 Task: Open Card Infrastructure Maintenance in Board Product Development and Innovation Consulting to Workspace Business Analysis and add a team member Softage.3@softage.net, a label Purple, a checklist Illustration, an attachment from your google drive, a color Purple and finally, add a card description 'Research and develop new service offering bundling strategy' and a comment 'Let us make sure we have a clear understanding of the timeline and deadlines for this task, ensuring that we can deliver on time.'. Add a start date 'Jan 03, 1900' with a due date 'Jan 10, 1900'
Action: Mouse moved to (277, 192)
Screenshot: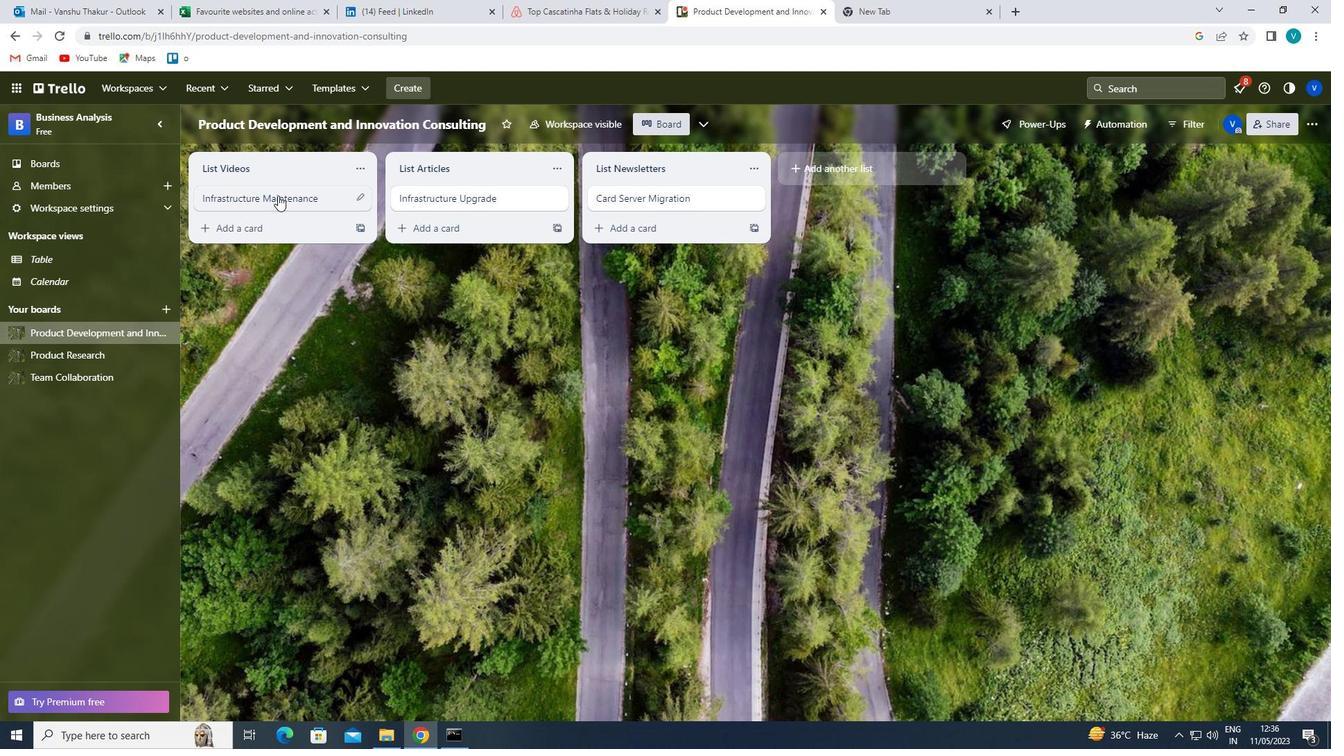 
Action: Mouse pressed left at (277, 192)
Screenshot: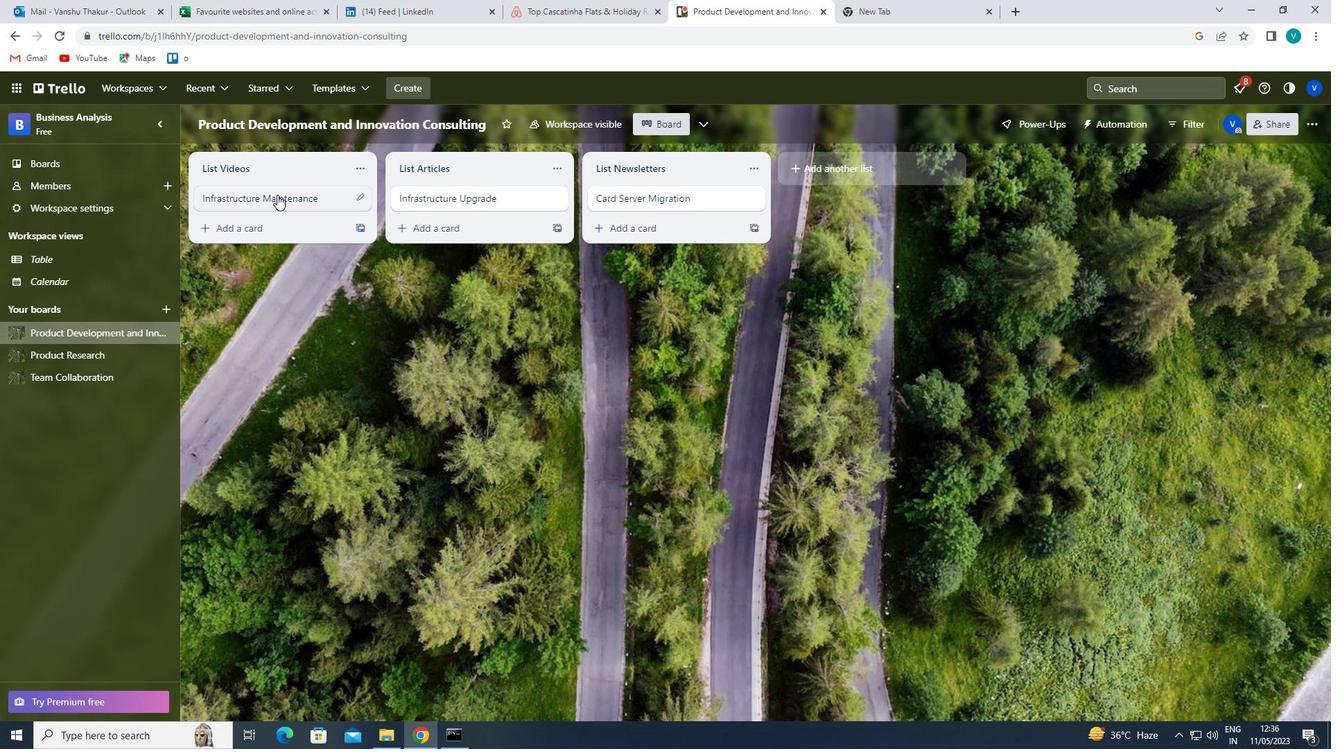 
Action: Mouse moved to (835, 246)
Screenshot: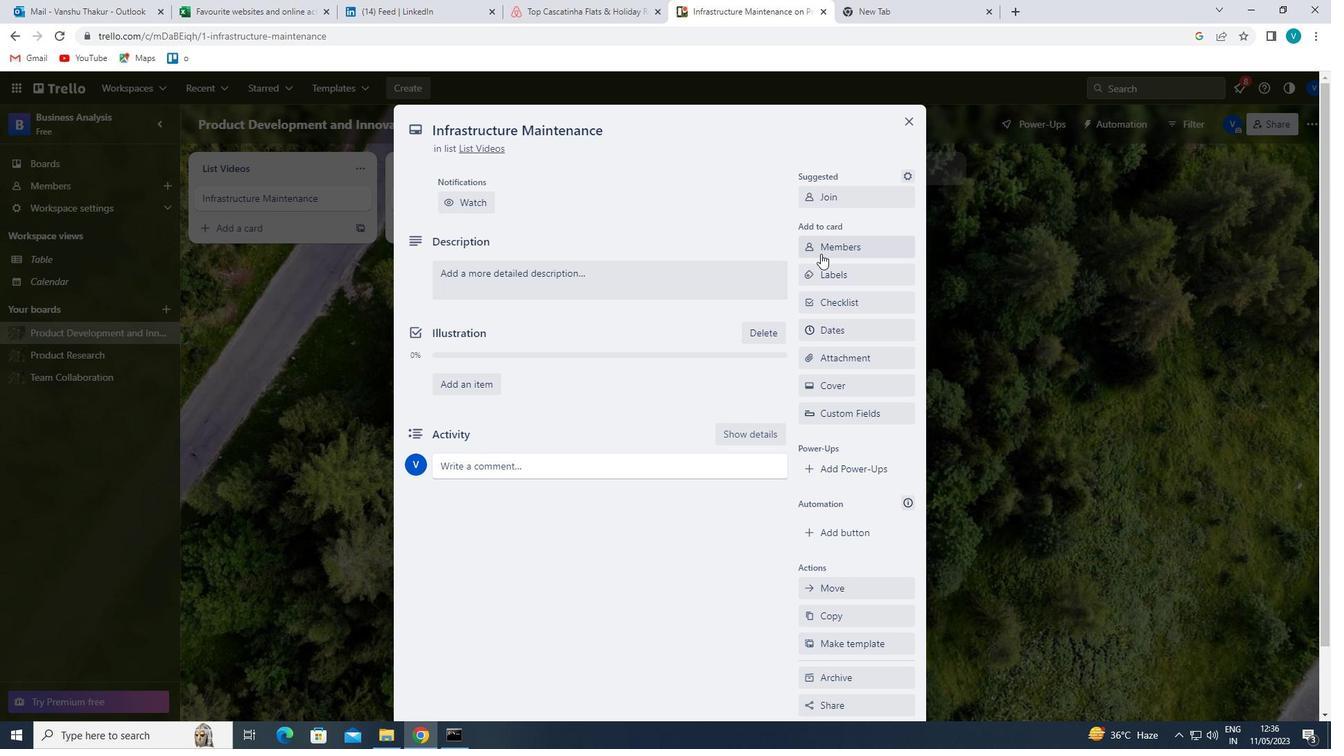 
Action: Mouse pressed left at (835, 246)
Screenshot: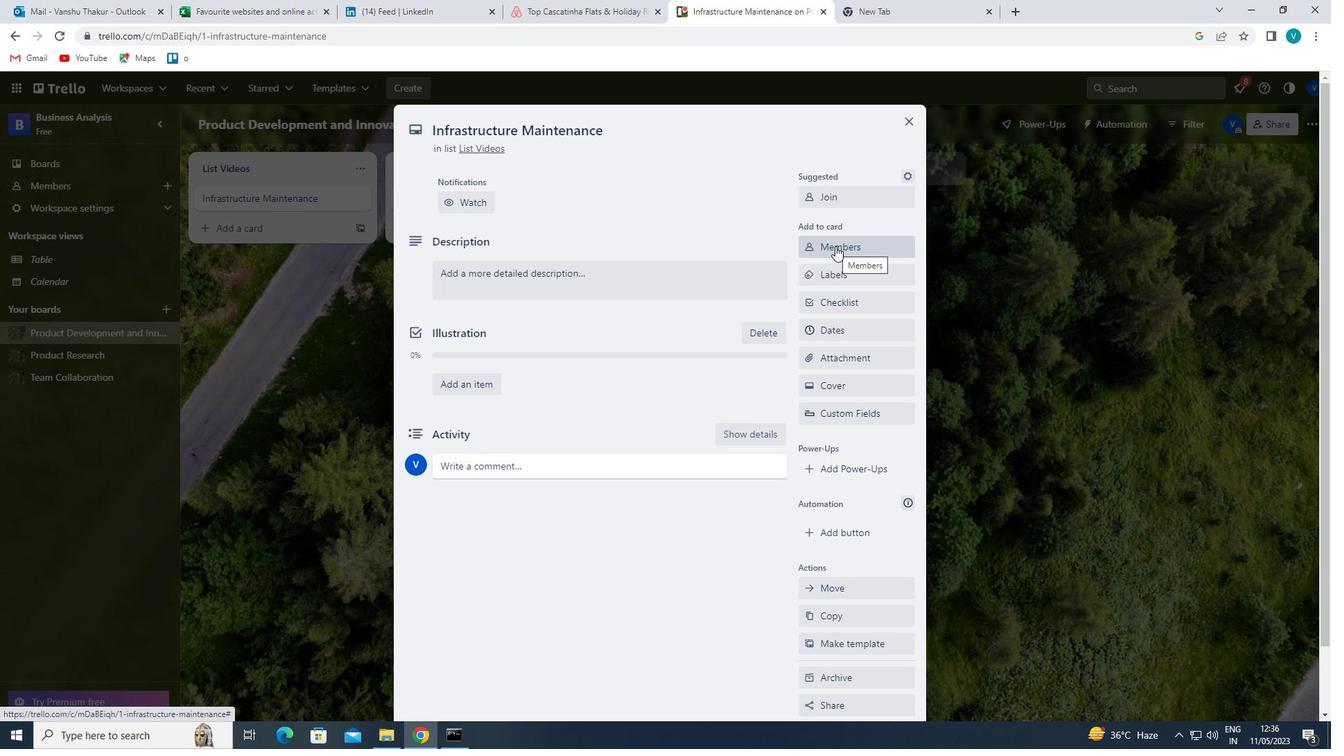 
Action: Key pressed <Key.shift>SOFTAGE
Screenshot: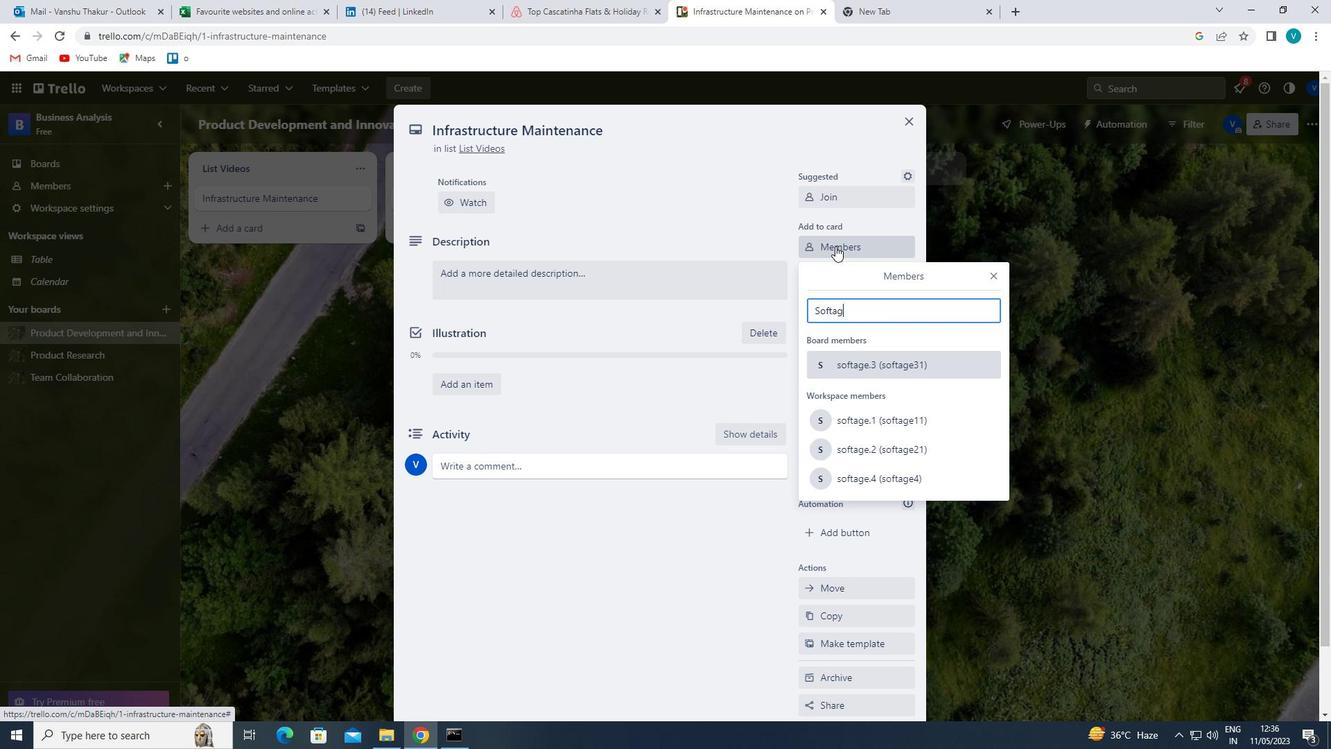 
Action: Mouse moved to (911, 362)
Screenshot: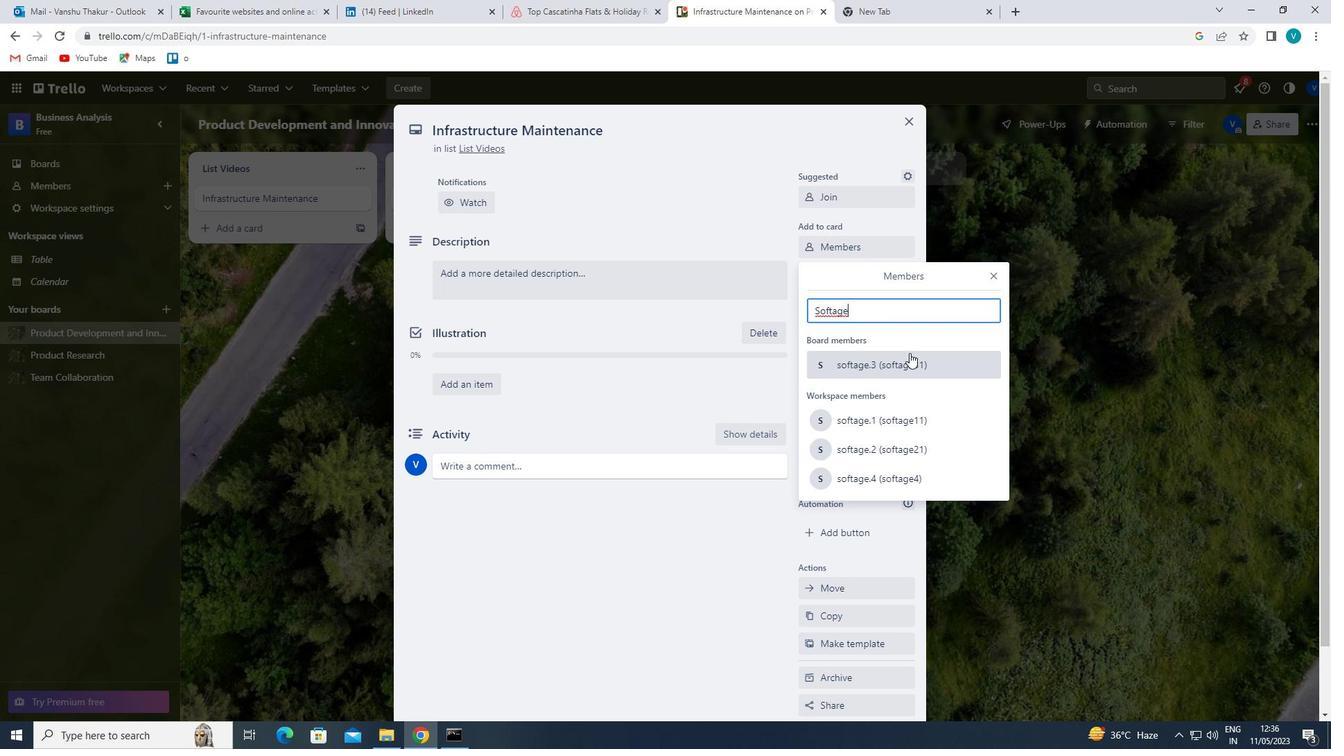 
Action: Mouse pressed left at (911, 362)
Screenshot: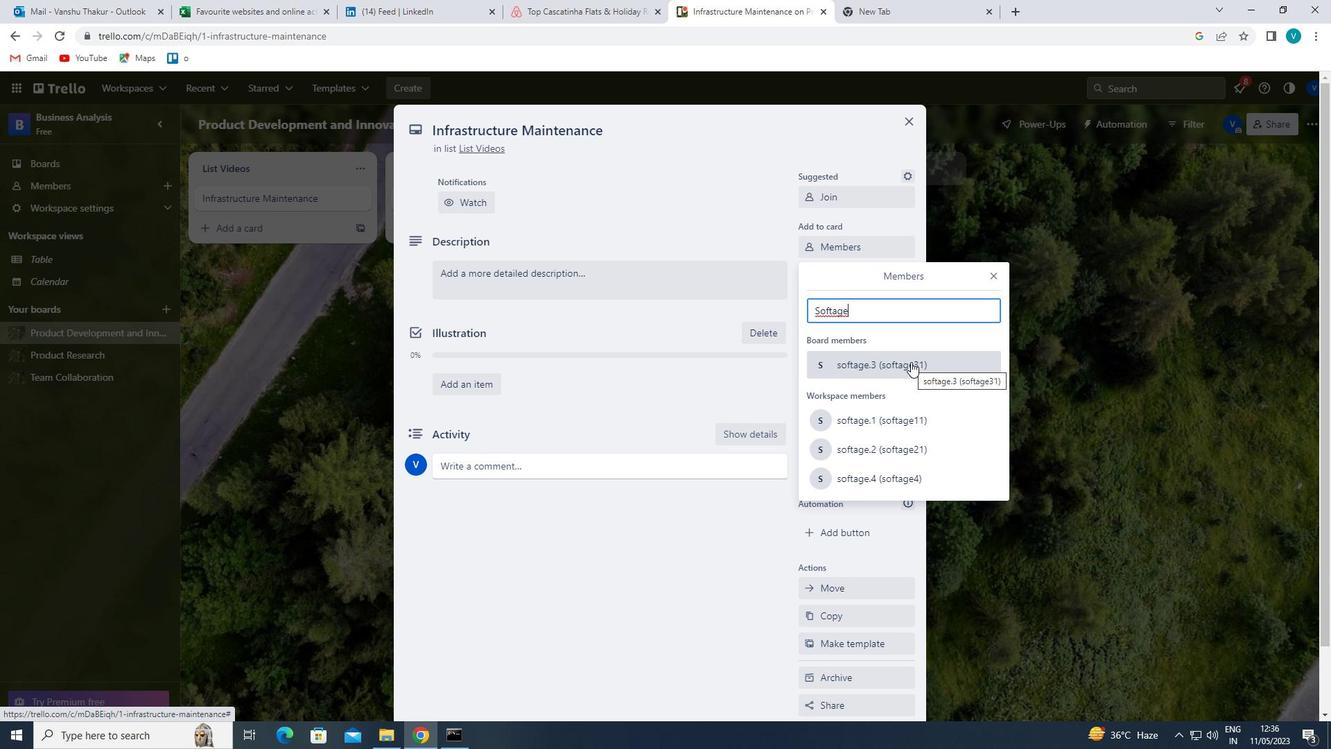 
Action: Mouse moved to (992, 274)
Screenshot: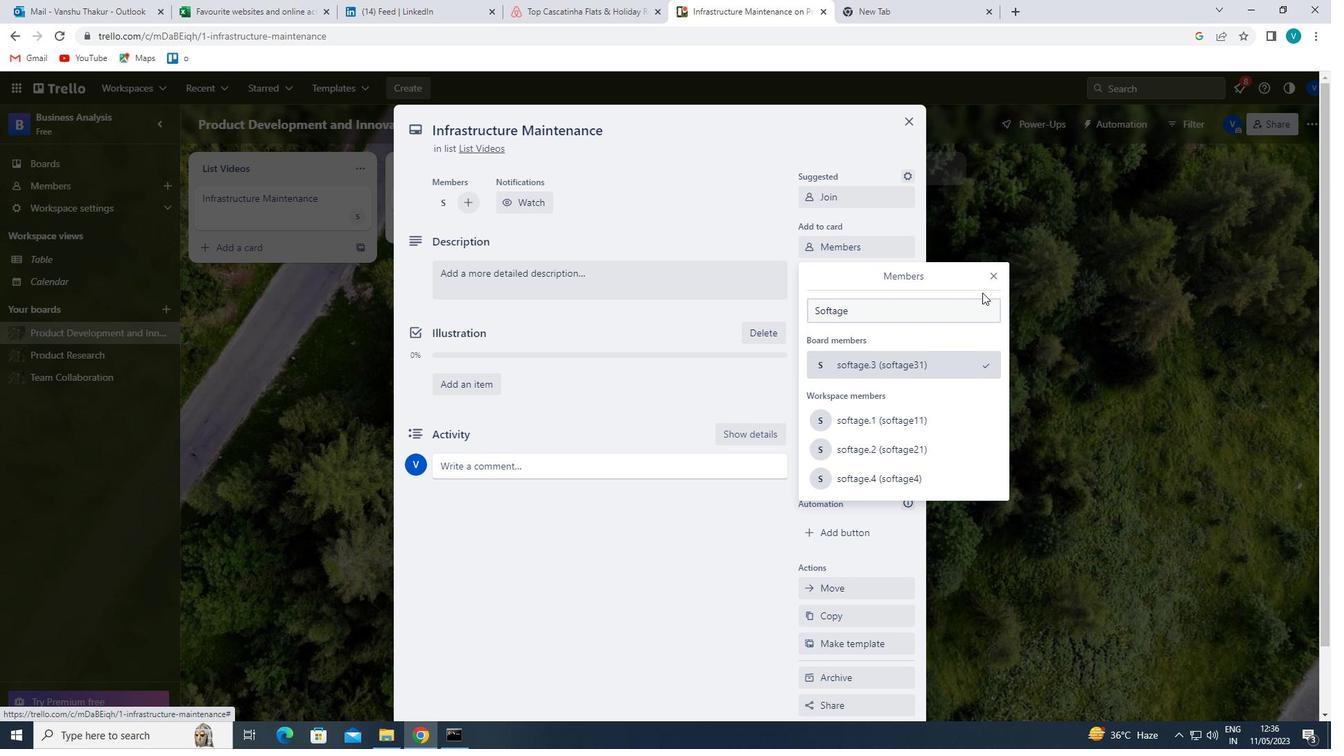 
Action: Mouse pressed left at (992, 274)
Screenshot: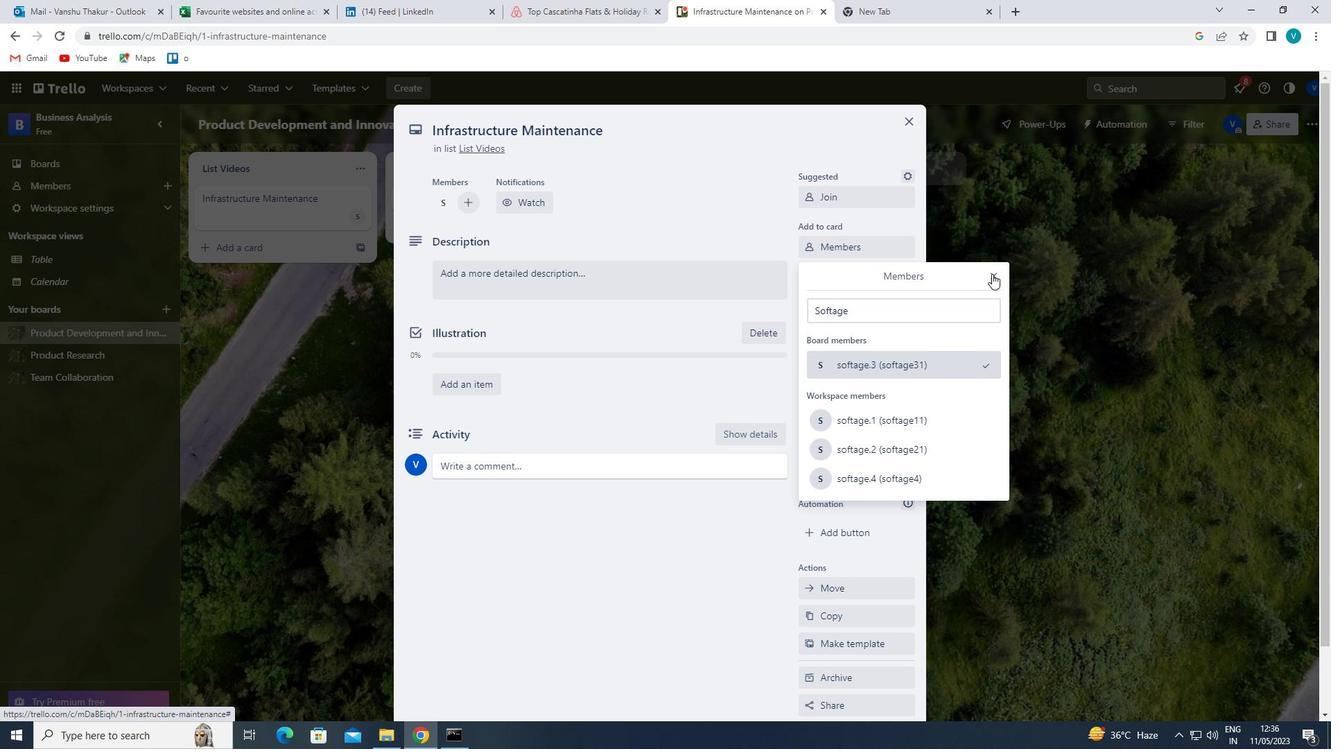 
Action: Mouse moved to (874, 271)
Screenshot: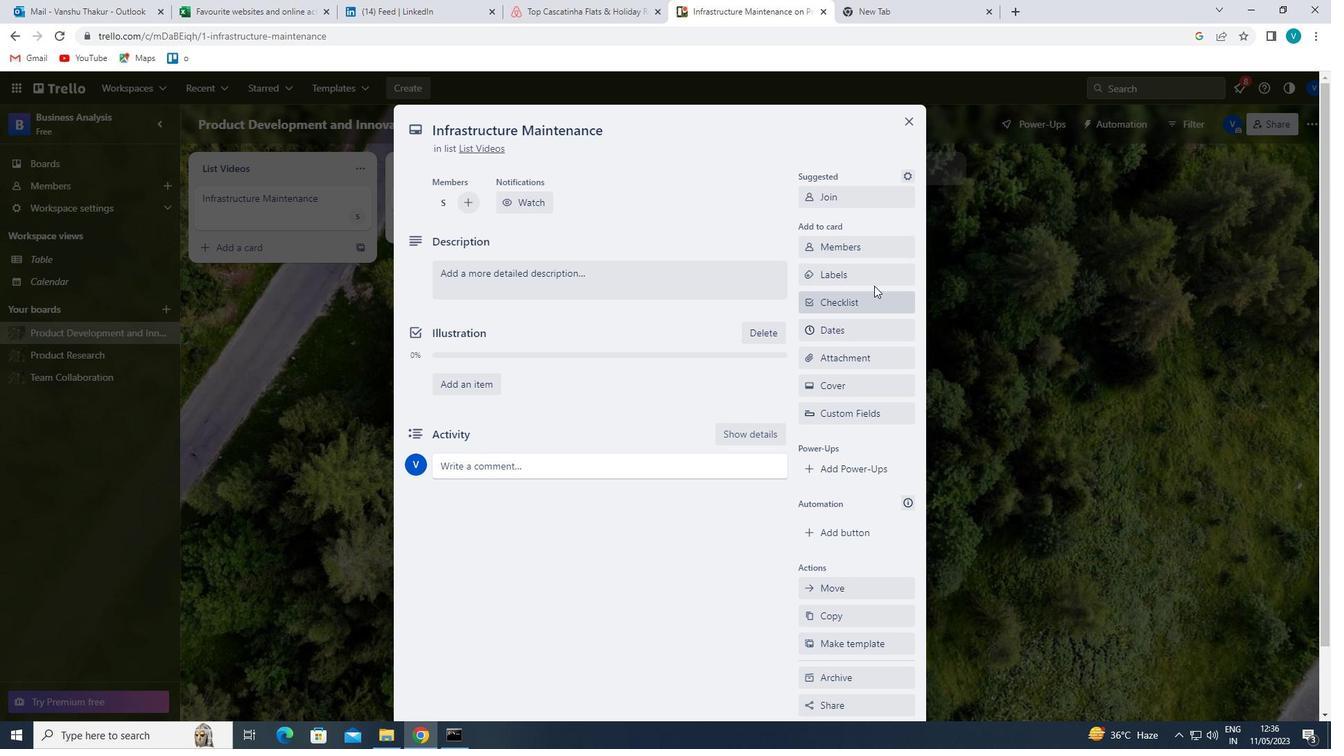 
Action: Mouse pressed left at (874, 271)
Screenshot: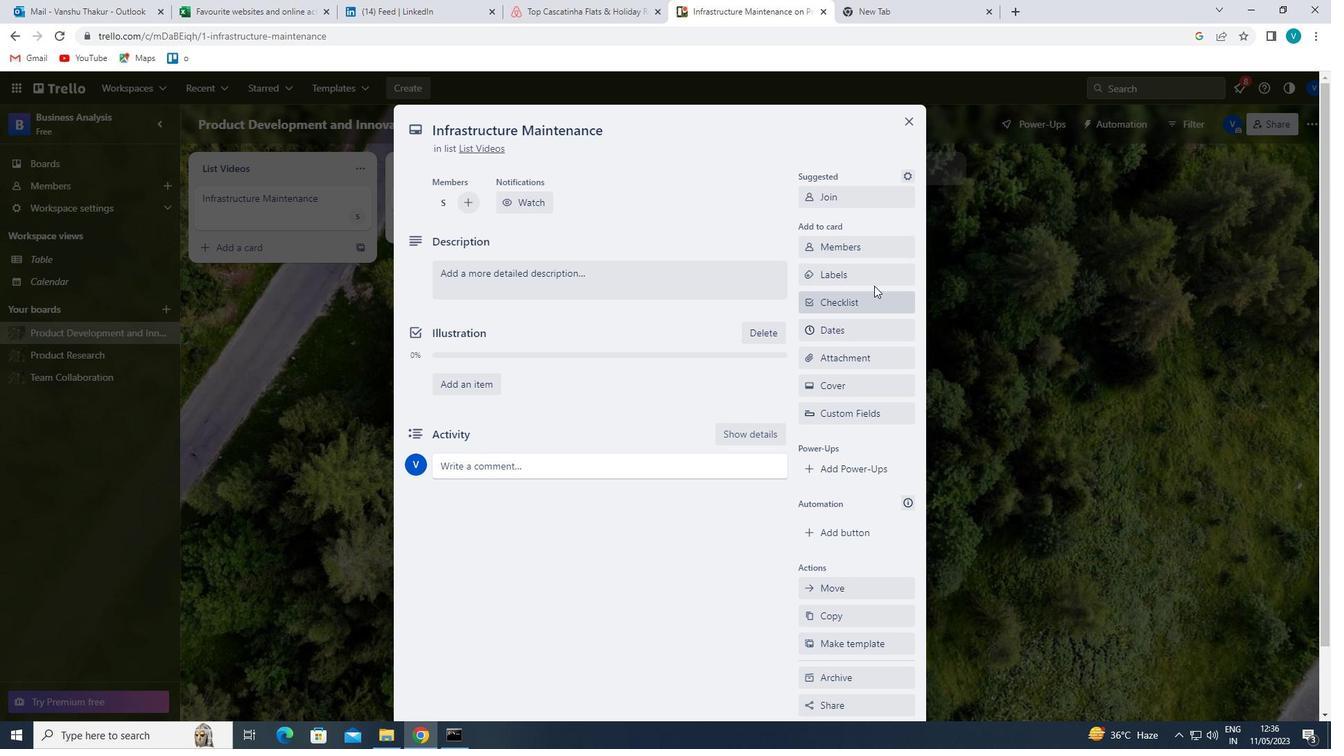 
Action: Mouse moved to (902, 491)
Screenshot: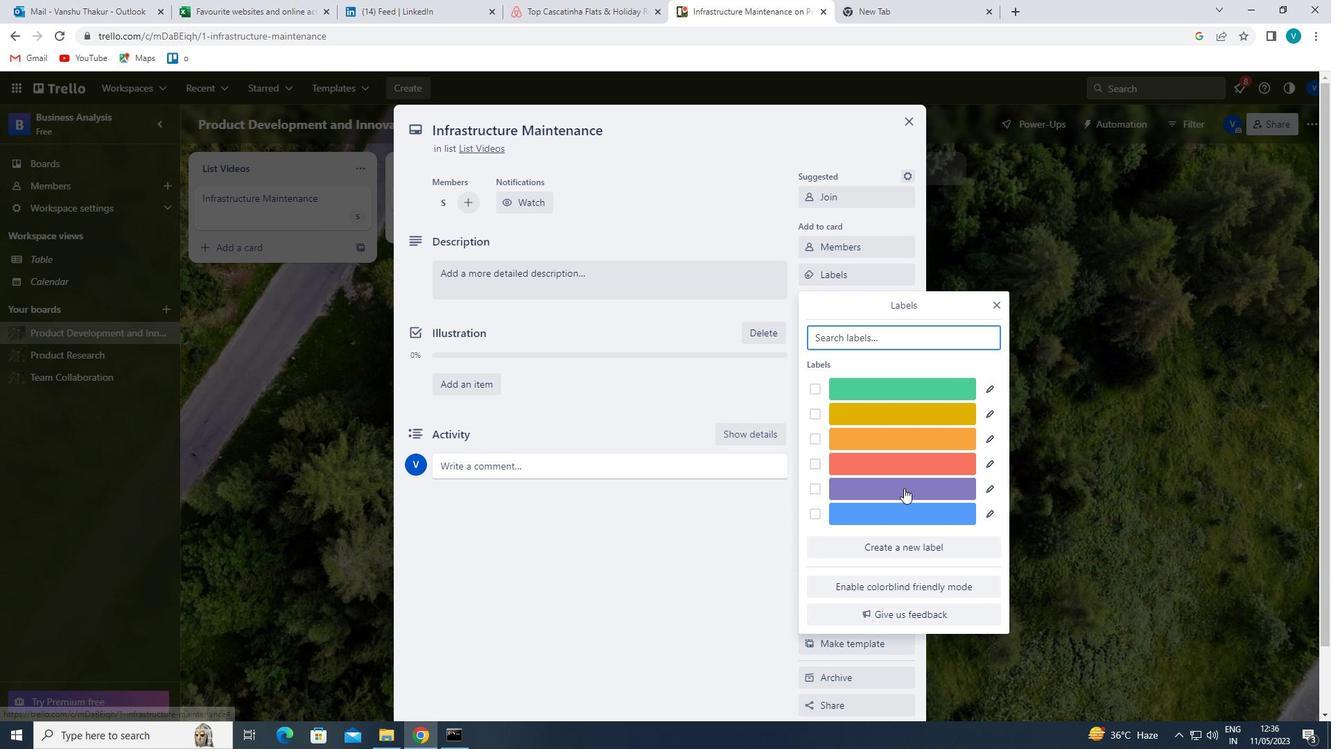 
Action: Mouse pressed left at (902, 491)
Screenshot: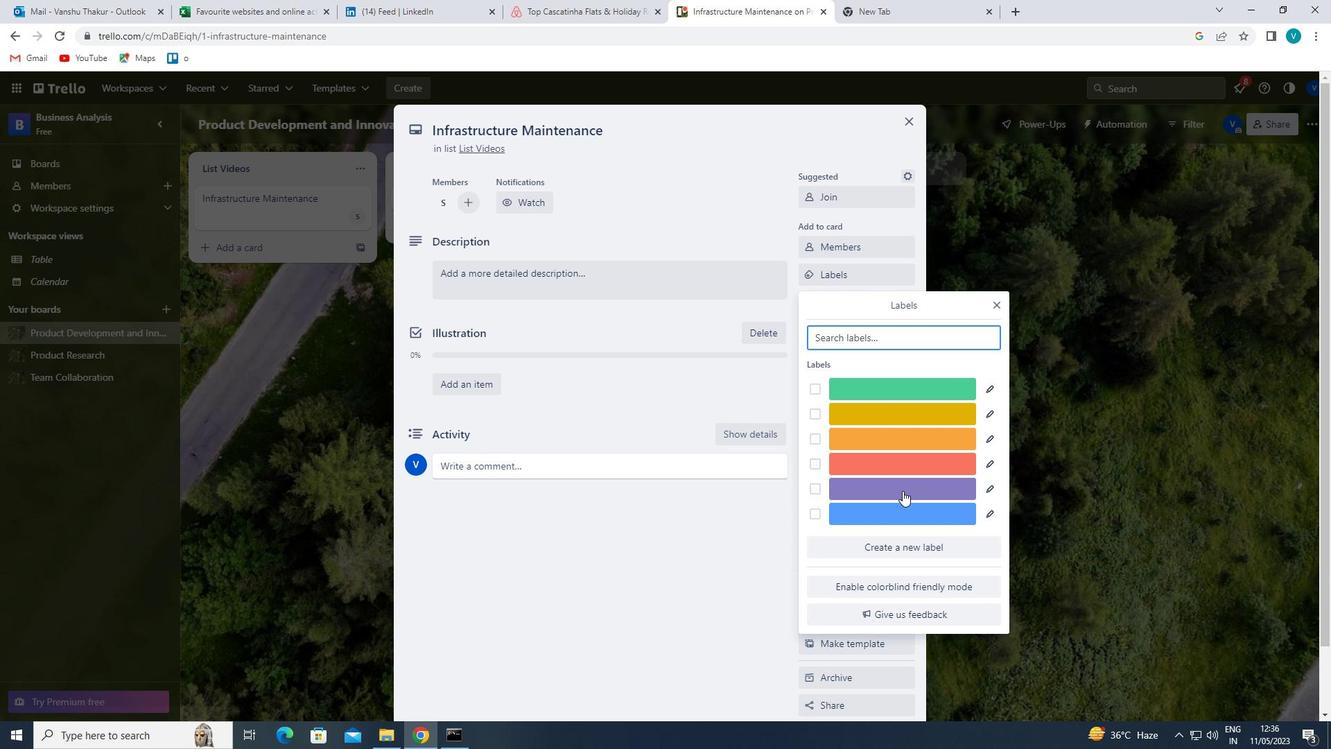 
Action: Mouse moved to (998, 304)
Screenshot: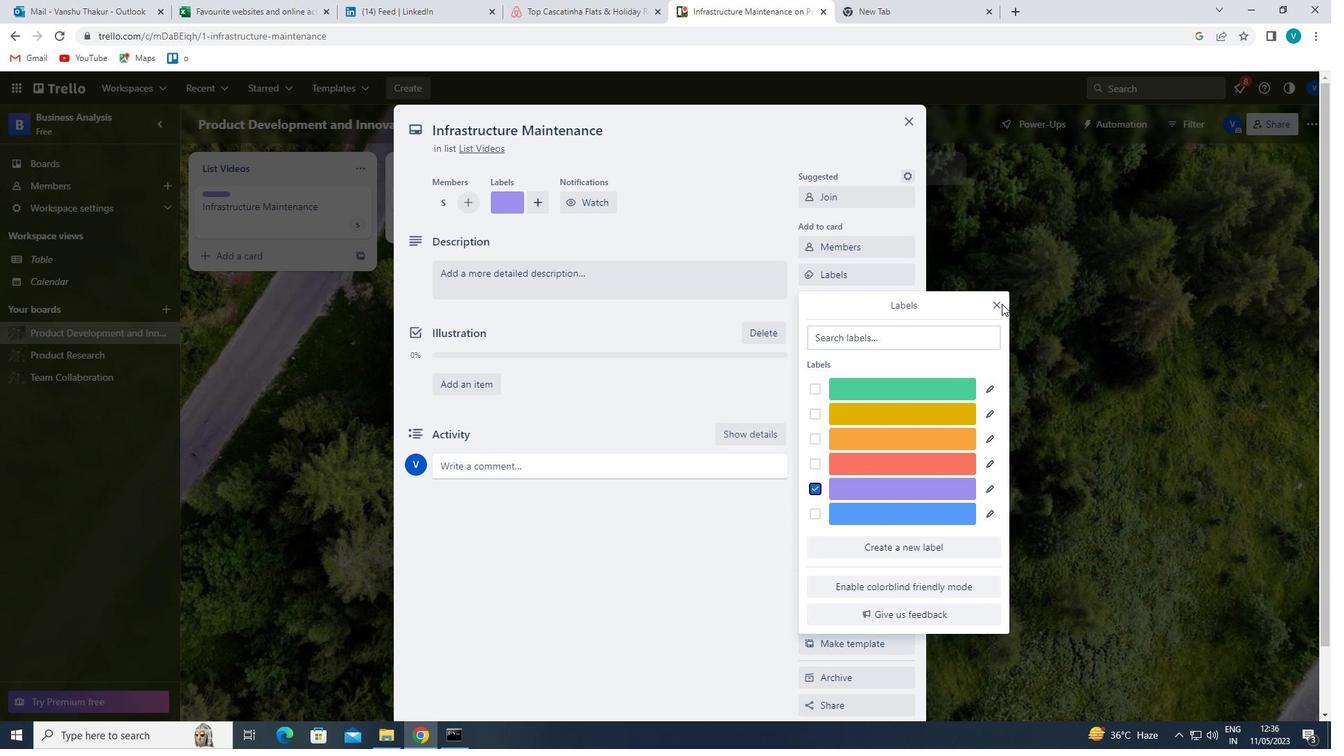 
Action: Mouse pressed left at (998, 304)
Screenshot: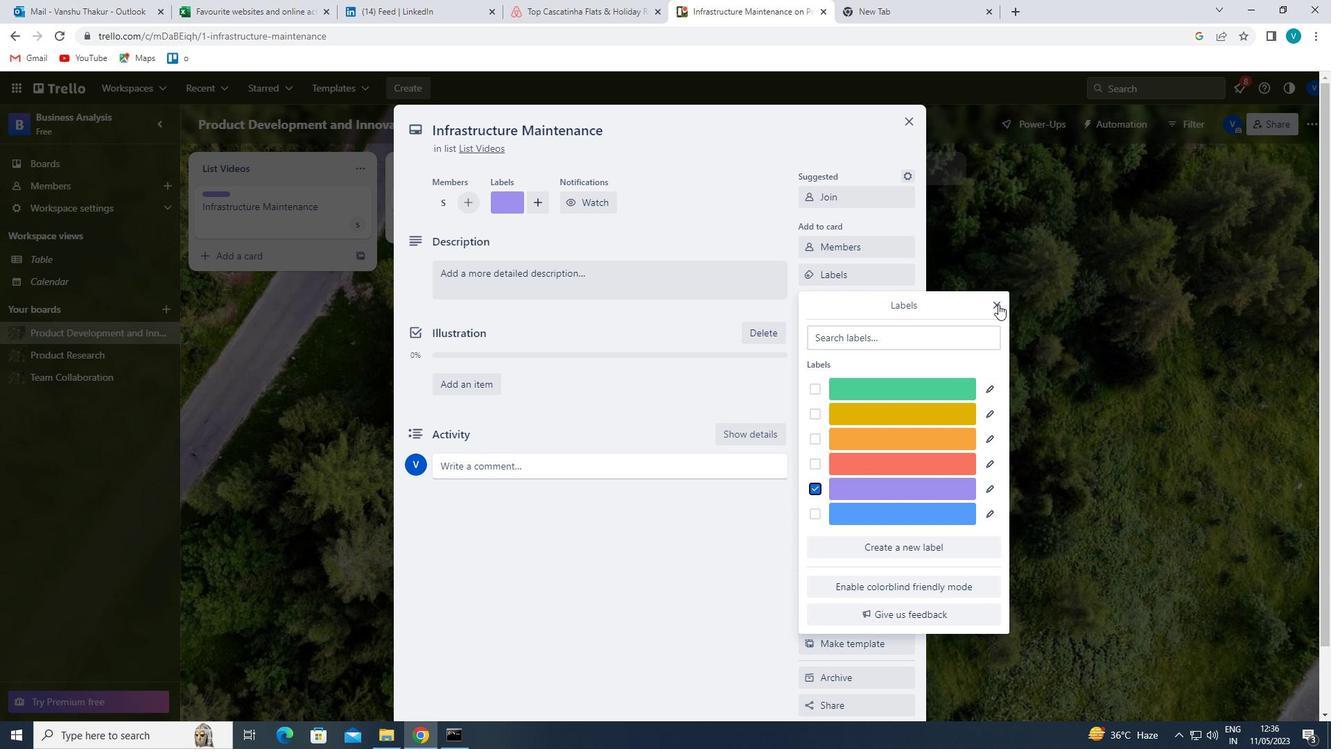 
Action: Mouse moved to (864, 304)
Screenshot: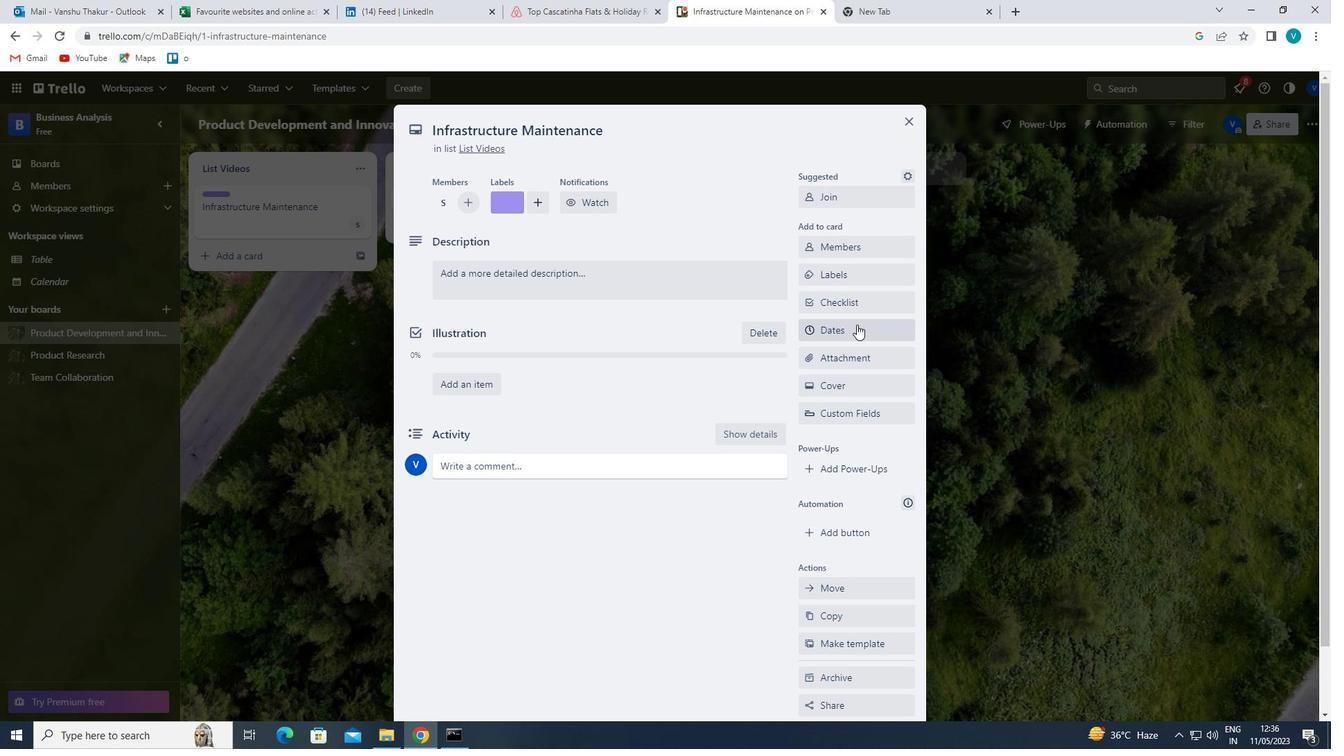 
Action: Mouse pressed left at (864, 304)
Screenshot: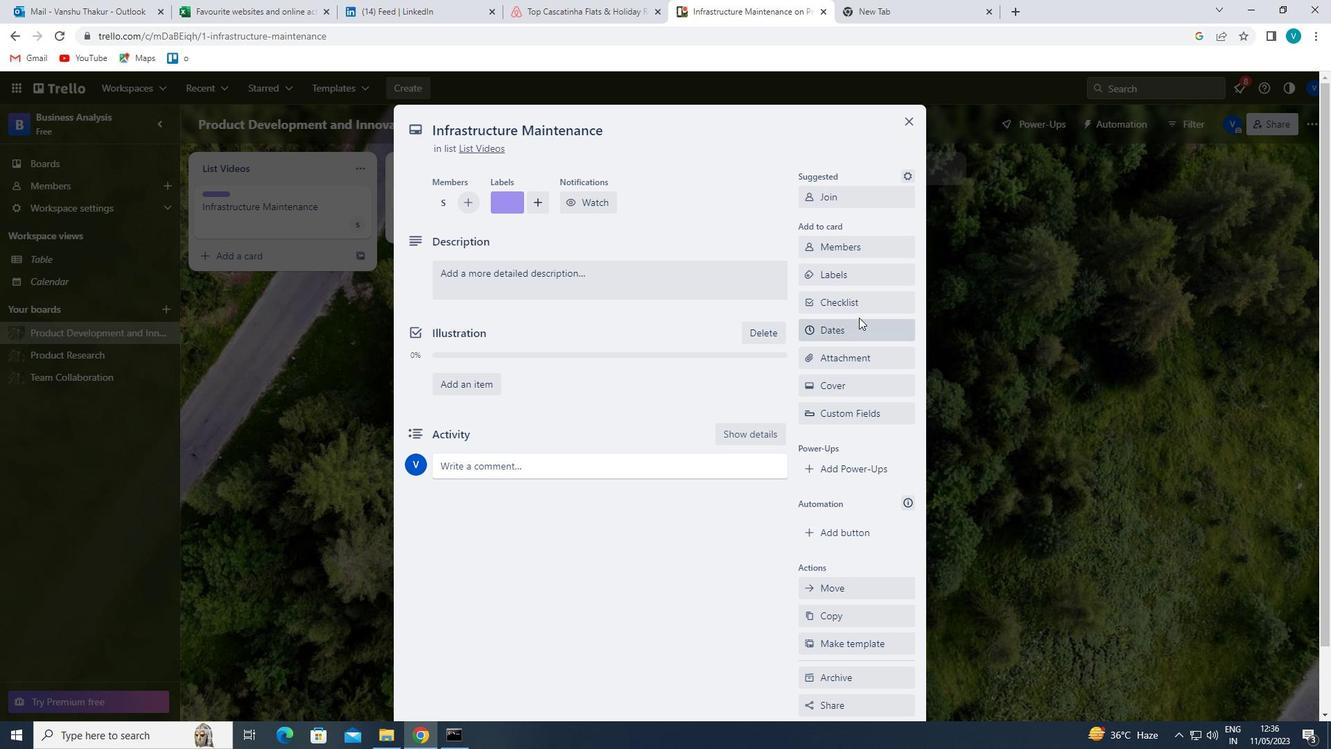 
Action: Key pressed <Key.shift>ILLI<Key.backspace>US
Screenshot: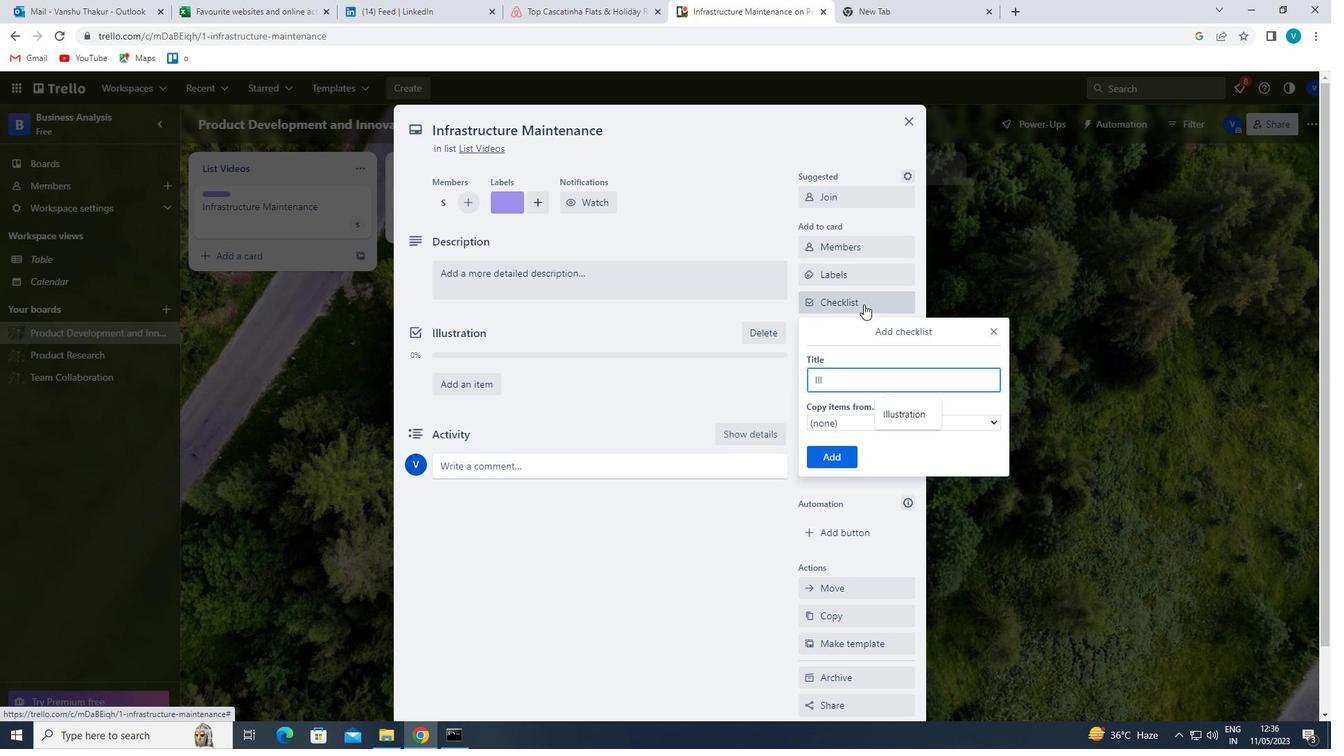 
Action: Mouse moved to (933, 414)
Screenshot: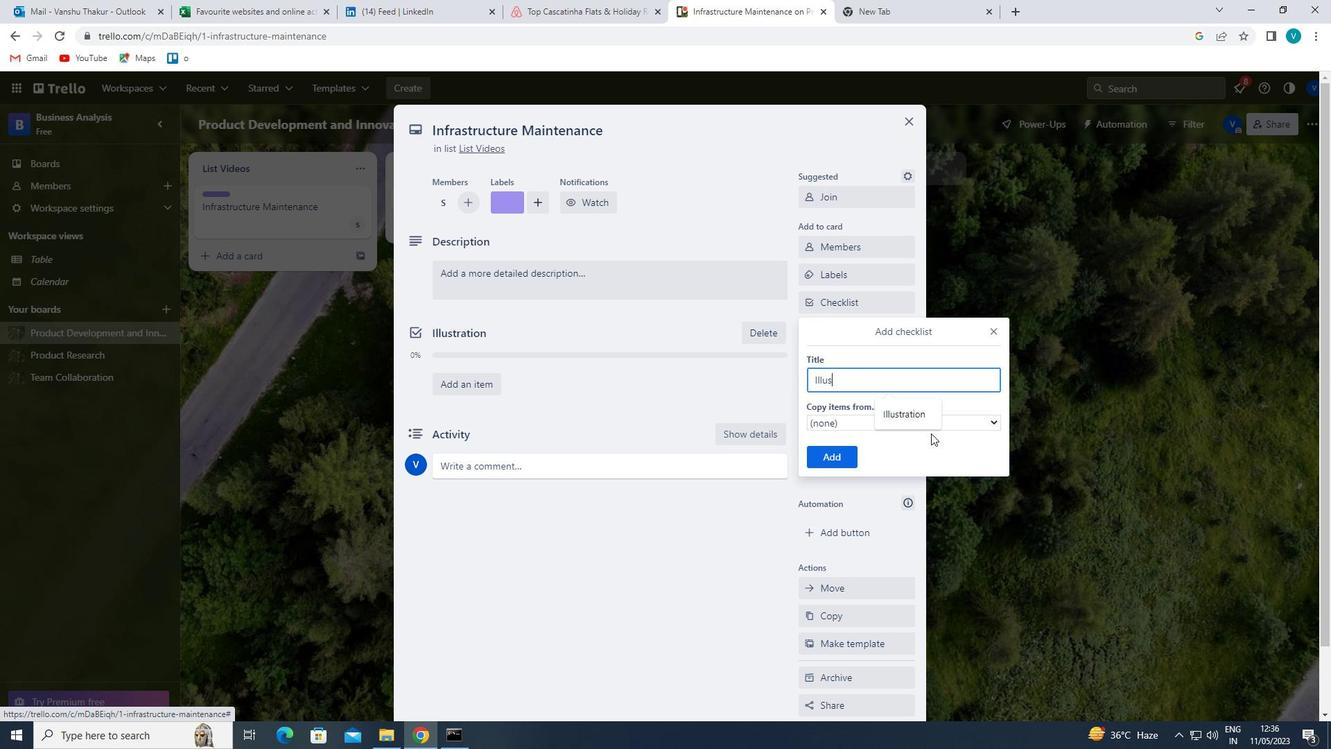 
Action: Mouse pressed left at (933, 414)
Screenshot: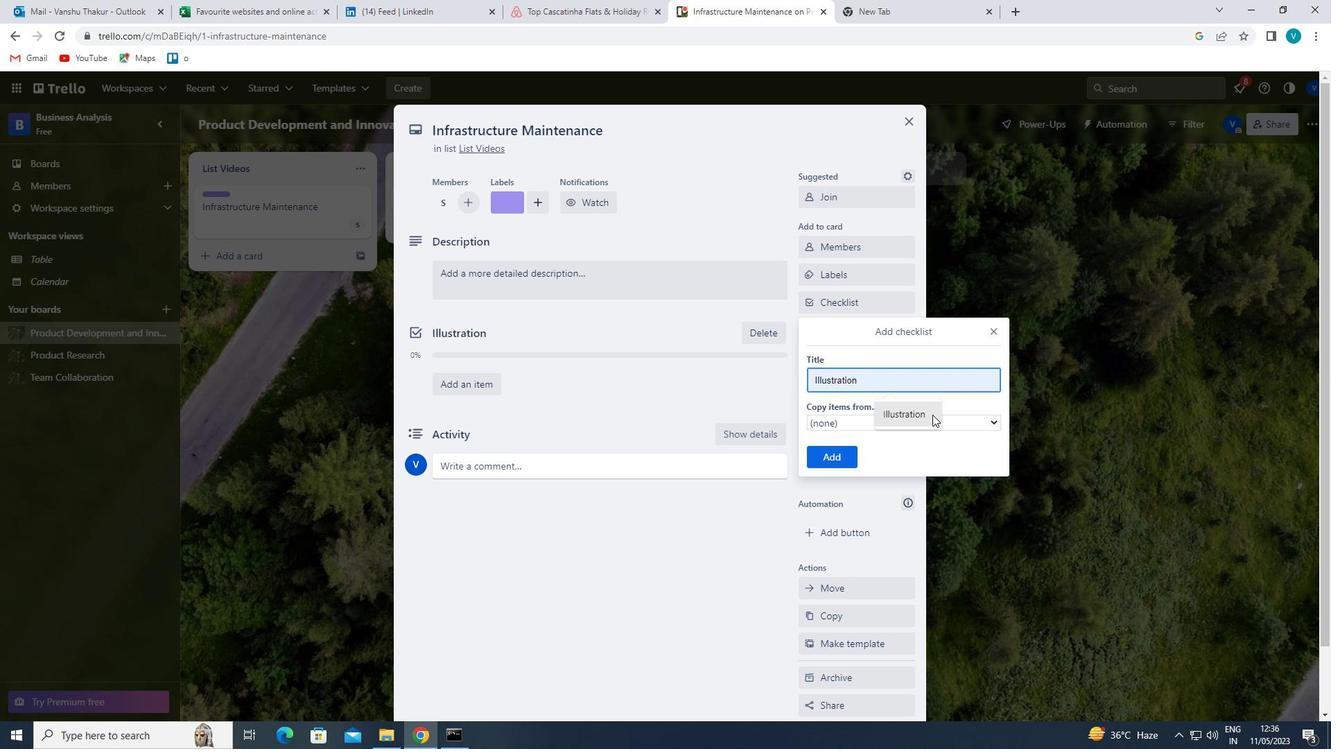 
Action: Mouse moved to (830, 459)
Screenshot: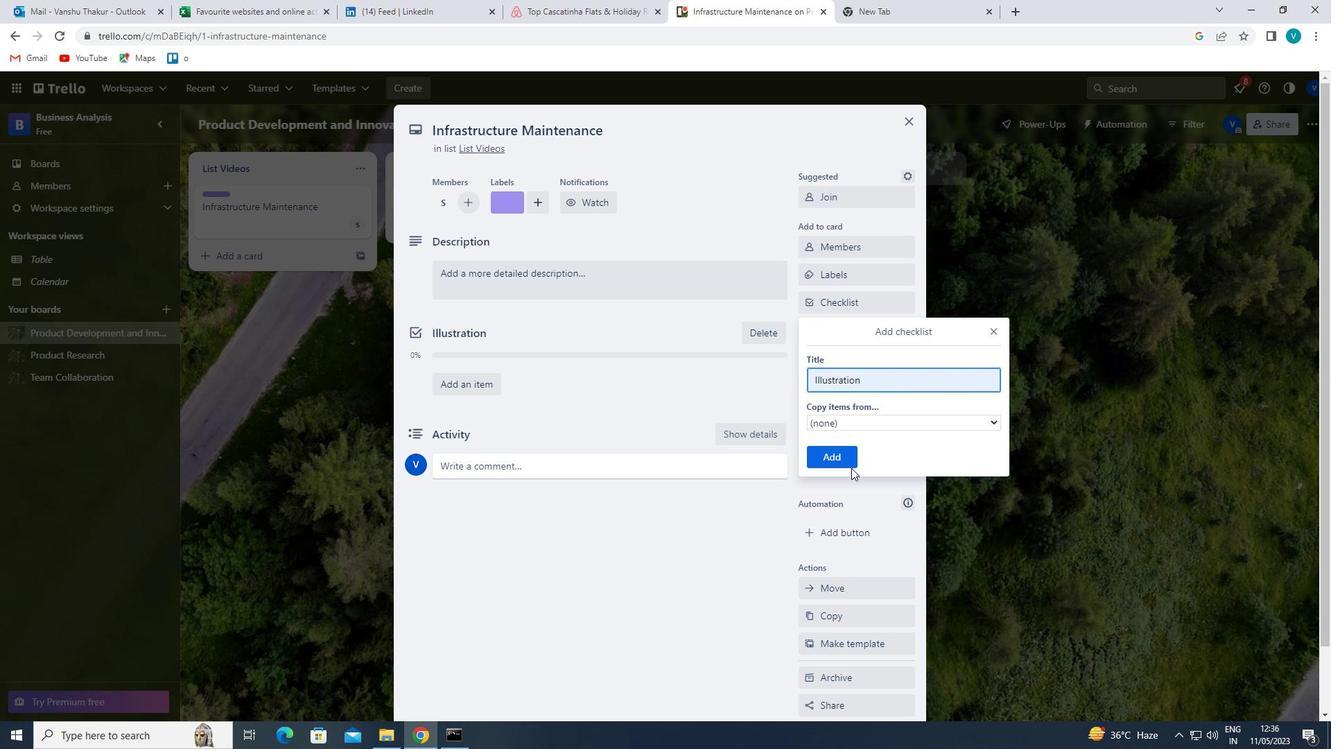
Action: Mouse pressed left at (830, 459)
Screenshot: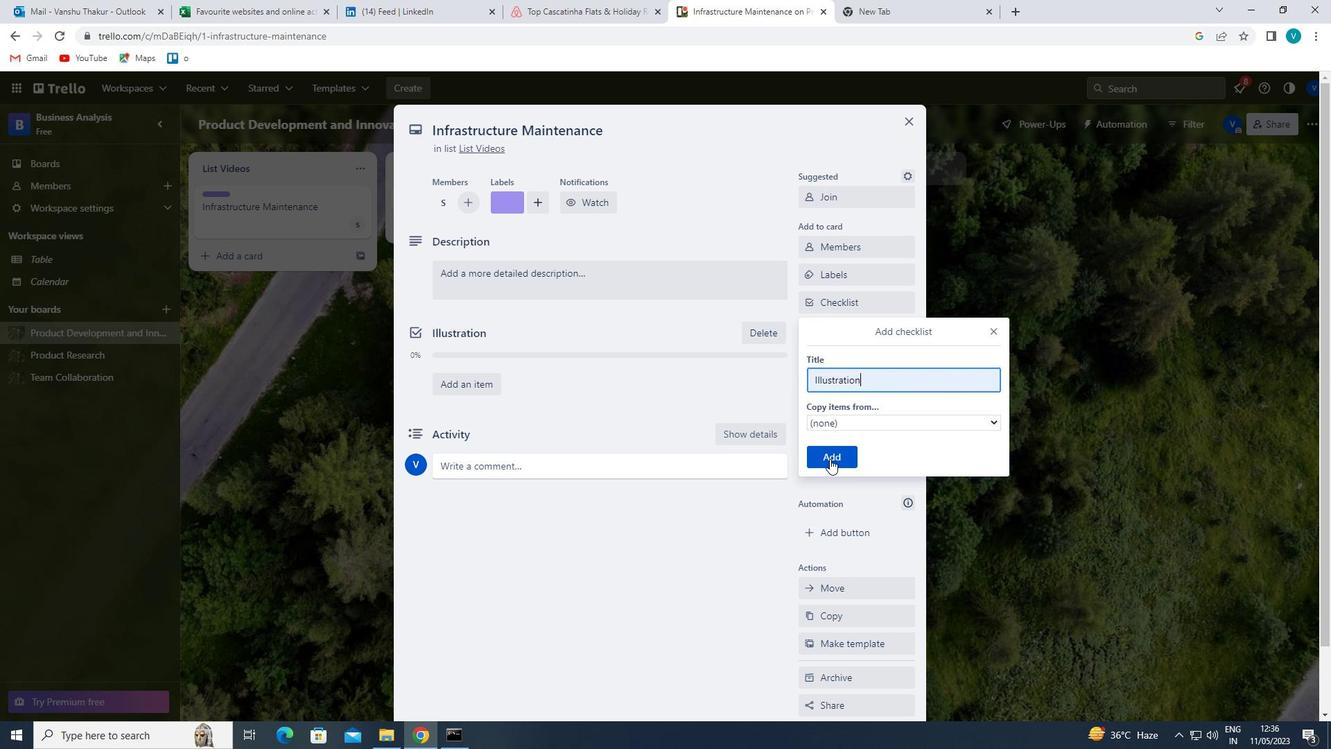 
Action: Mouse moved to (849, 361)
Screenshot: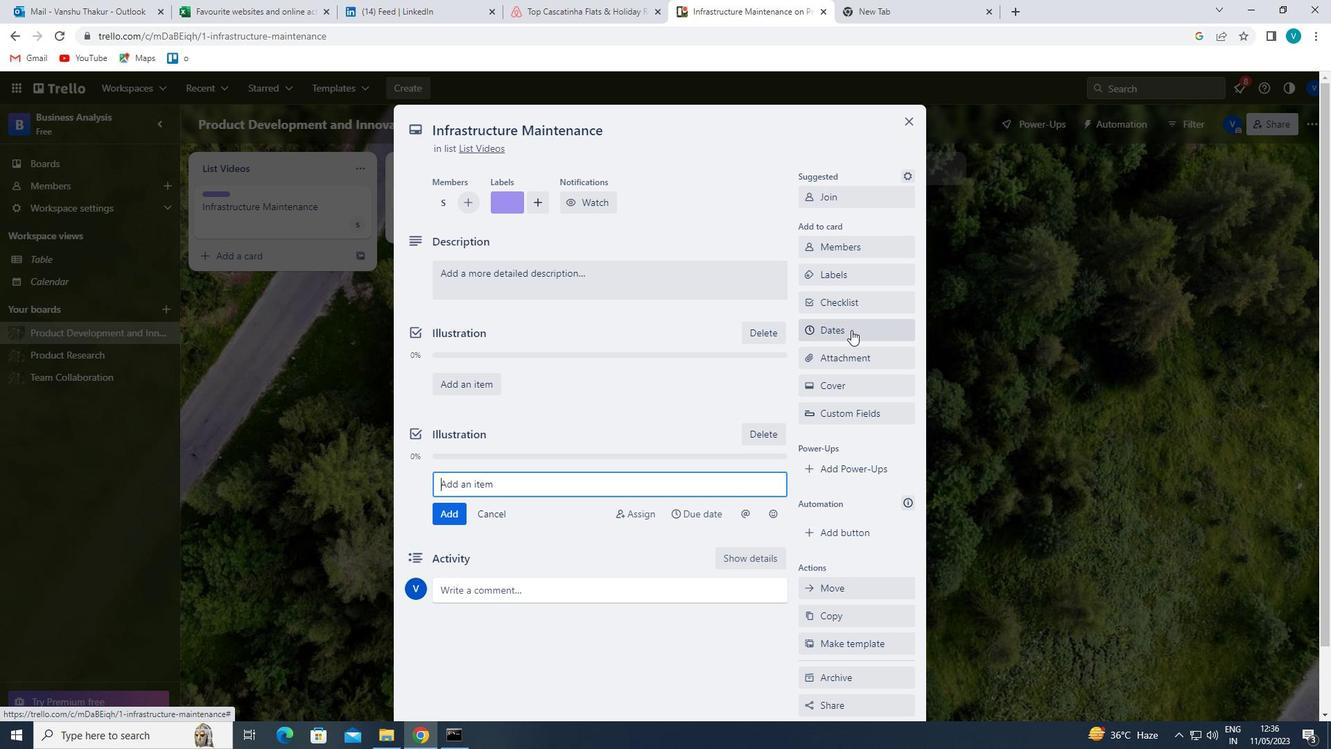 
Action: Mouse pressed left at (849, 361)
Screenshot: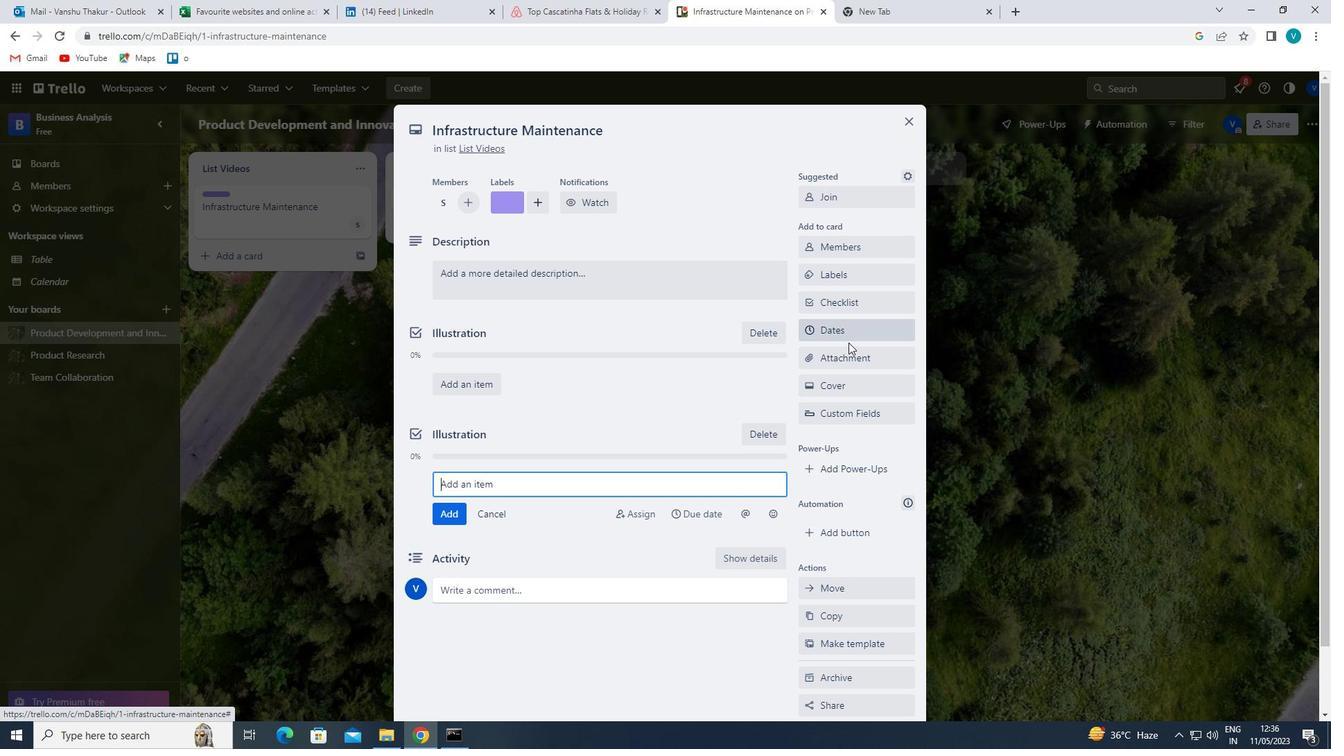 
Action: Mouse moved to (829, 459)
Screenshot: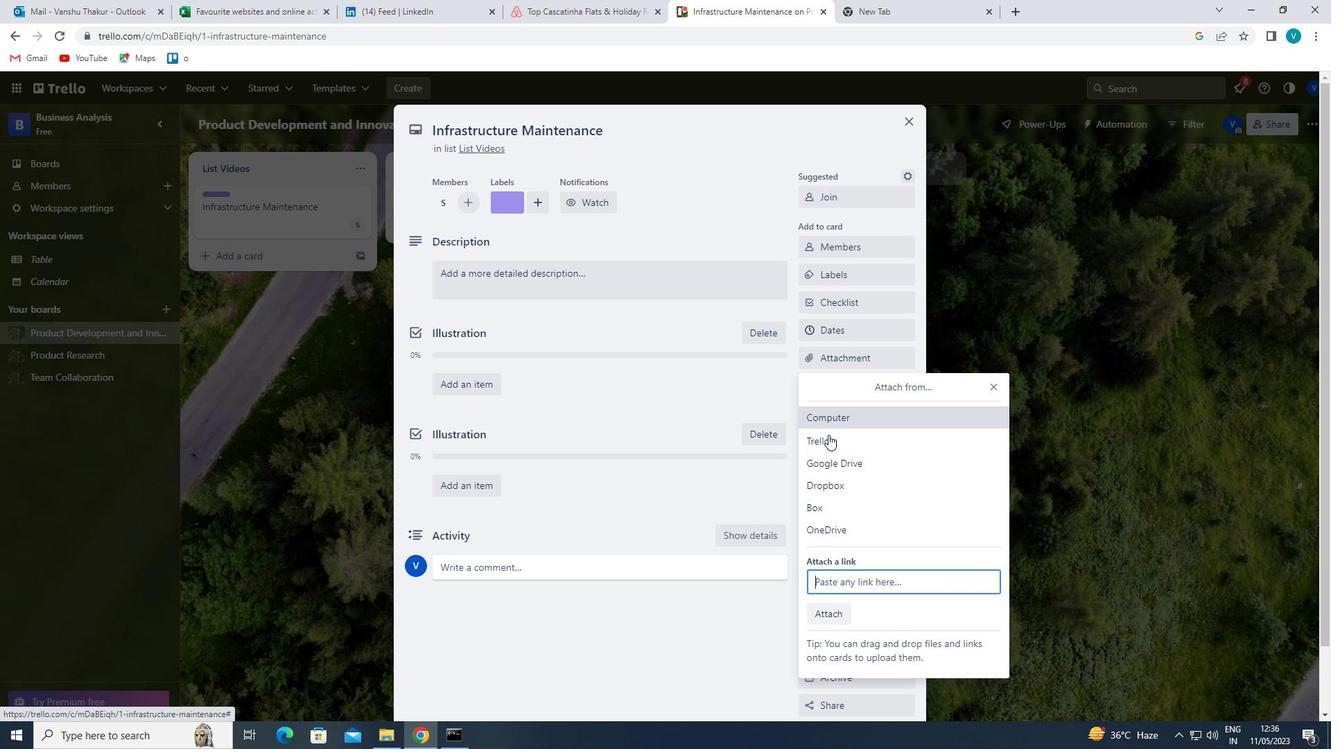
Action: Mouse pressed left at (829, 459)
Screenshot: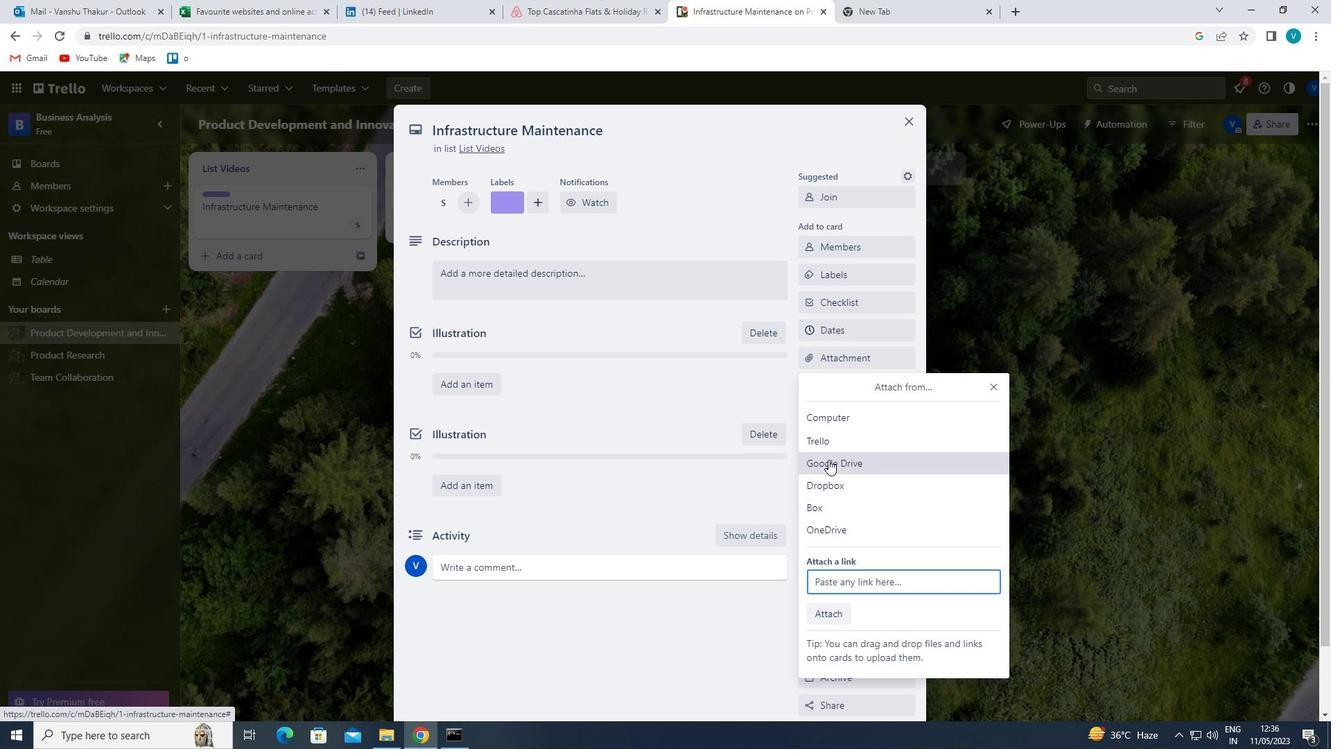 
Action: Mouse moved to (797, 392)
Screenshot: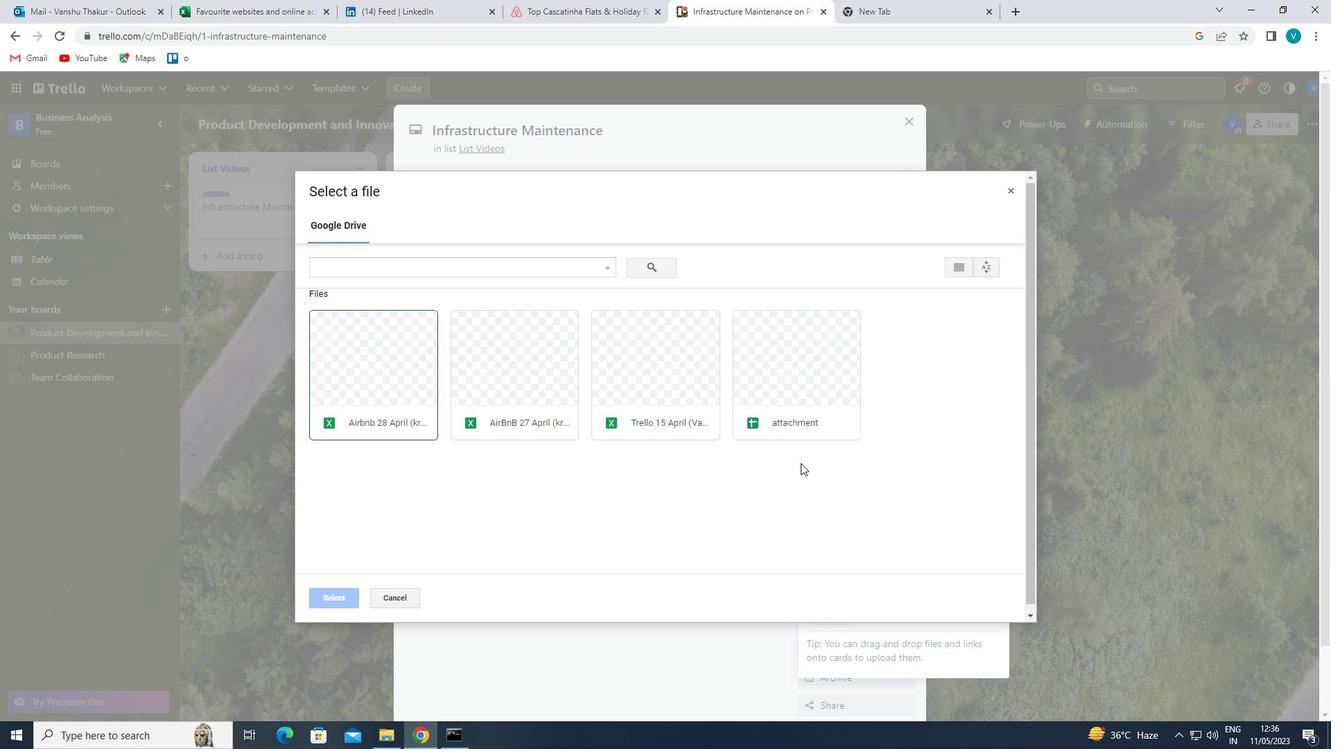
Action: Mouse pressed left at (797, 392)
Screenshot: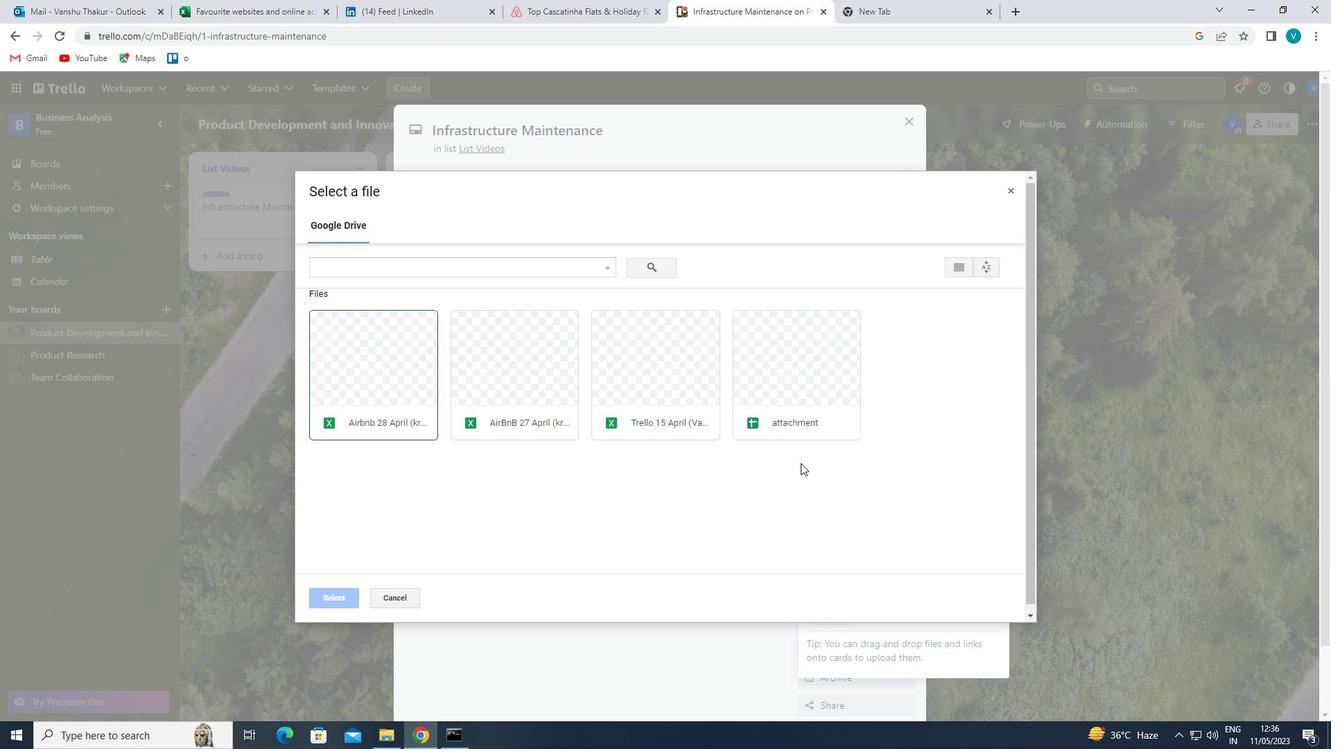 
Action: Mouse moved to (323, 592)
Screenshot: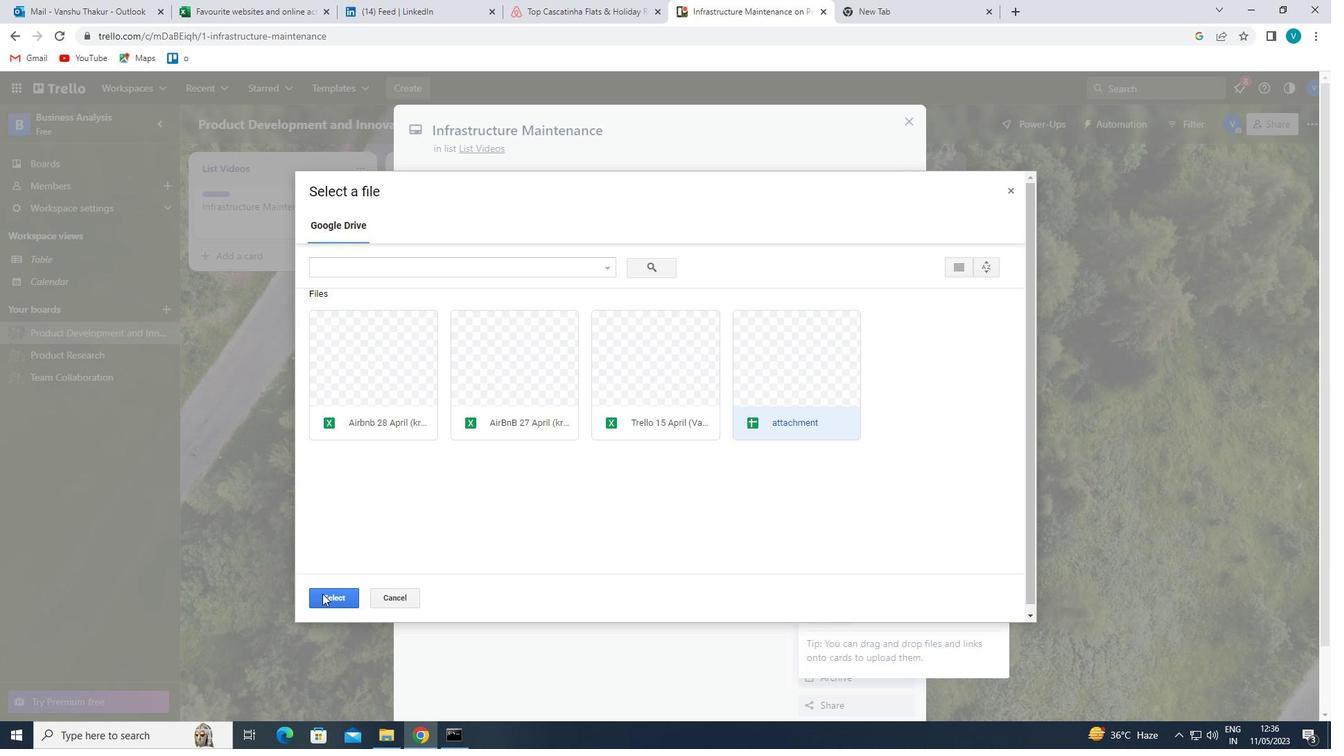 
Action: Mouse pressed left at (323, 592)
Screenshot: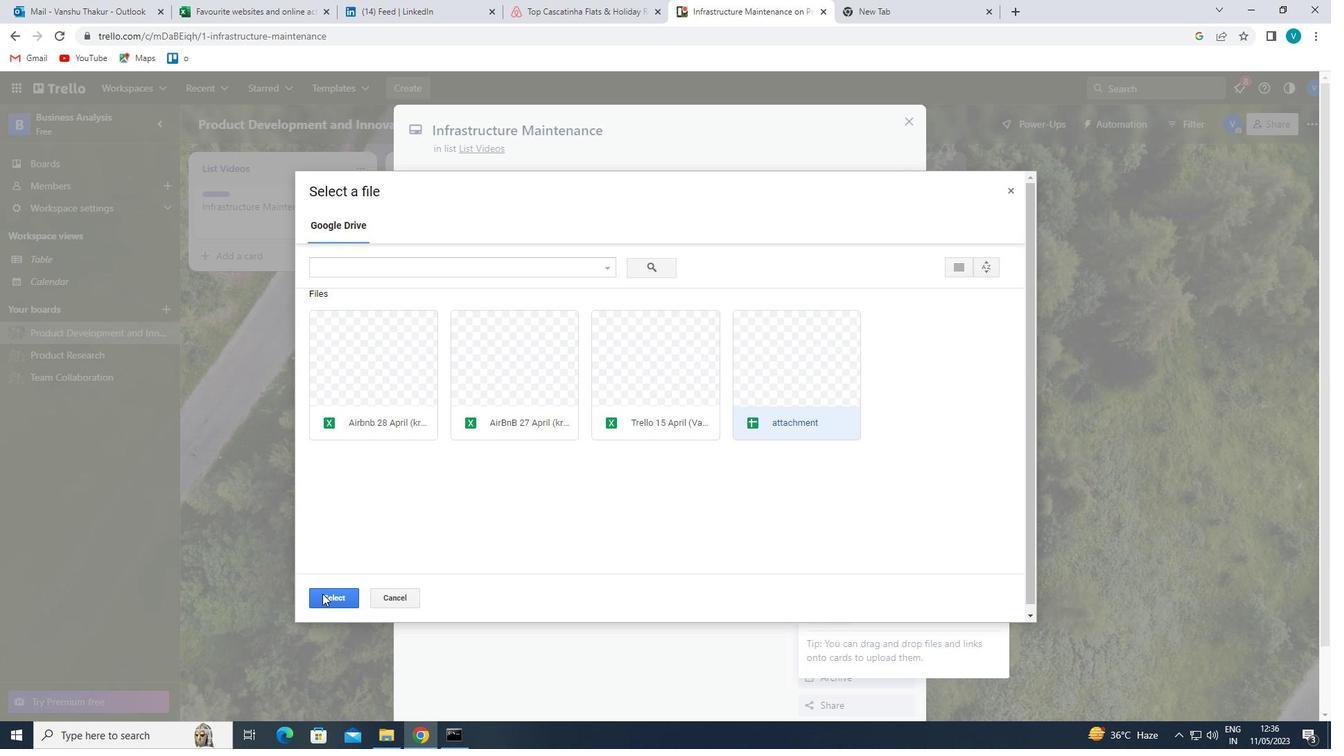 
Action: Mouse moved to (844, 385)
Screenshot: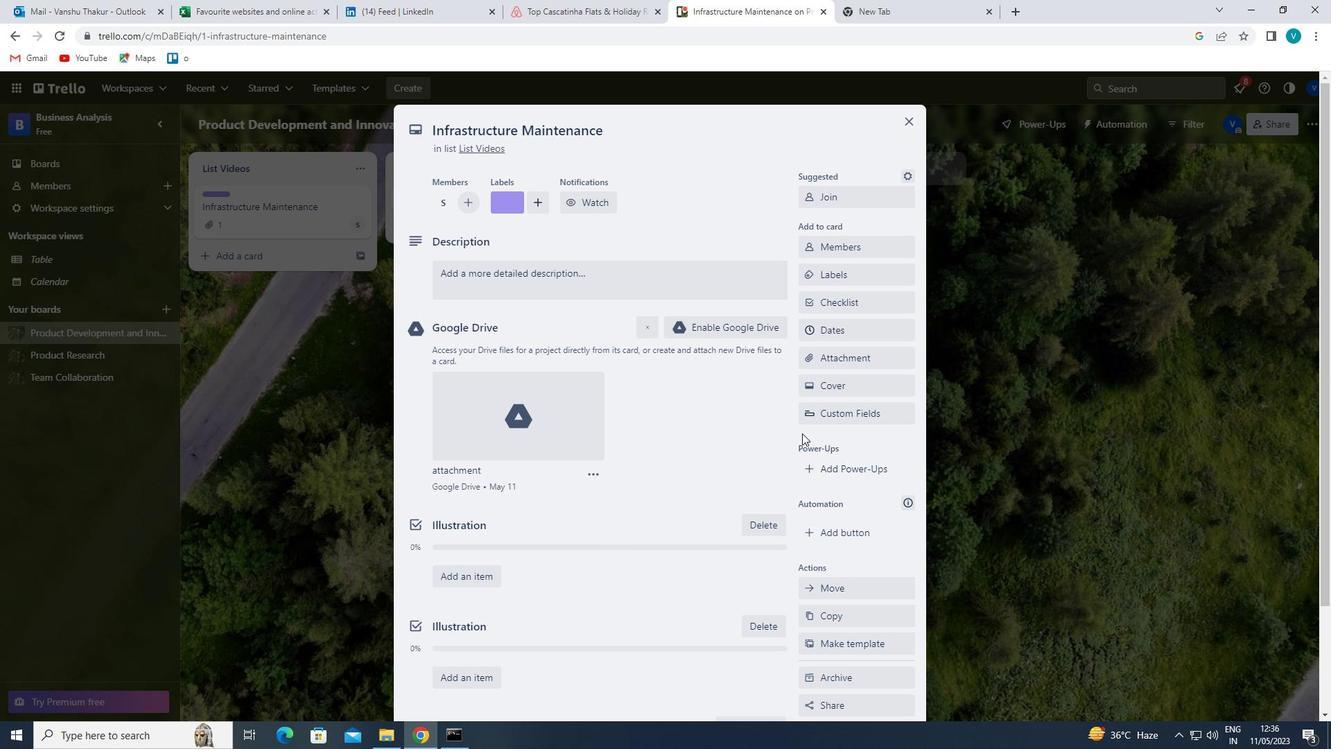 
Action: Mouse pressed left at (844, 385)
Screenshot: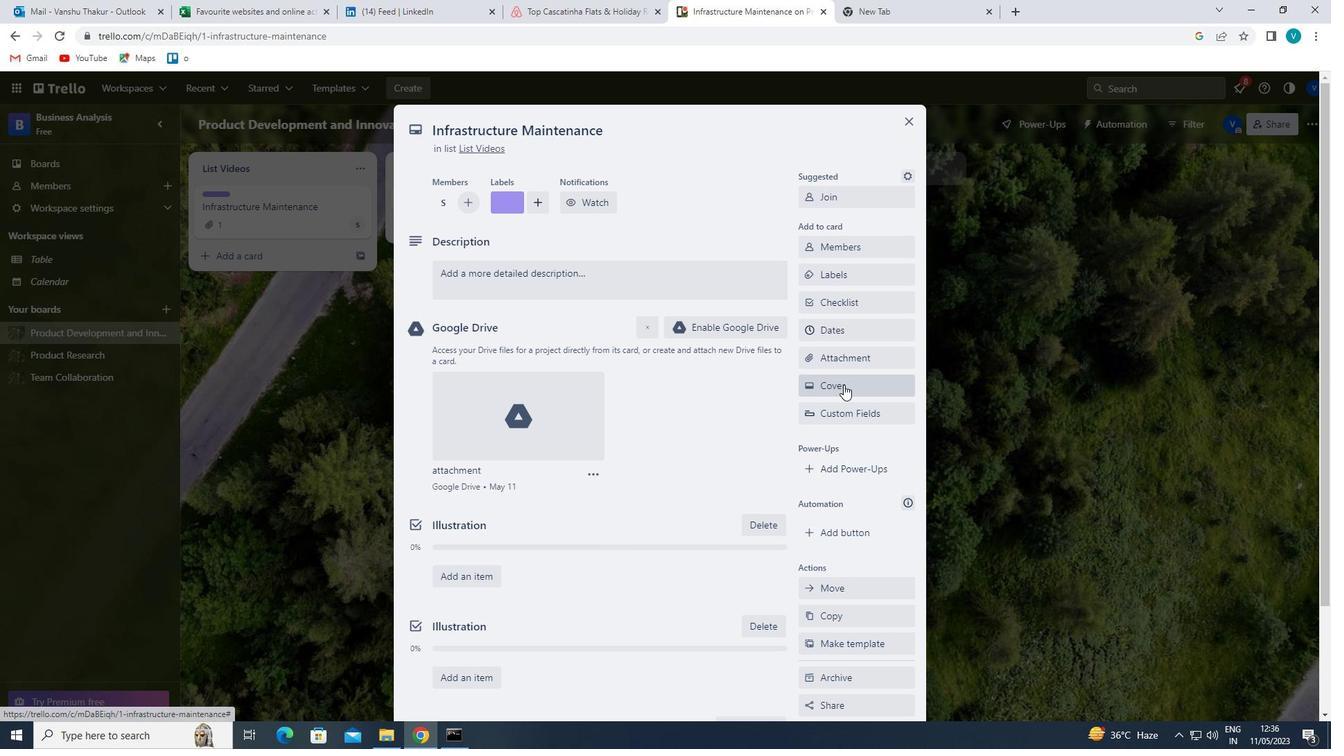 
Action: Mouse moved to (984, 233)
Screenshot: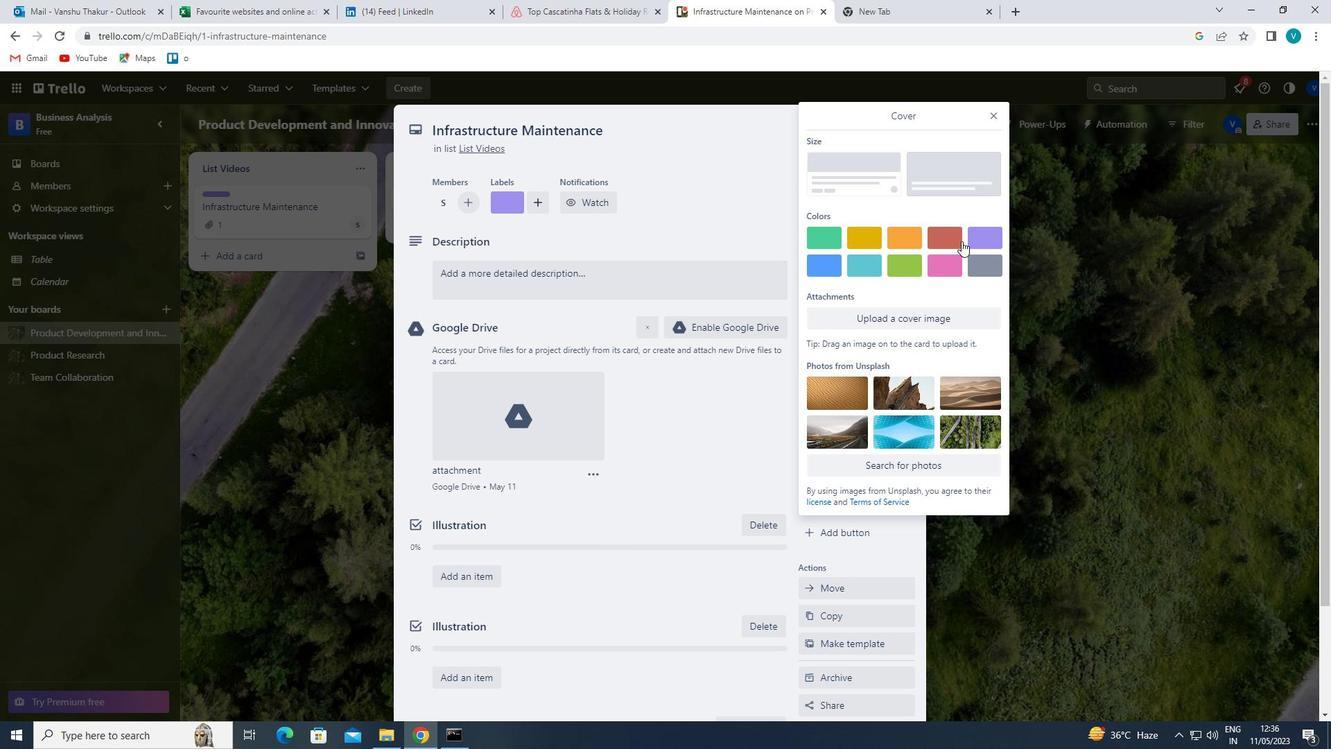 
Action: Mouse pressed left at (984, 233)
Screenshot: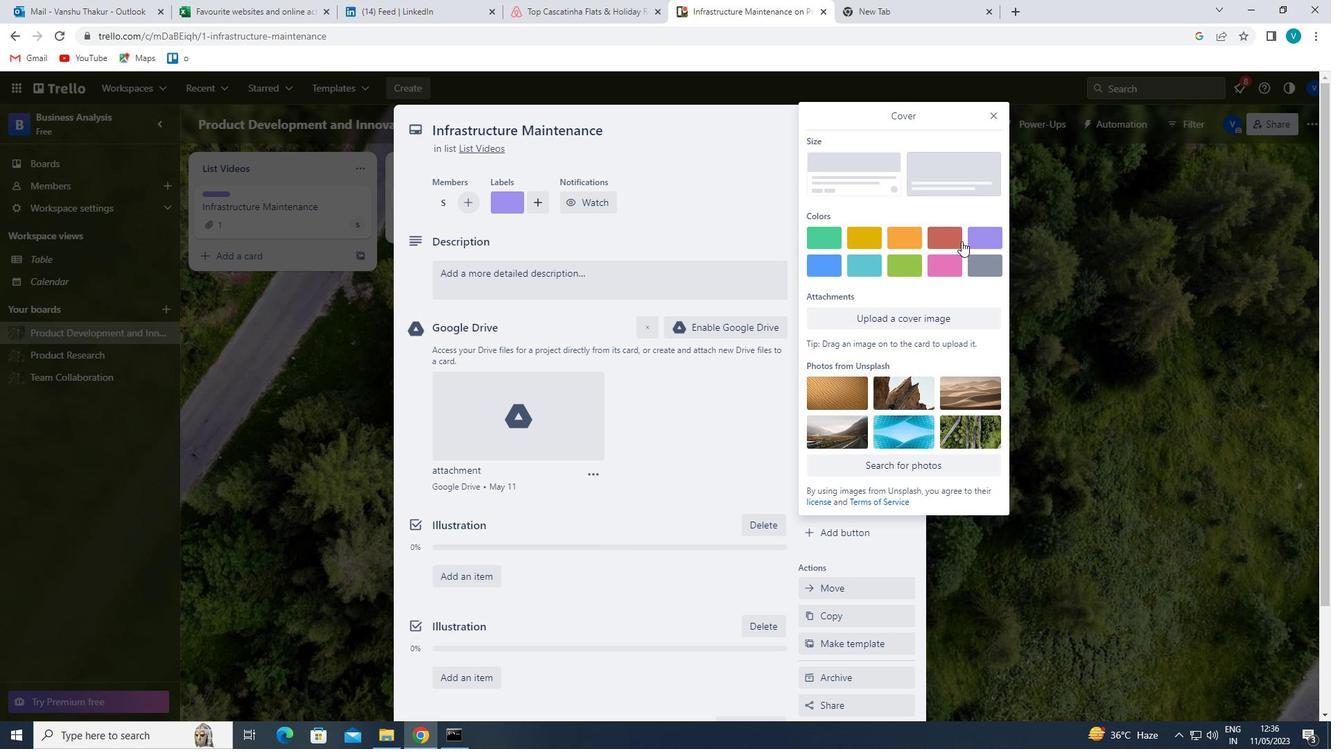 
Action: Mouse moved to (996, 110)
Screenshot: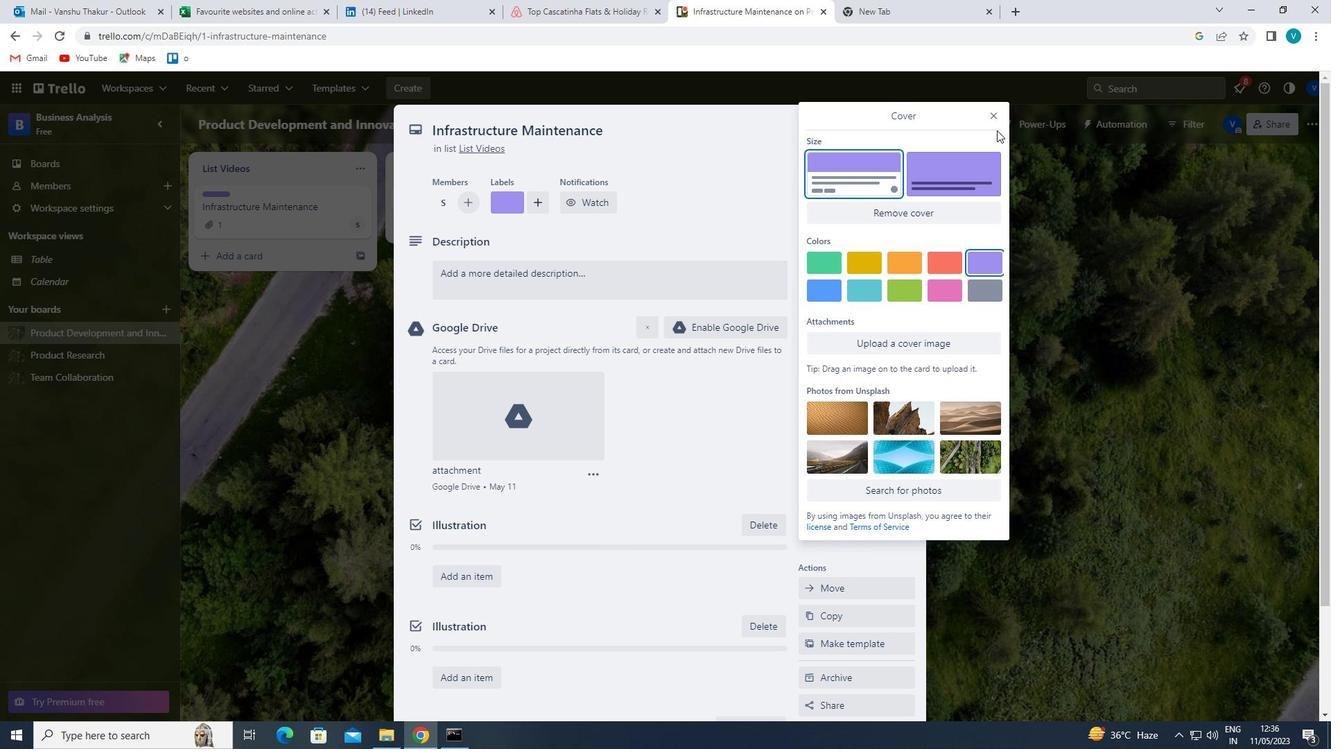 
Action: Mouse pressed left at (996, 110)
Screenshot: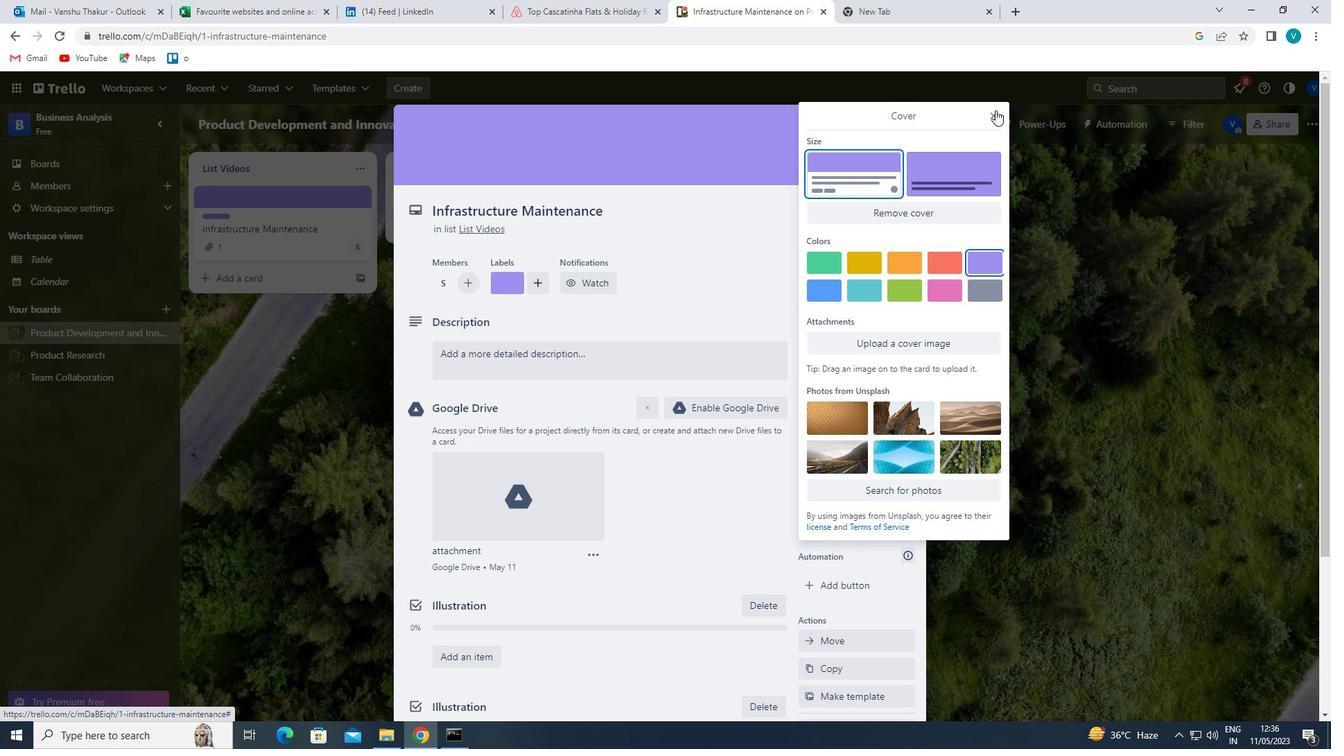 
Action: Mouse moved to (522, 358)
Screenshot: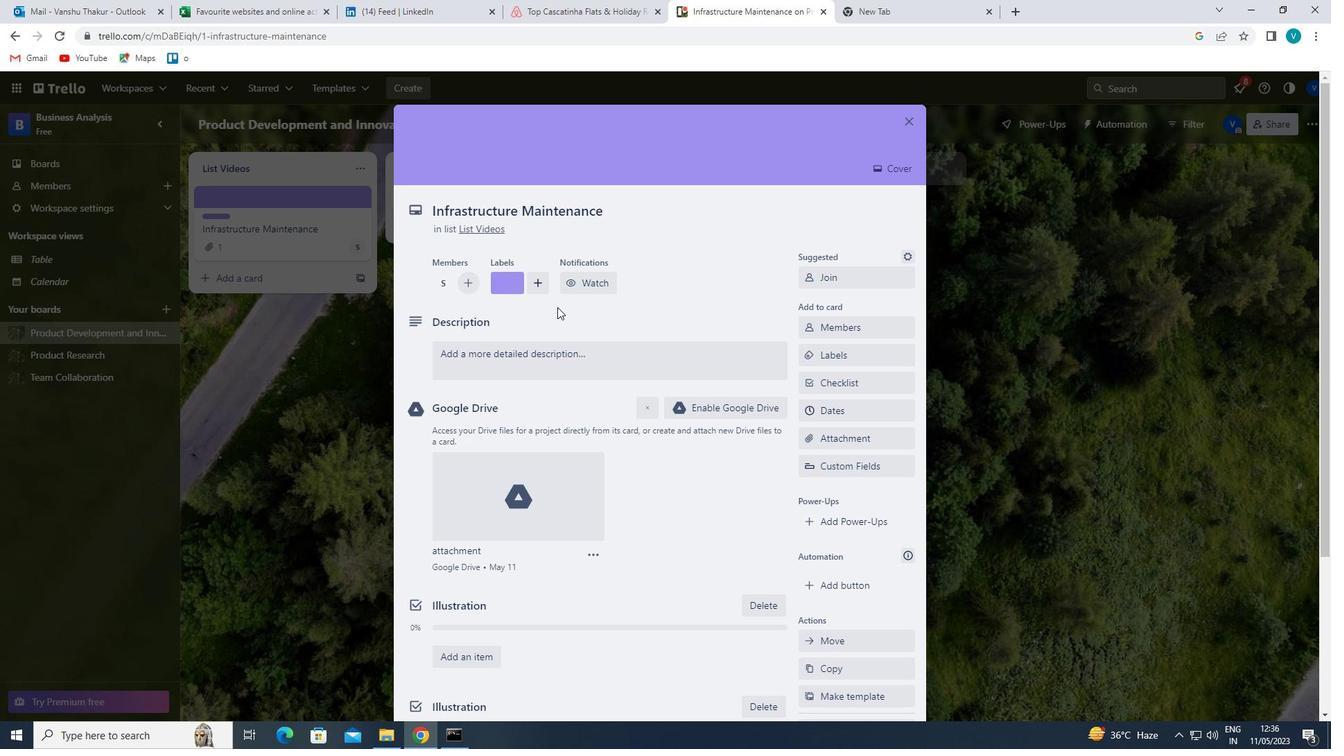 
Action: Mouse pressed left at (522, 358)
Screenshot: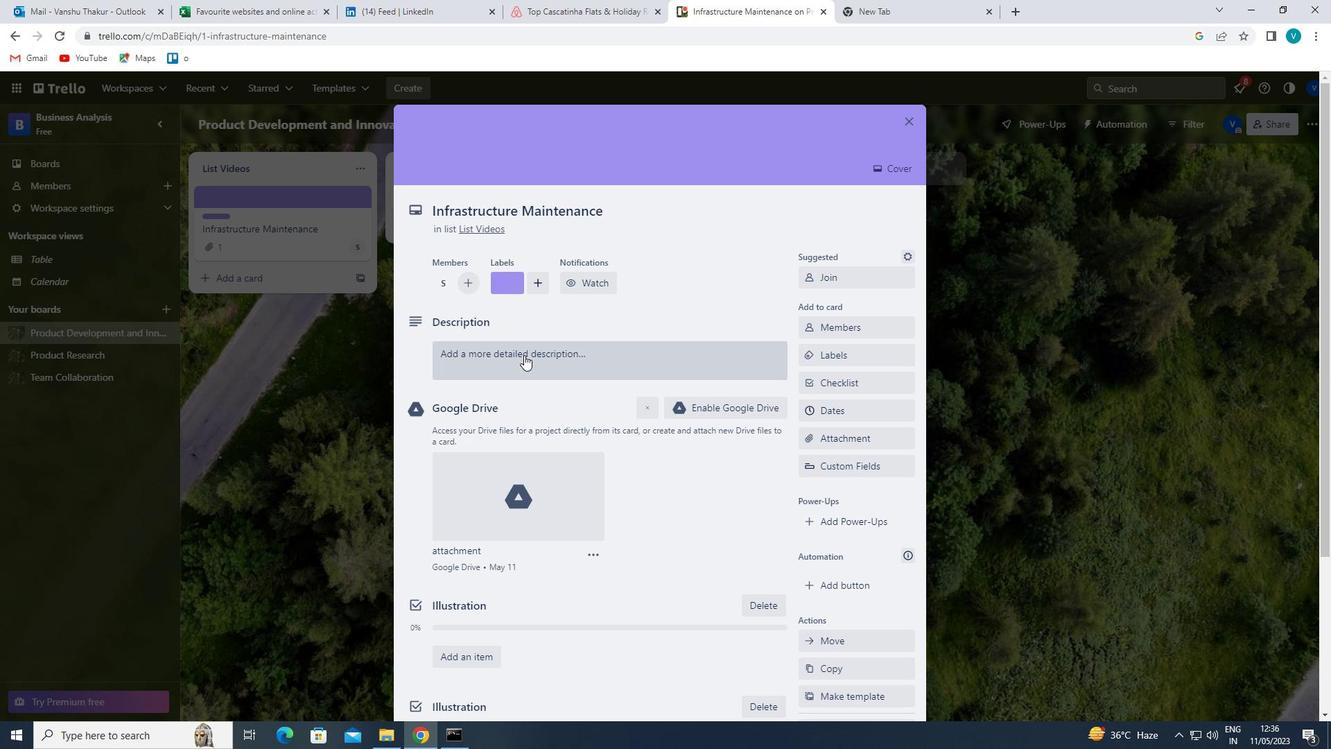 
Action: Key pressed '<Key.shift>RESEARCH<Key.space>AND<Key.space>DEVELOP<Key.space>NEW<Key.space>SWR<Key.backspace><Key.backspace>ERVICE<Key.space>OFFERING<Key.space>BUNDLING<Key.space>STTR<Key.backspace><Key.backspace>RATEGY'
Screenshot: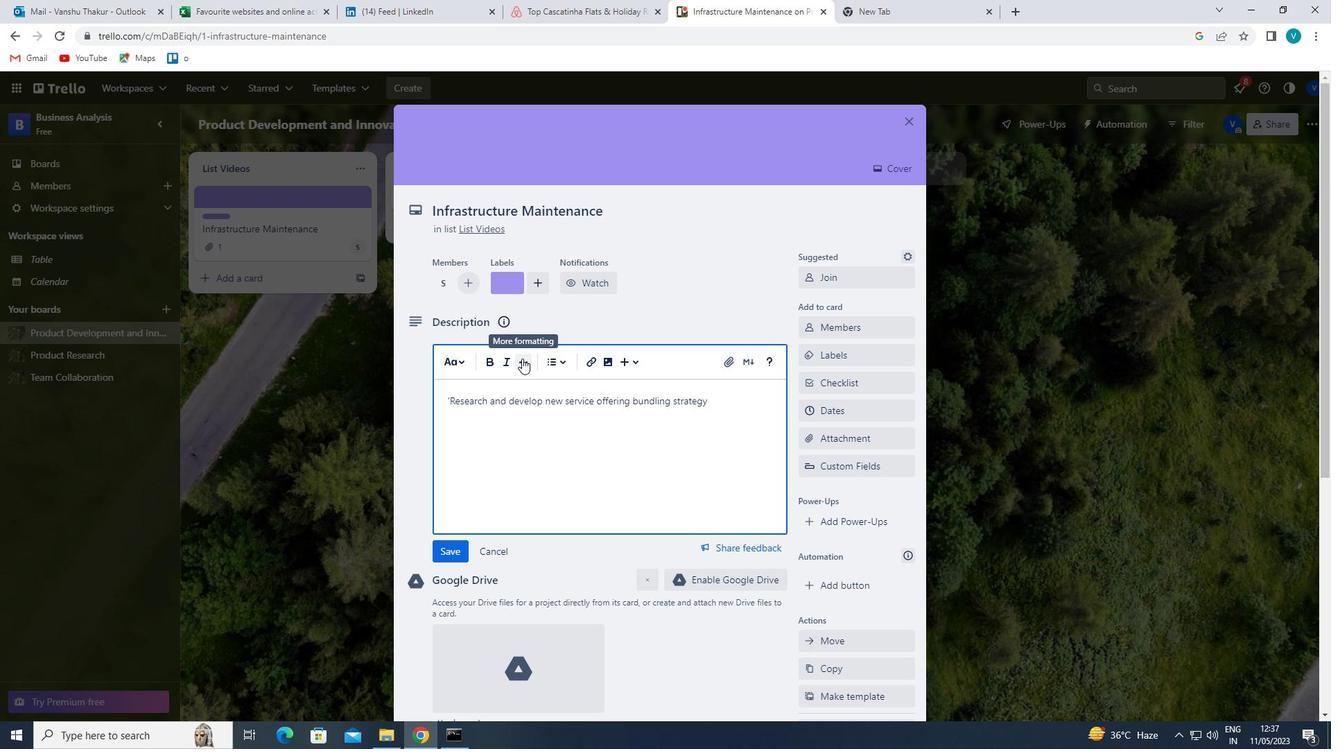 
Action: Mouse moved to (453, 542)
Screenshot: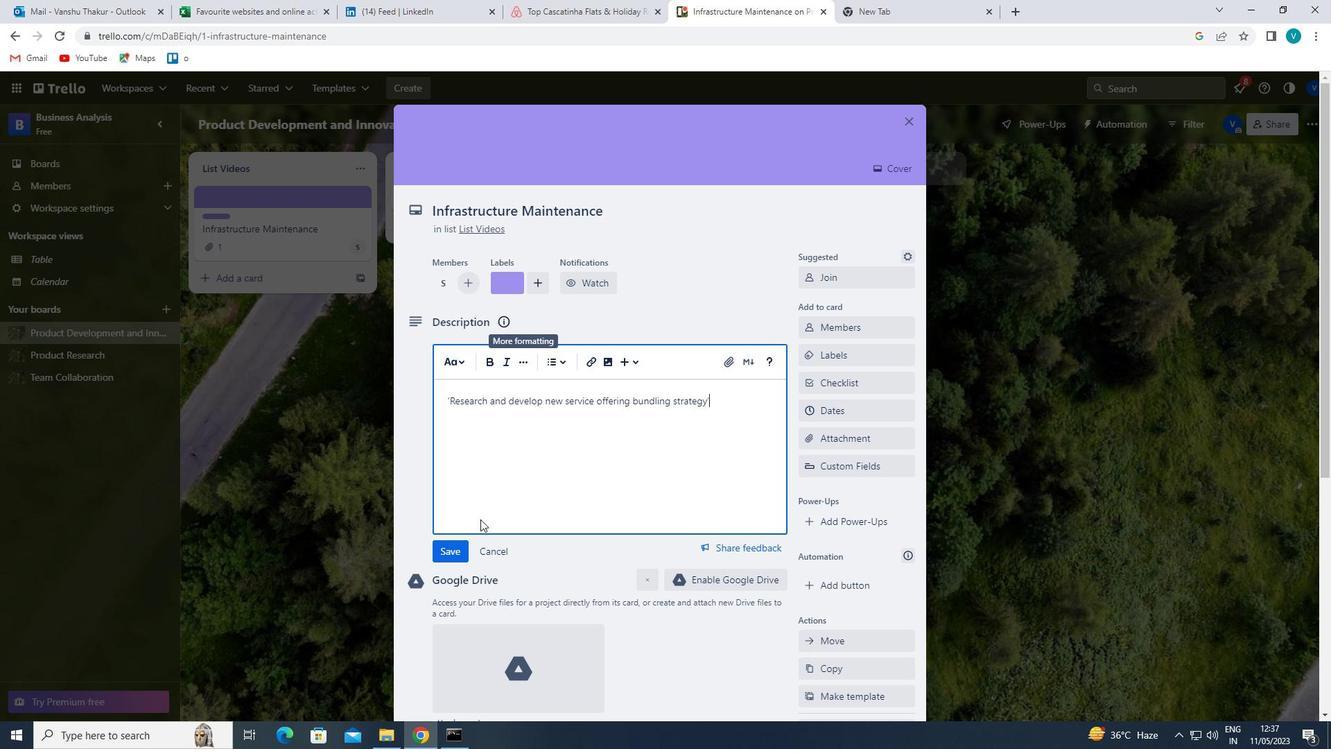 
Action: Mouse pressed left at (453, 542)
Screenshot: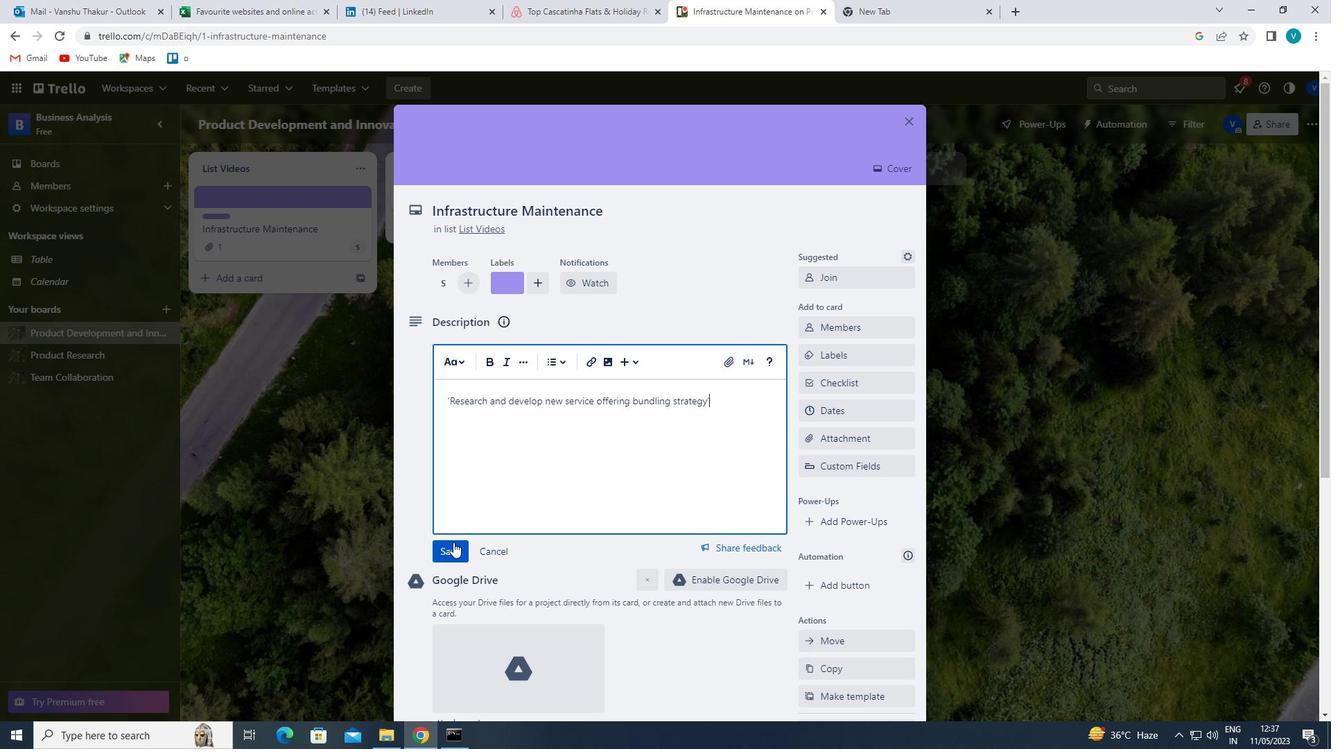 
Action: Mouse scrolled (453, 541) with delta (0, 0)
Screenshot: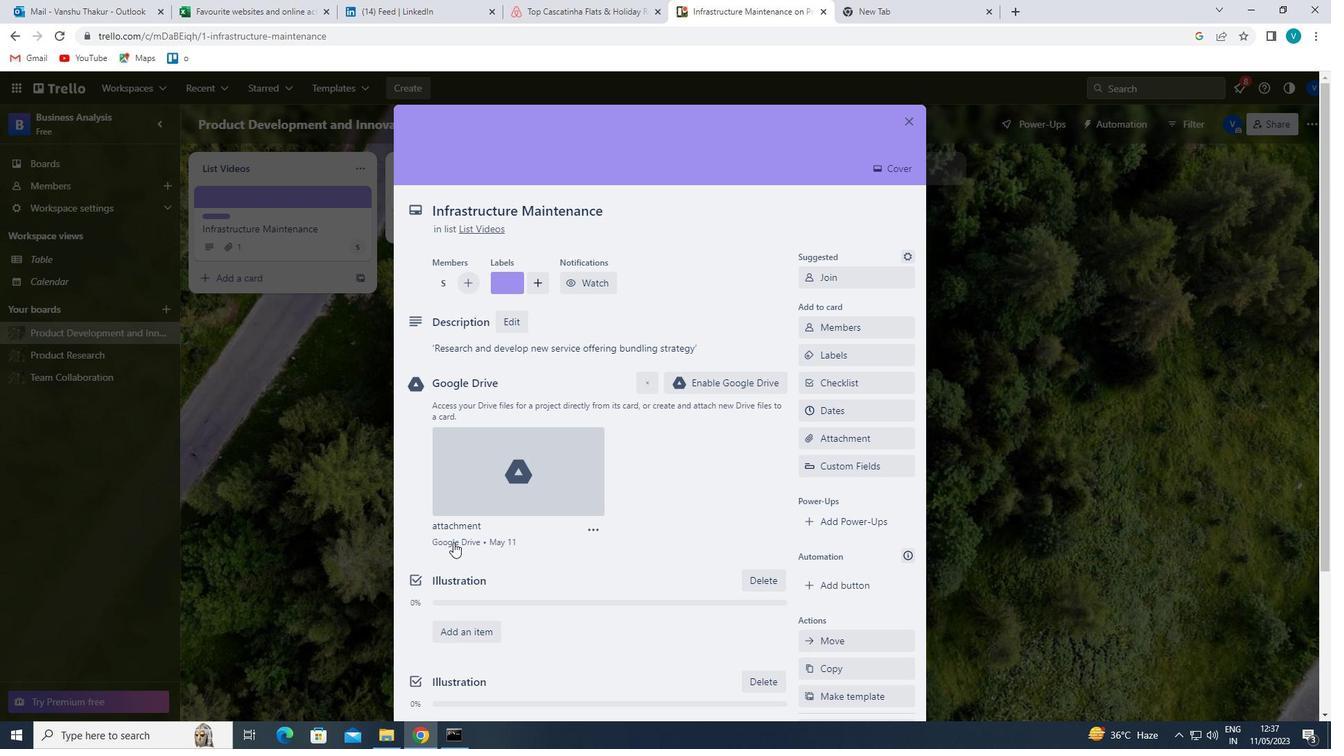 
Action: Mouse scrolled (453, 541) with delta (0, 0)
Screenshot: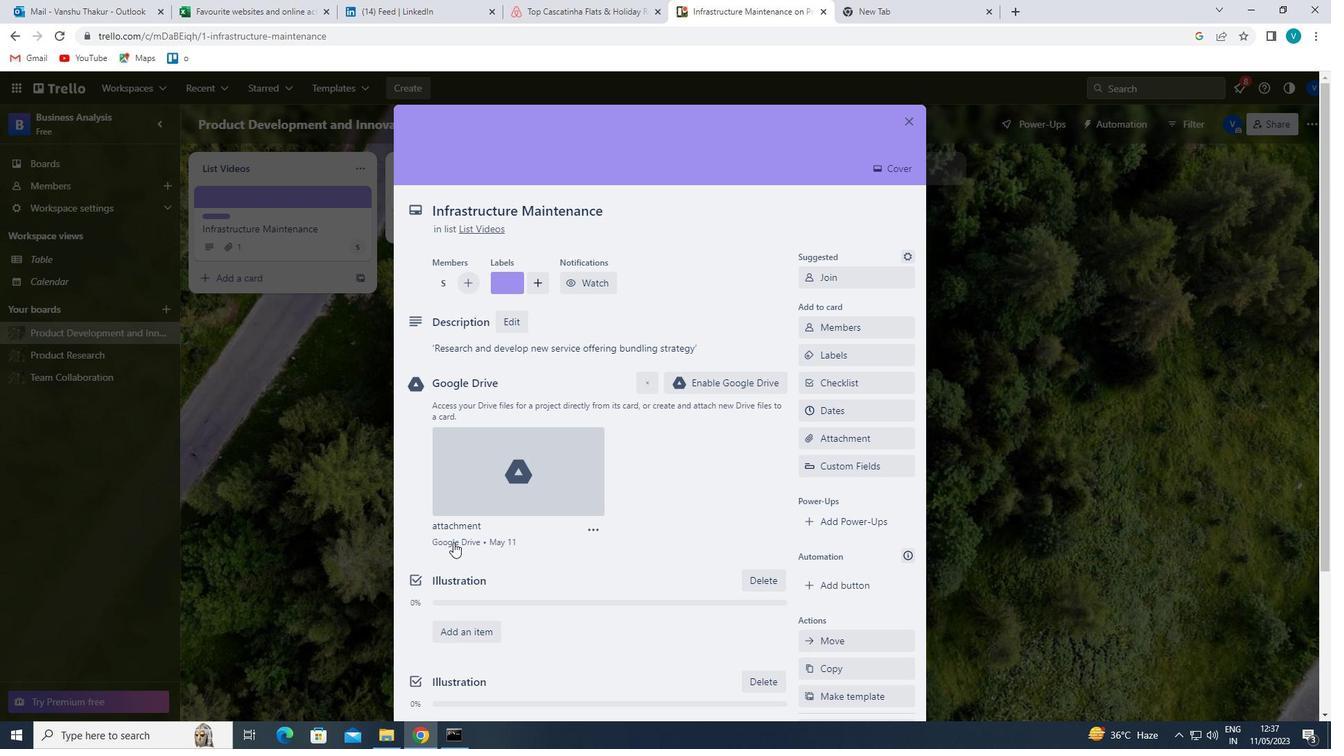 
Action: Mouse moved to (465, 672)
Screenshot: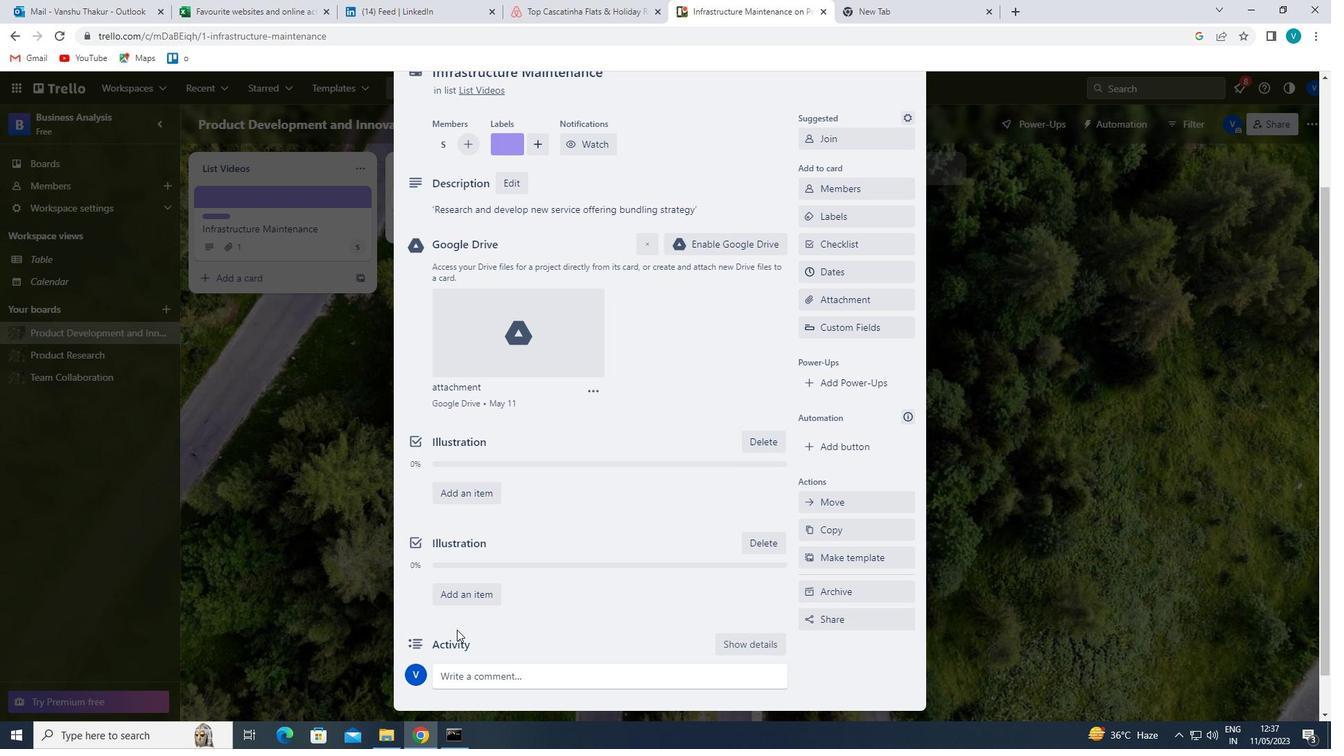 
Action: Mouse pressed left at (465, 672)
Screenshot: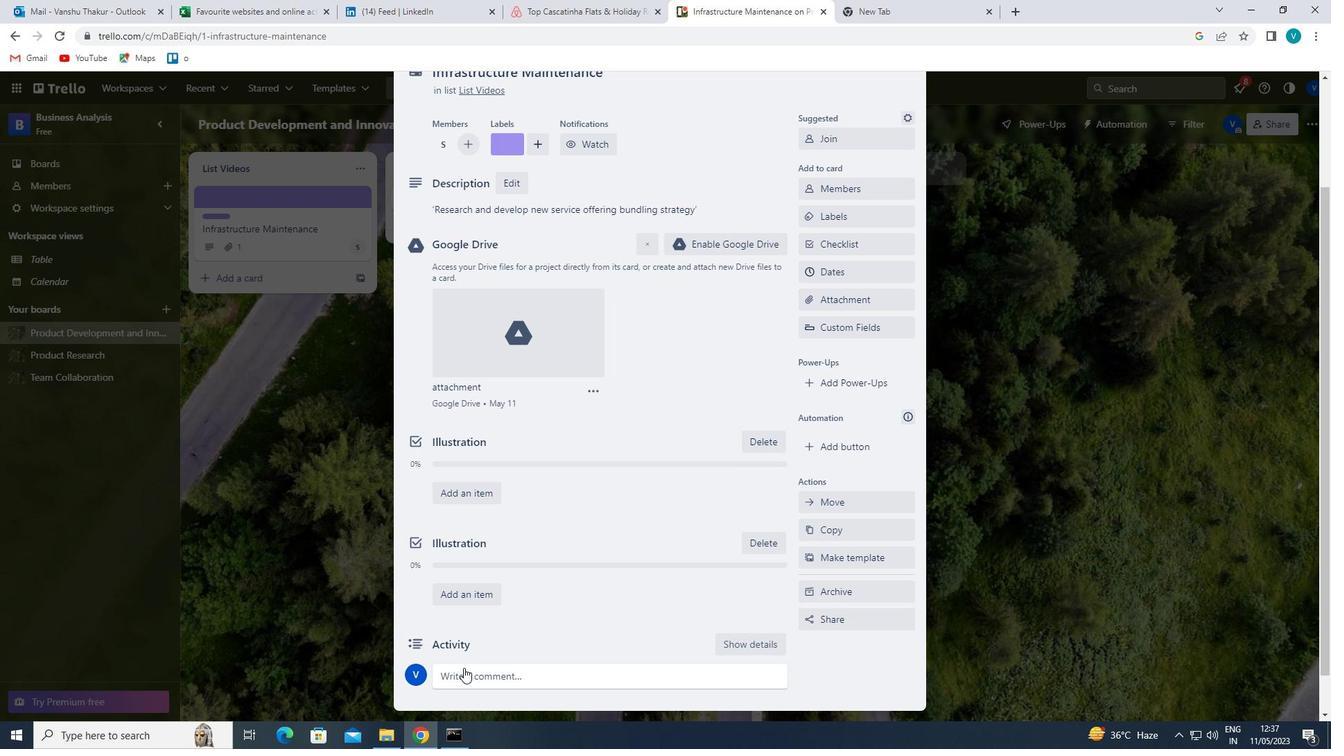
Action: Key pressed '<Key.shift>LET<Key.space>US<Key.space>MAKE<Key.space>SURE
Screenshot: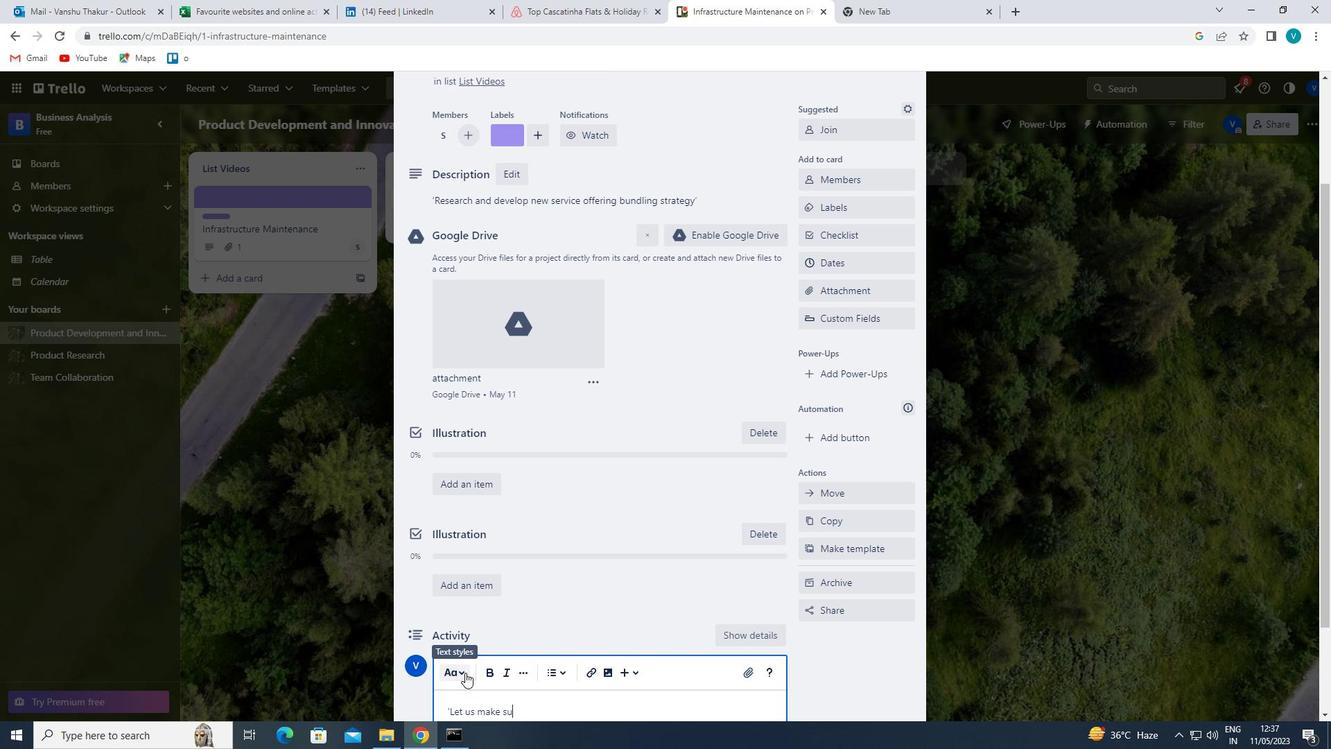 
Action: Mouse moved to (530, 643)
Screenshot: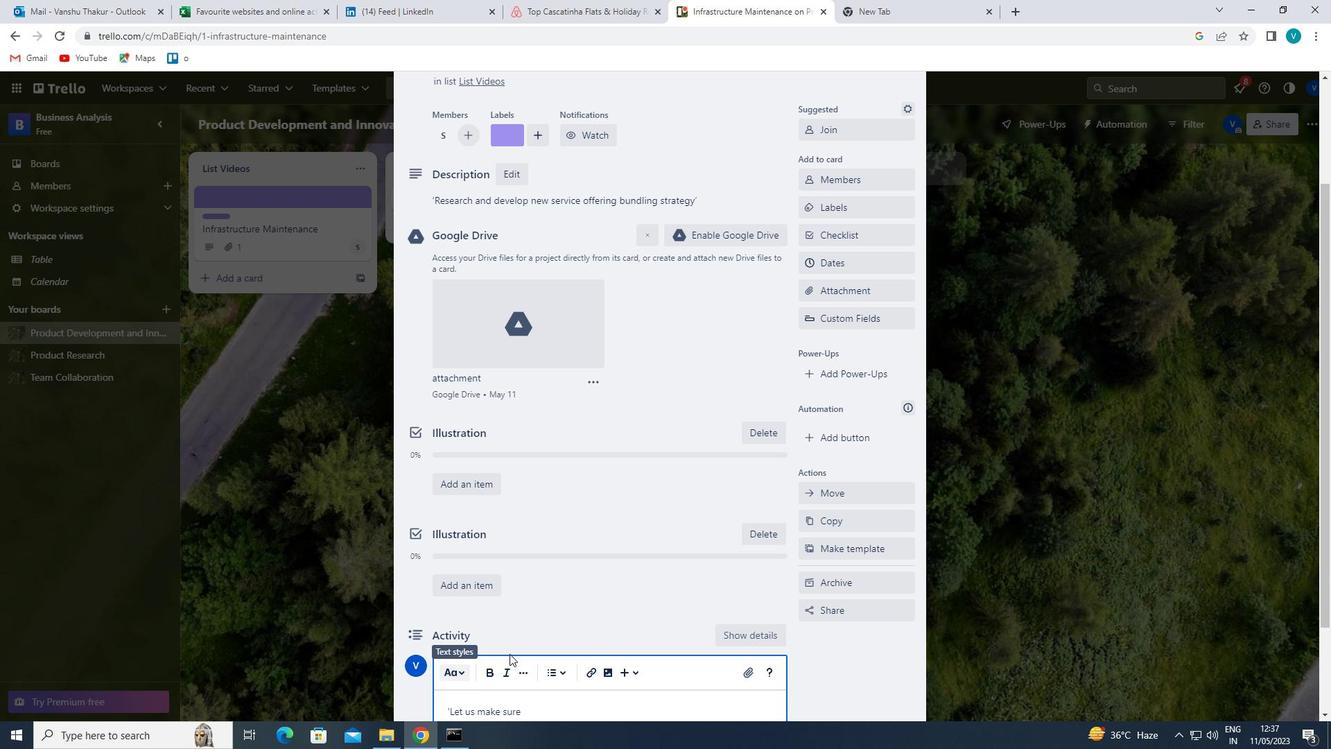
Action: Mouse scrolled (530, 643) with delta (0, 0)
Screenshot: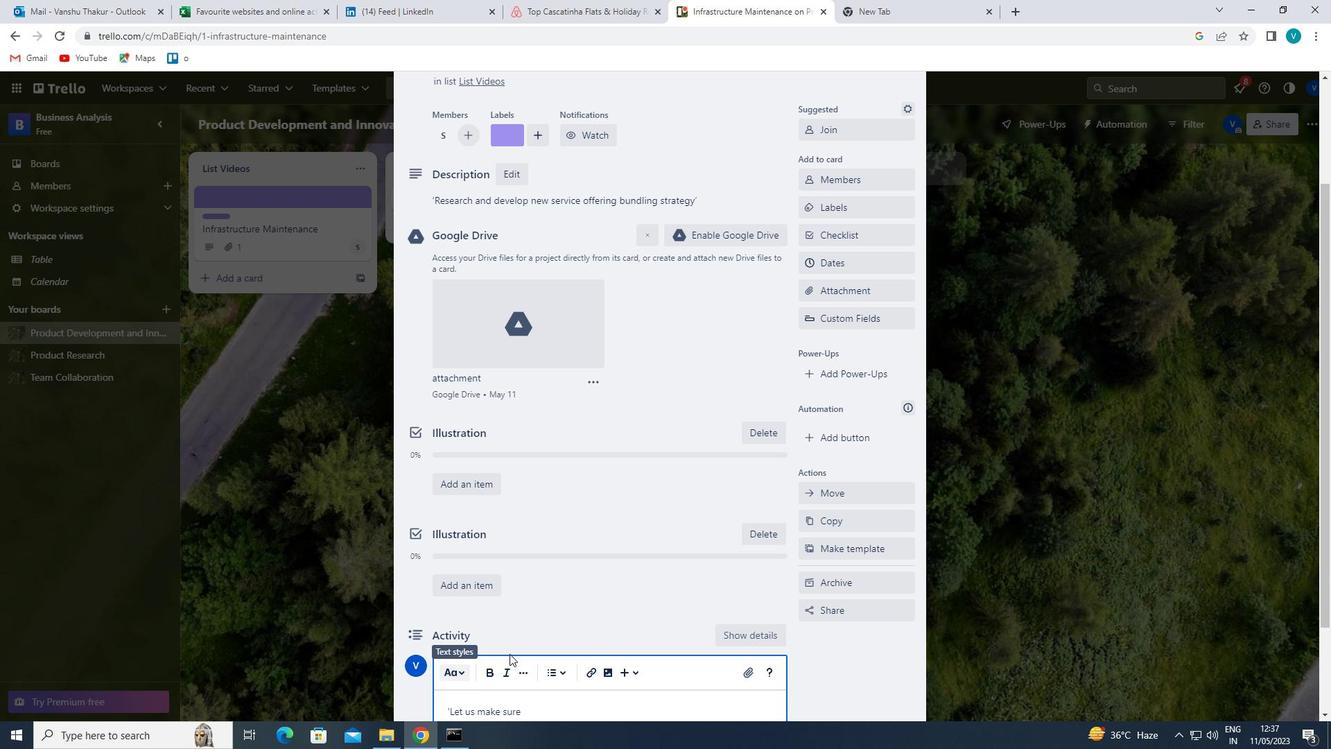 
Action: Mouse scrolled (530, 643) with delta (0, 0)
Screenshot: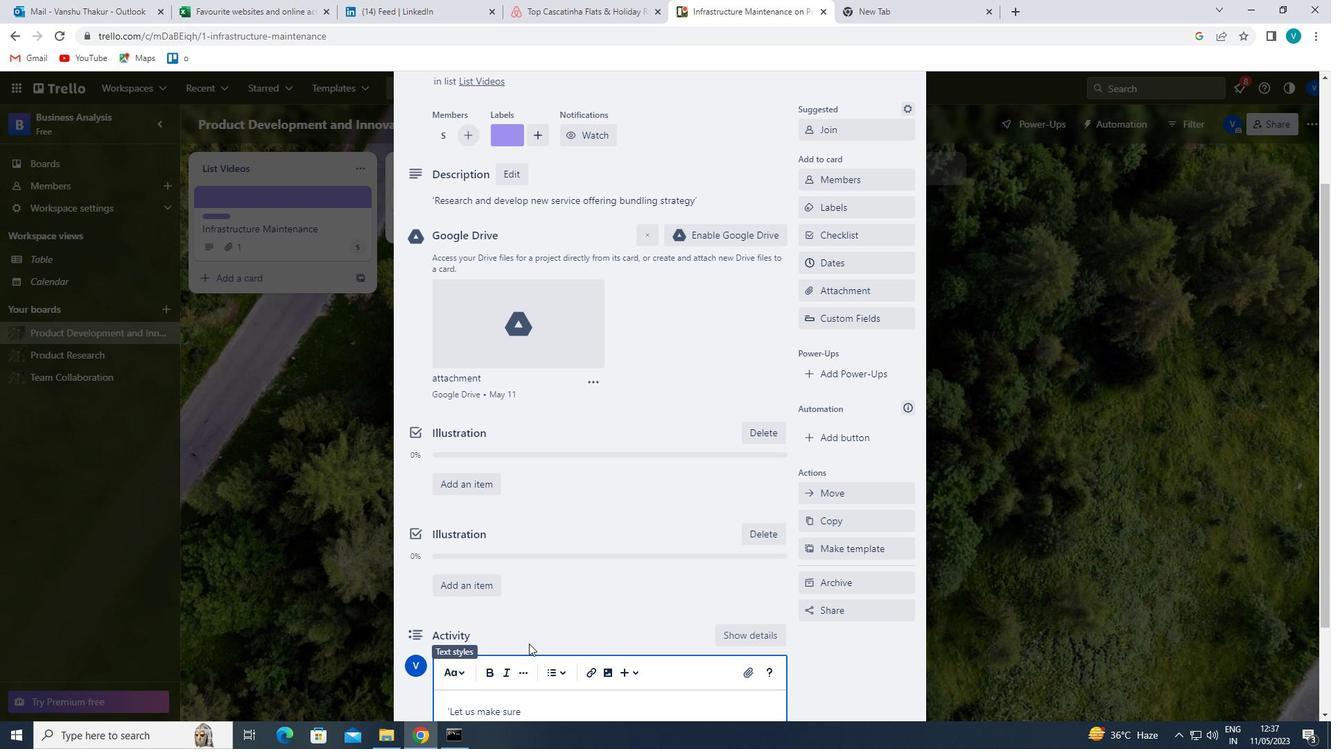 
Action: Key pressed <Key.space>WE<Key.space>HAVE<Key.space>A<Key.space>CLEAR<Key.space>UNDERSTANDING<Key.space>OF<Key.space>THE<Key.space>TIMELINE<Key.space>AND<Key.space>DEADLINES<Key.space>FOE<Key.backspace>R<Key.space>THI<Key.space>S<Key.backspace><Key.backspace>S<Key.space>TASK,<Key.space>ENSURING<Key.space>THAT<Key.space>WE<Key.space>CAN<Key.space>DELIVER<Key.space>ON<Key.space>TIME.'
Screenshot: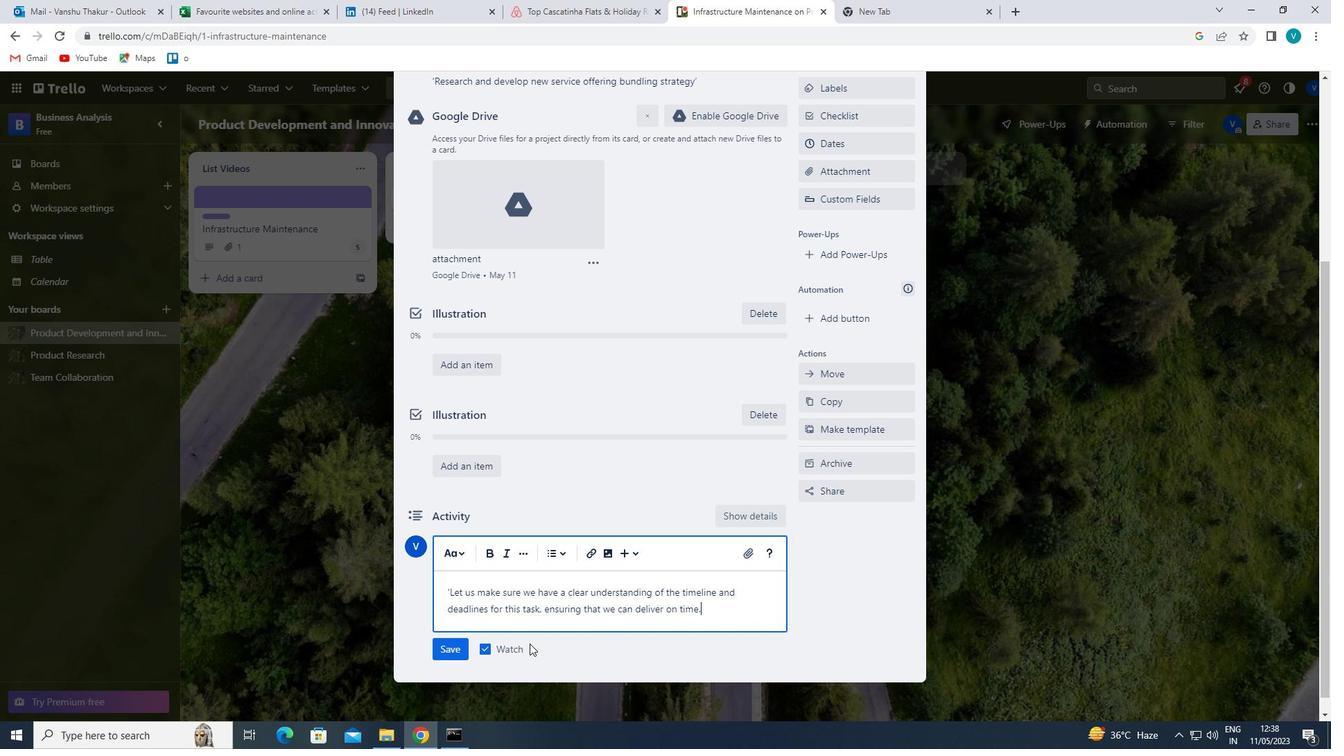 
Action: Mouse moved to (455, 648)
Screenshot: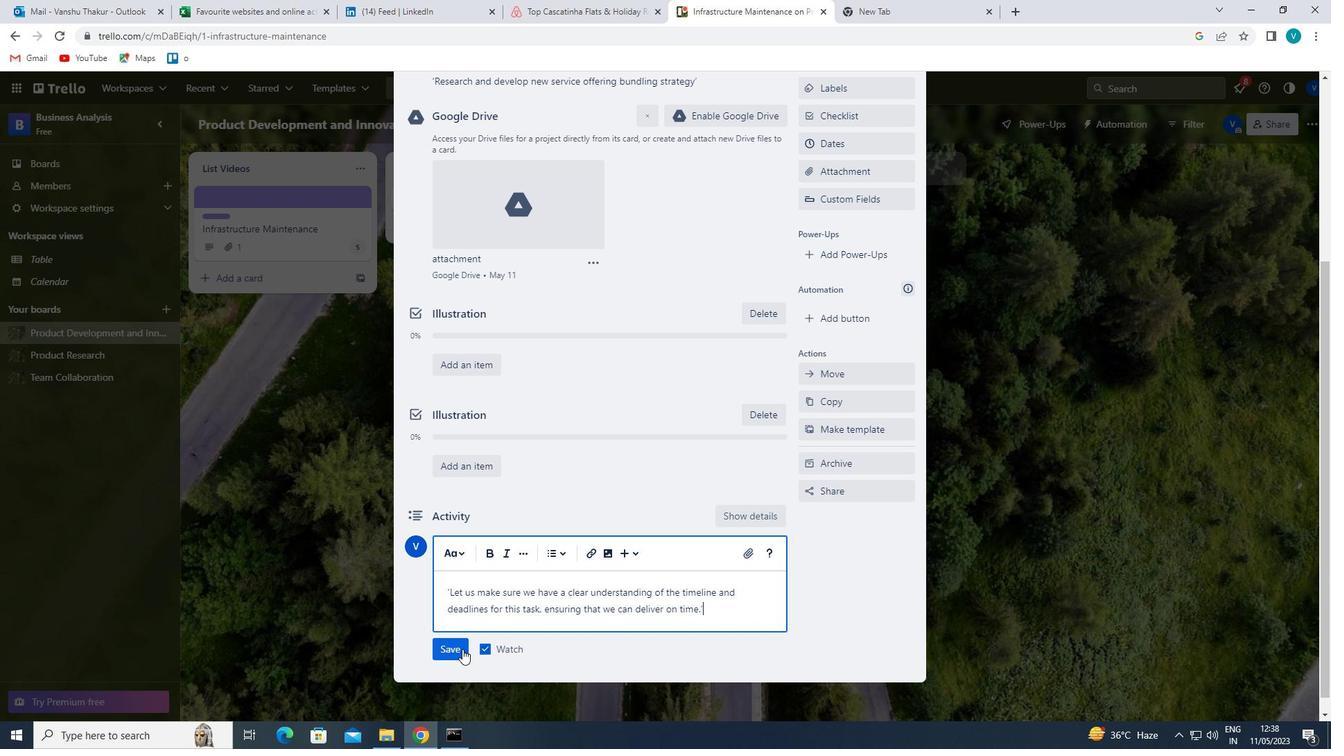 
Action: Mouse pressed left at (455, 648)
Screenshot: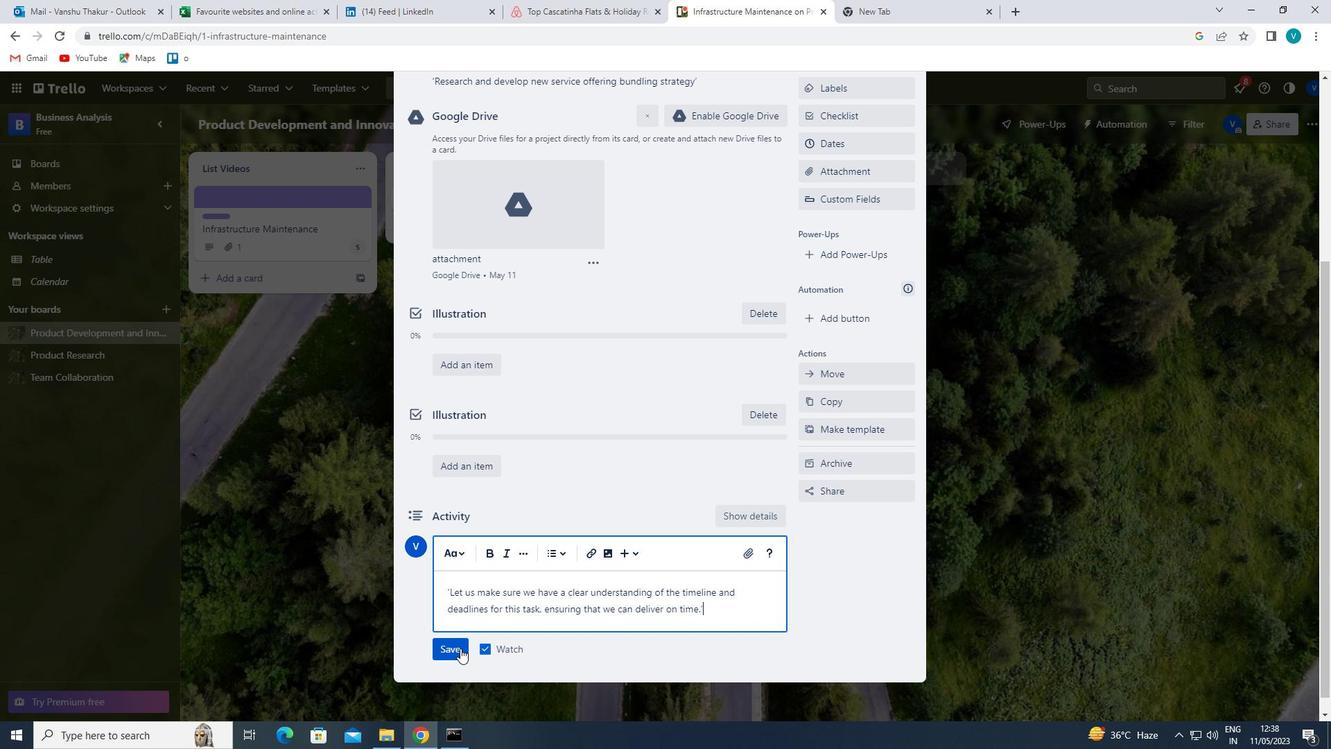 
Action: Mouse moved to (881, 144)
Screenshot: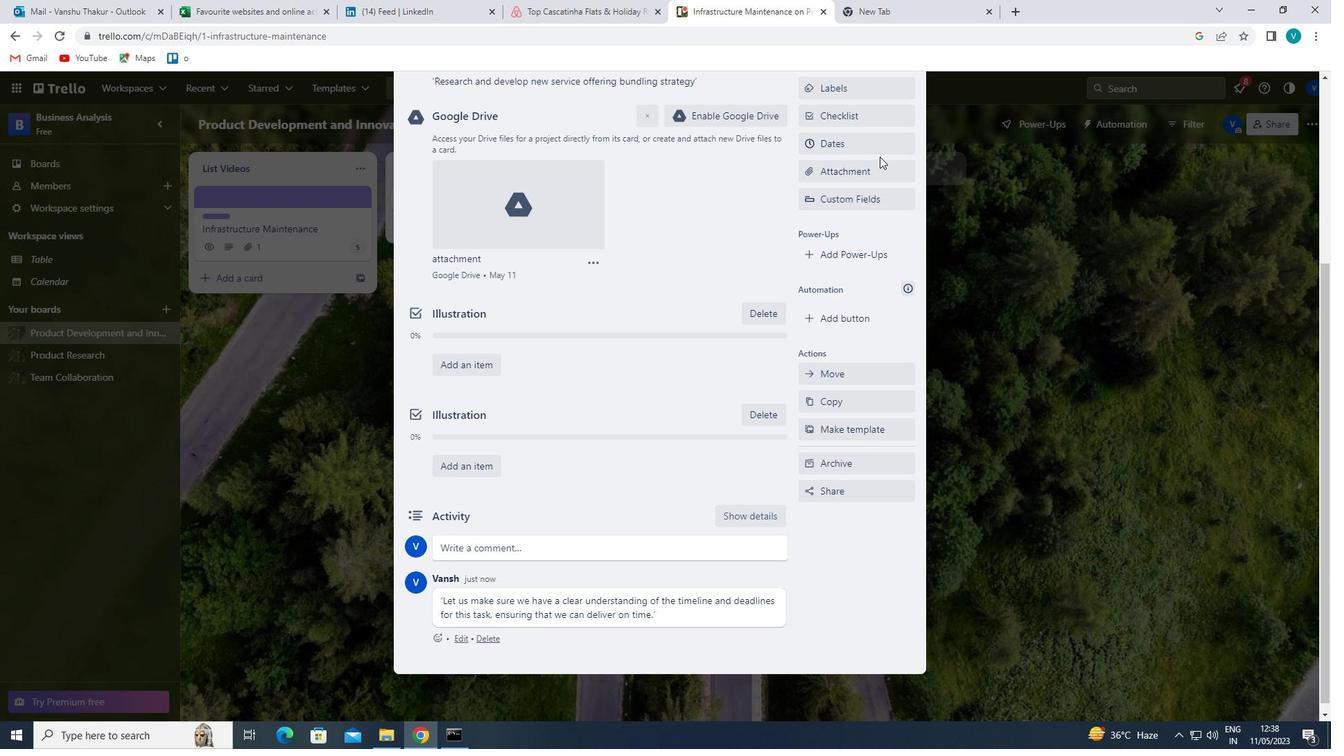 
Action: Mouse pressed left at (881, 144)
Screenshot: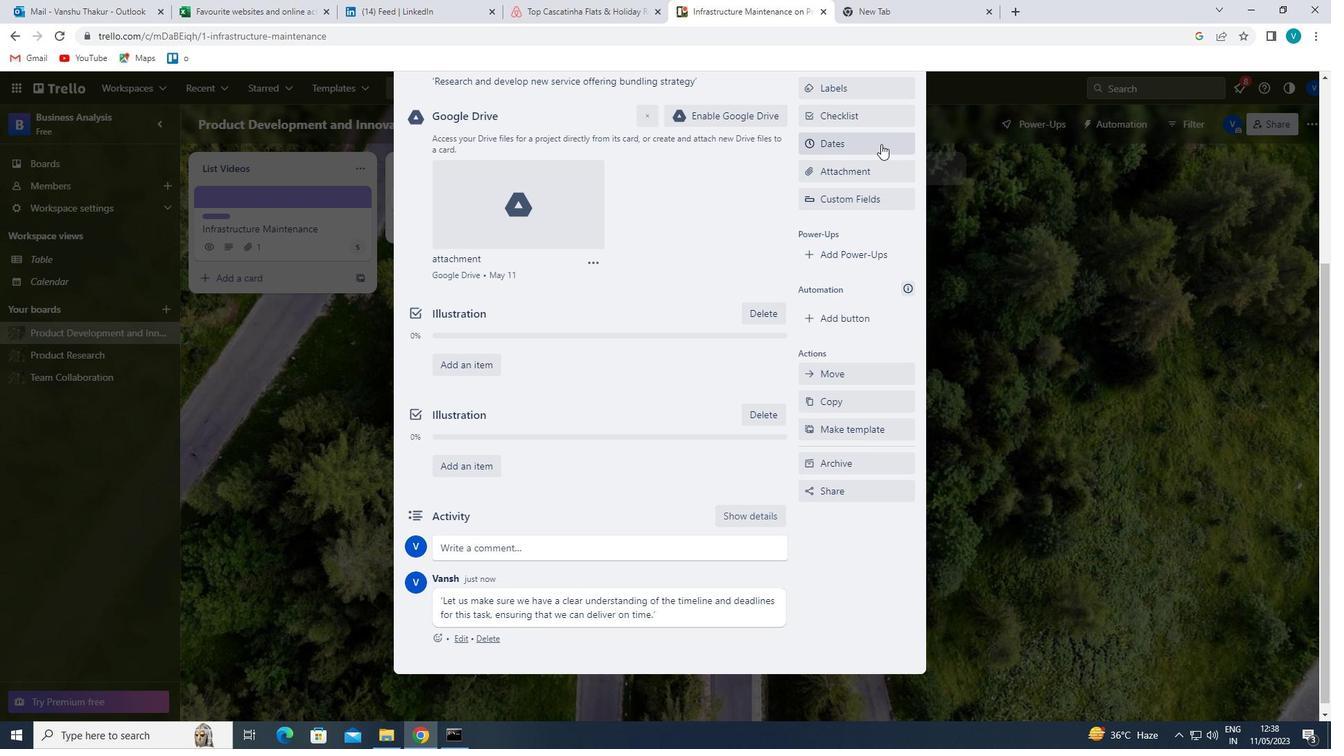 
Action: Mouse moved to (817, 427)
Screenshot: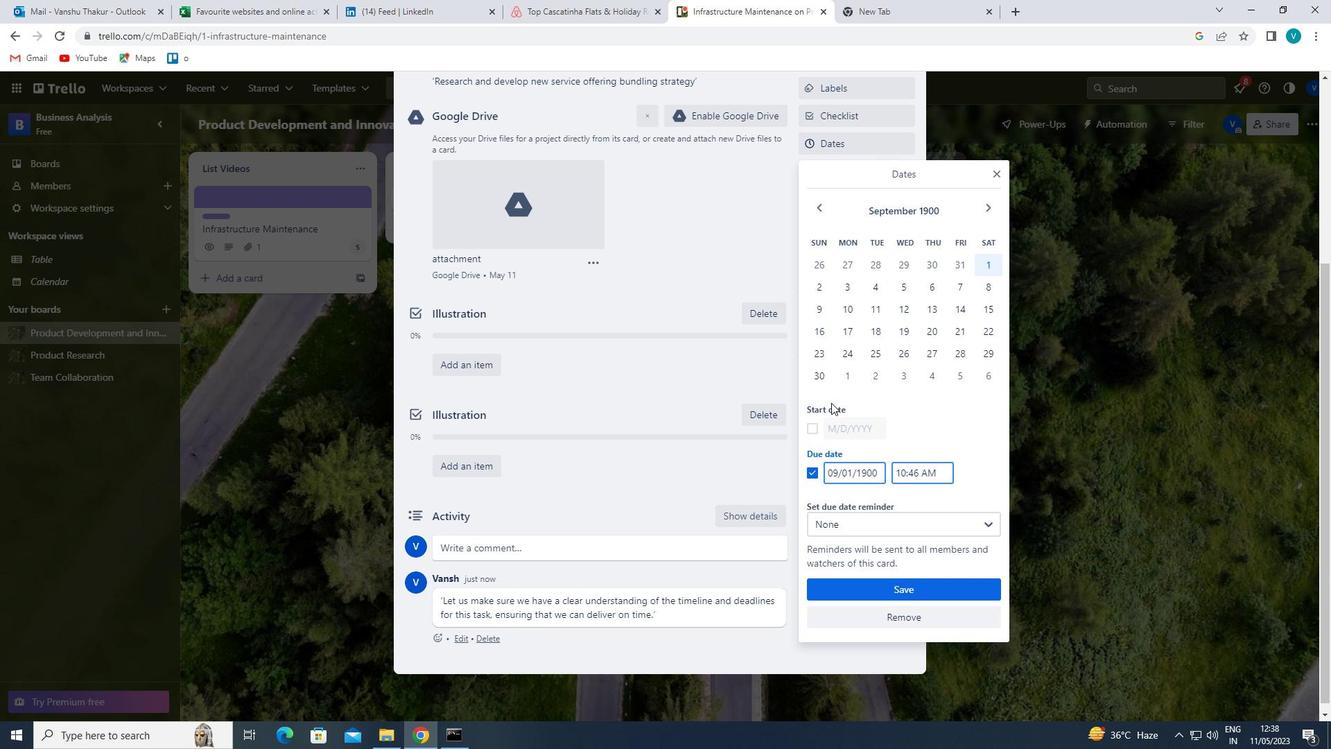 
Action: Mouse pressed left at (817, 427)
Screenshot: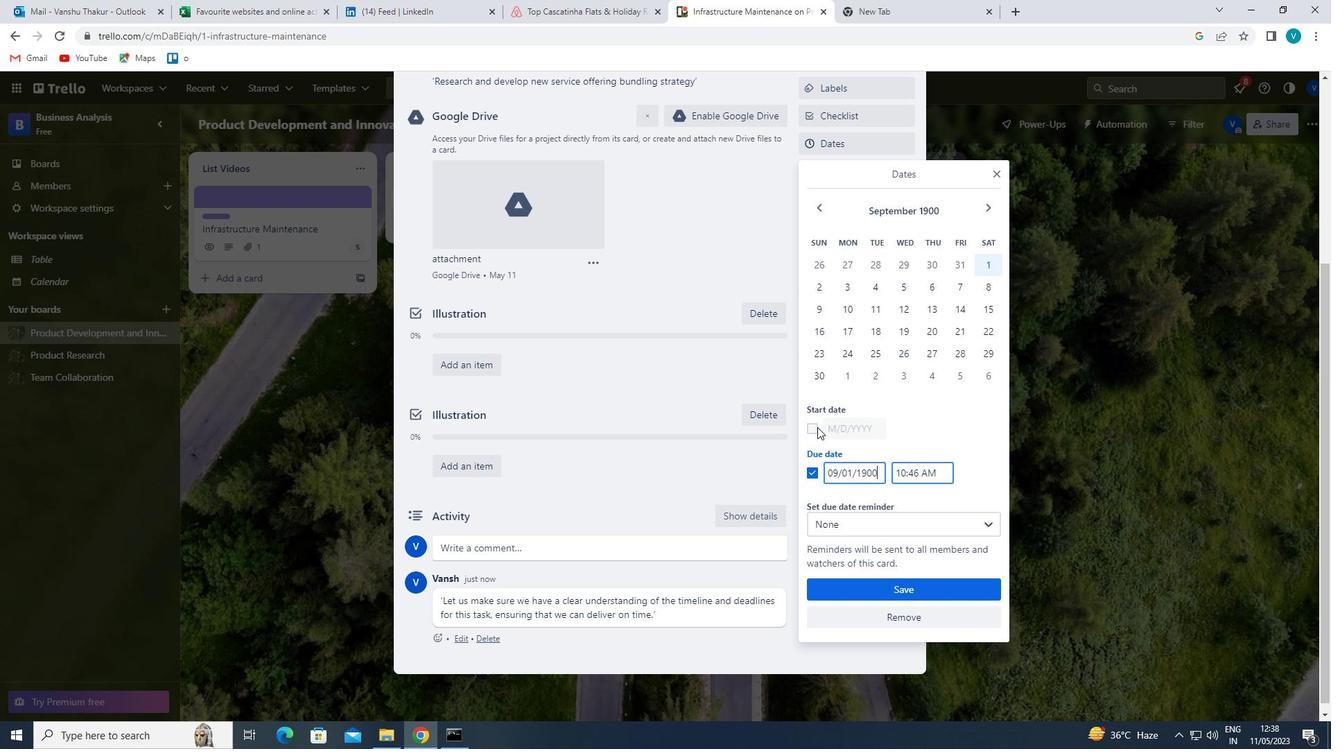 
Action: Mouse moved to (835, 424)
Screenshot: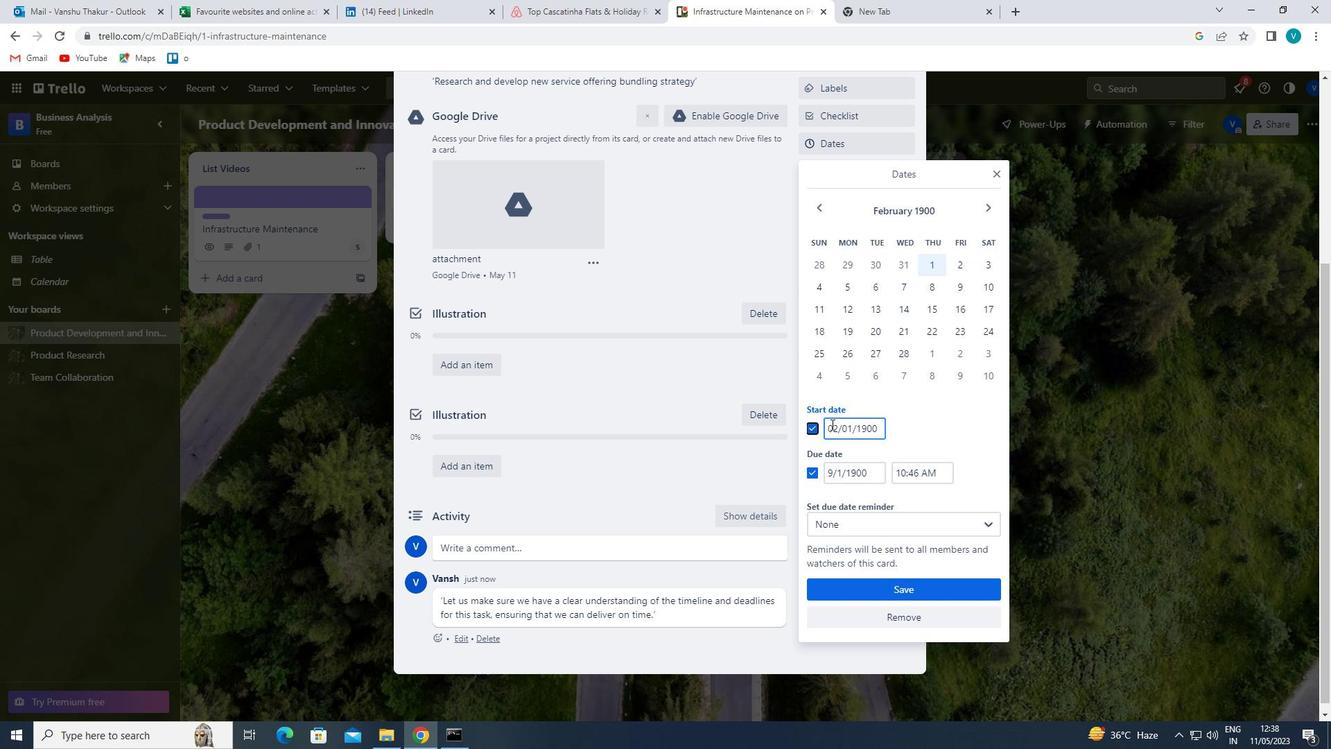 
Action: Mouse pressed left at (835, 424)
Screenshot: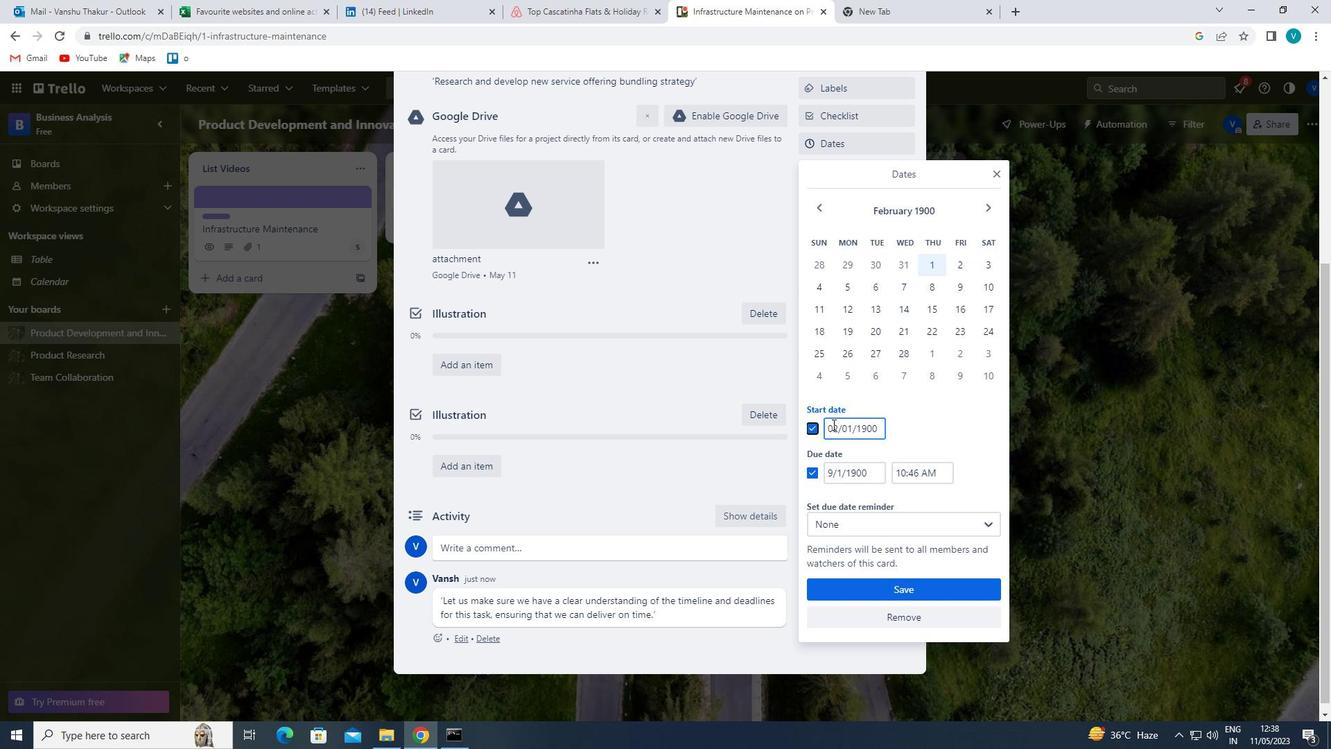 
Action: Mouse moved to (833, 422)
Screenshot: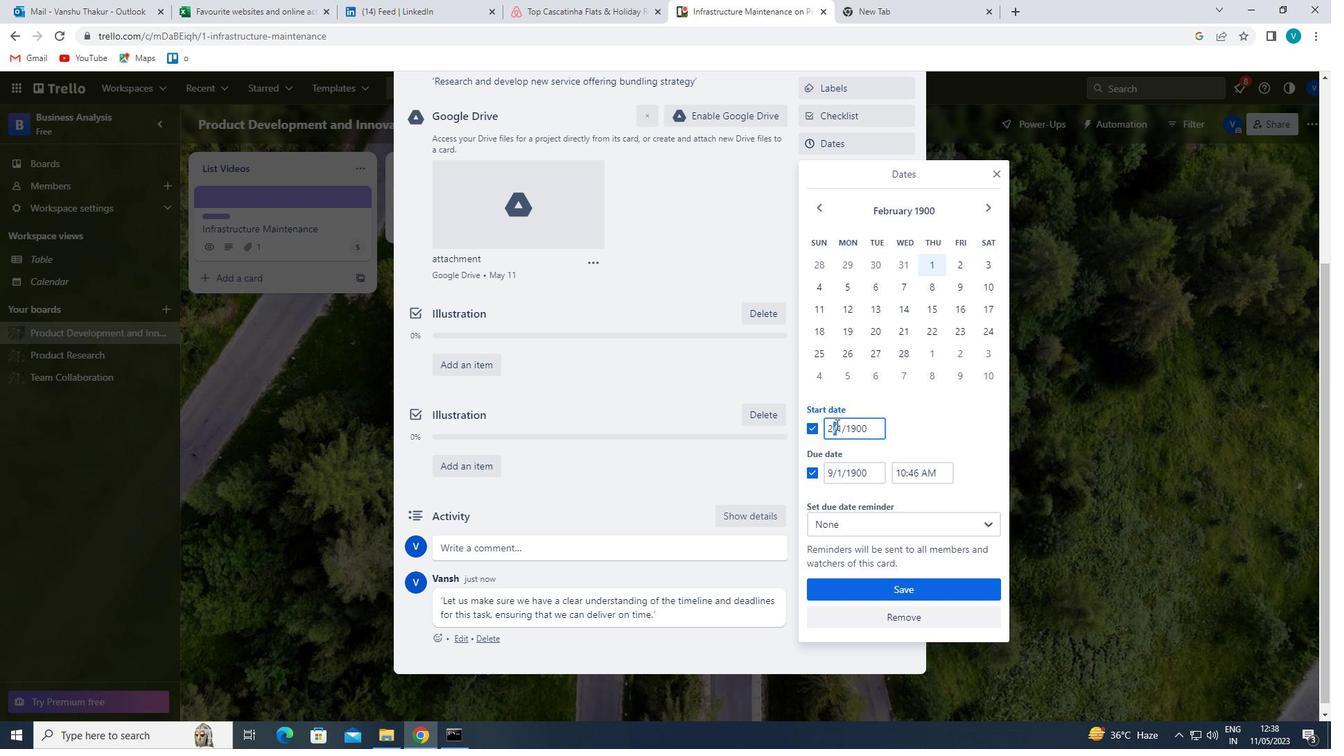 
Action: Mouse pressed left at (833, 422)
Screenshot: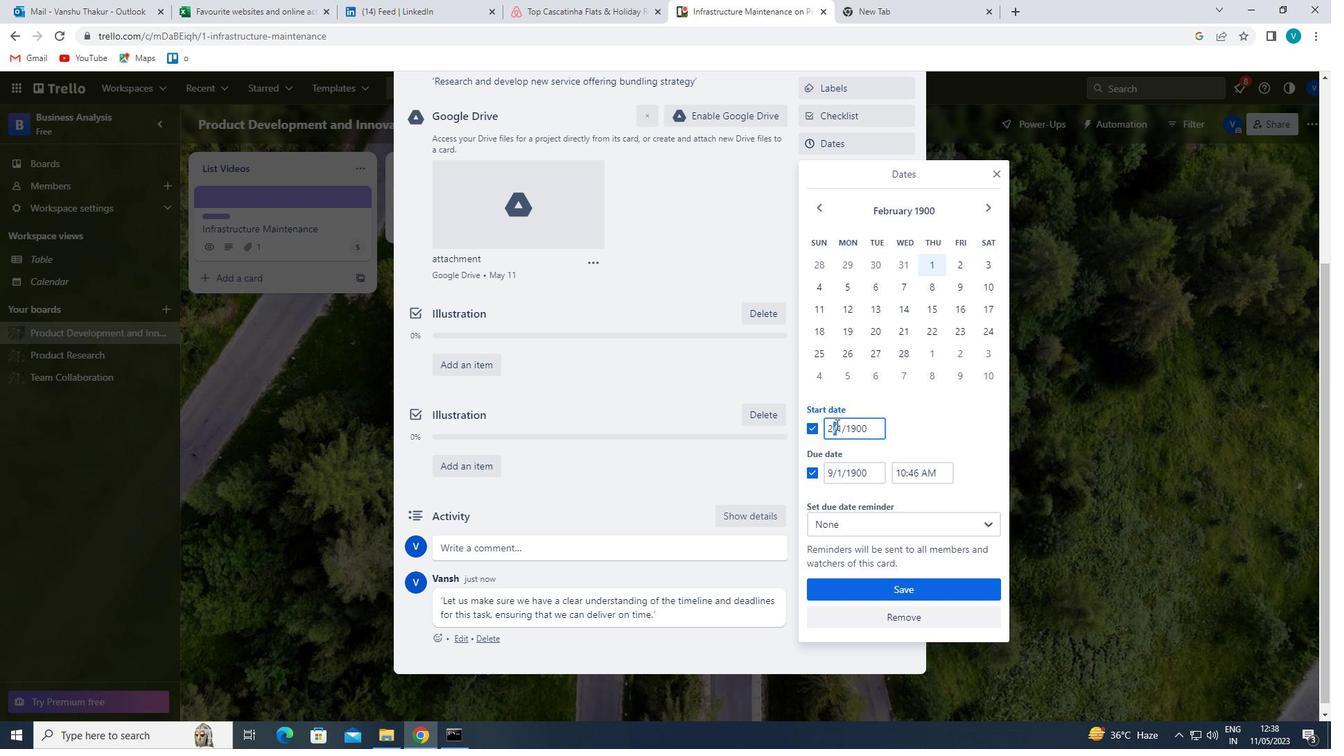 
Action: Mouse moved to (835, 430)
Screenshot: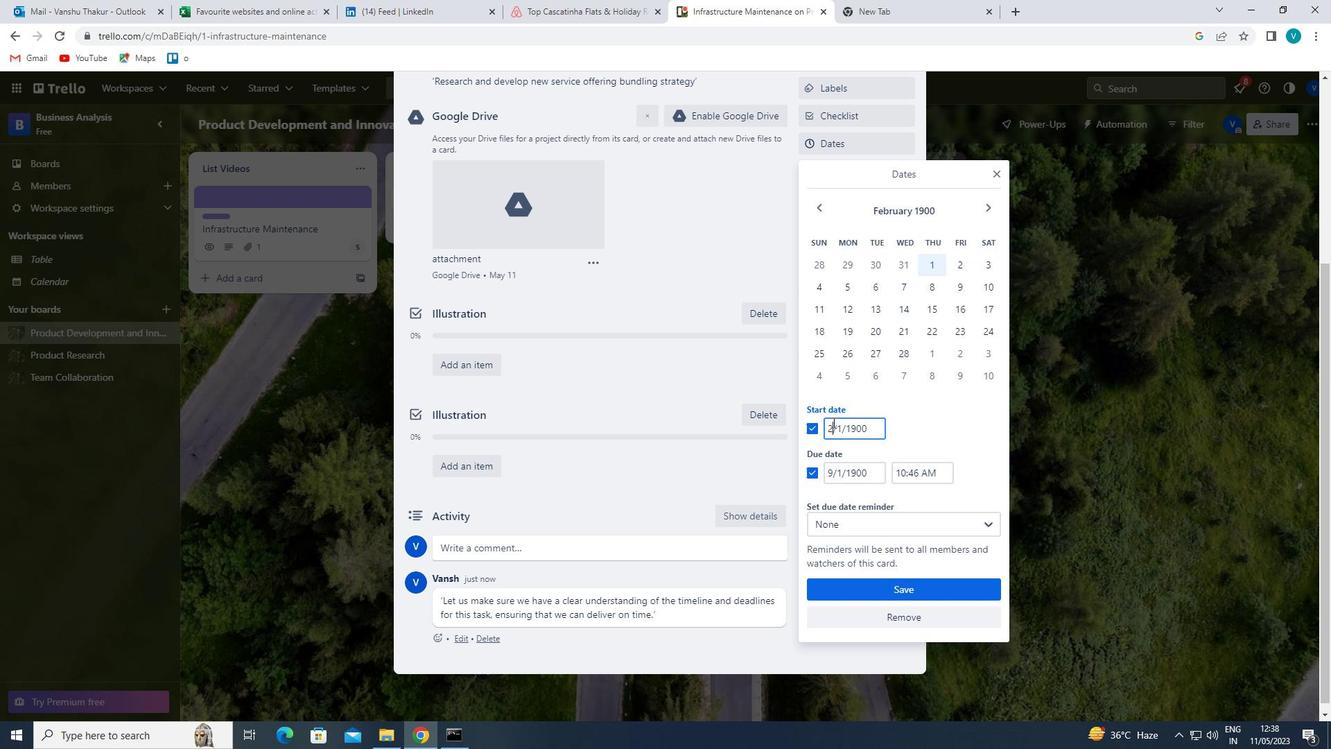 
Action: Key pressed <Key.backspace>3
Screenshot: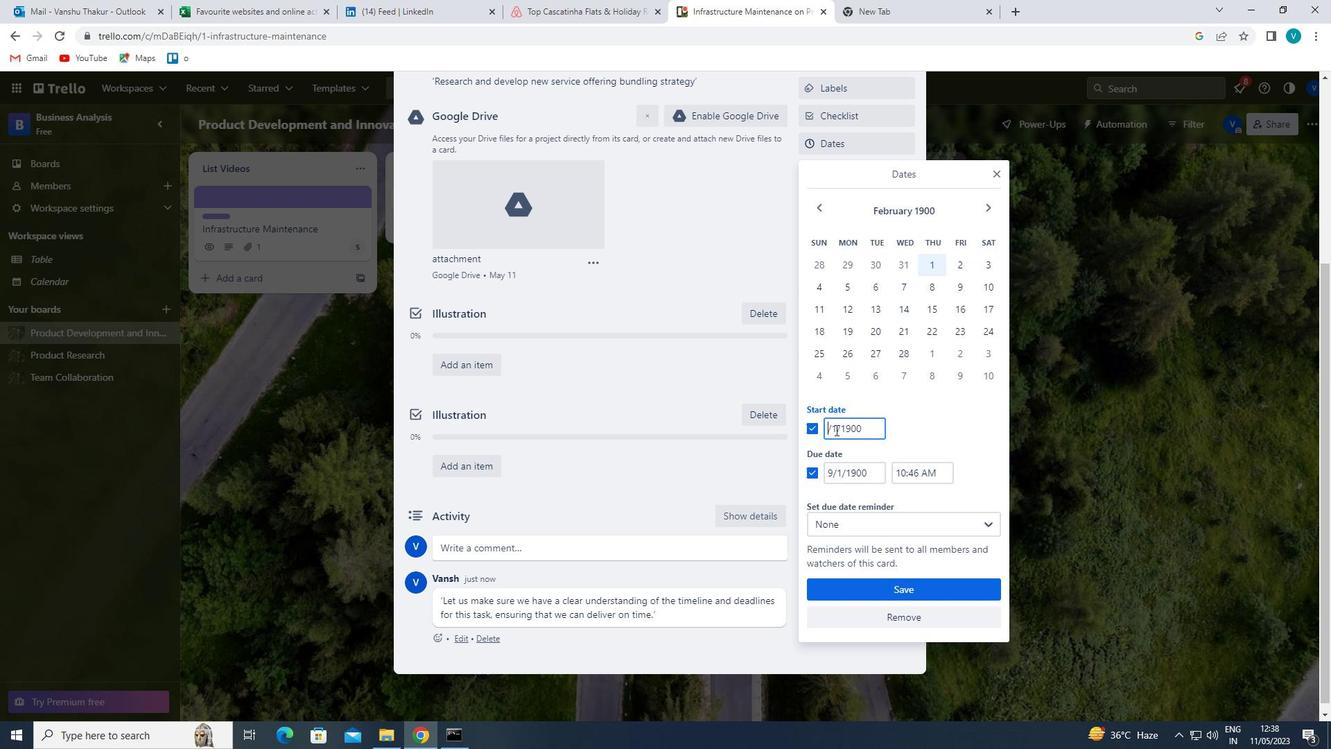 
Action: Mouse moved to (829, 472)
Screenshot: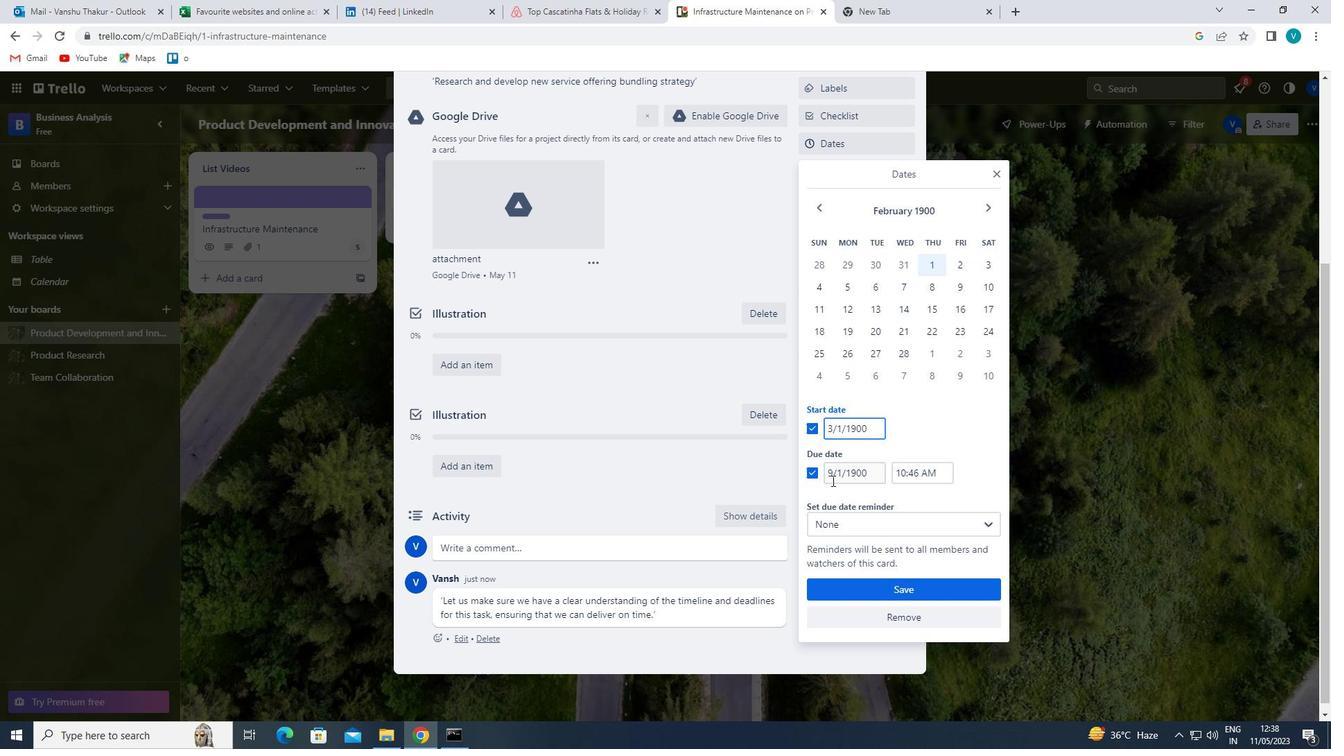 
Action: Mouse pressed left at (829, 472)
Screenshot: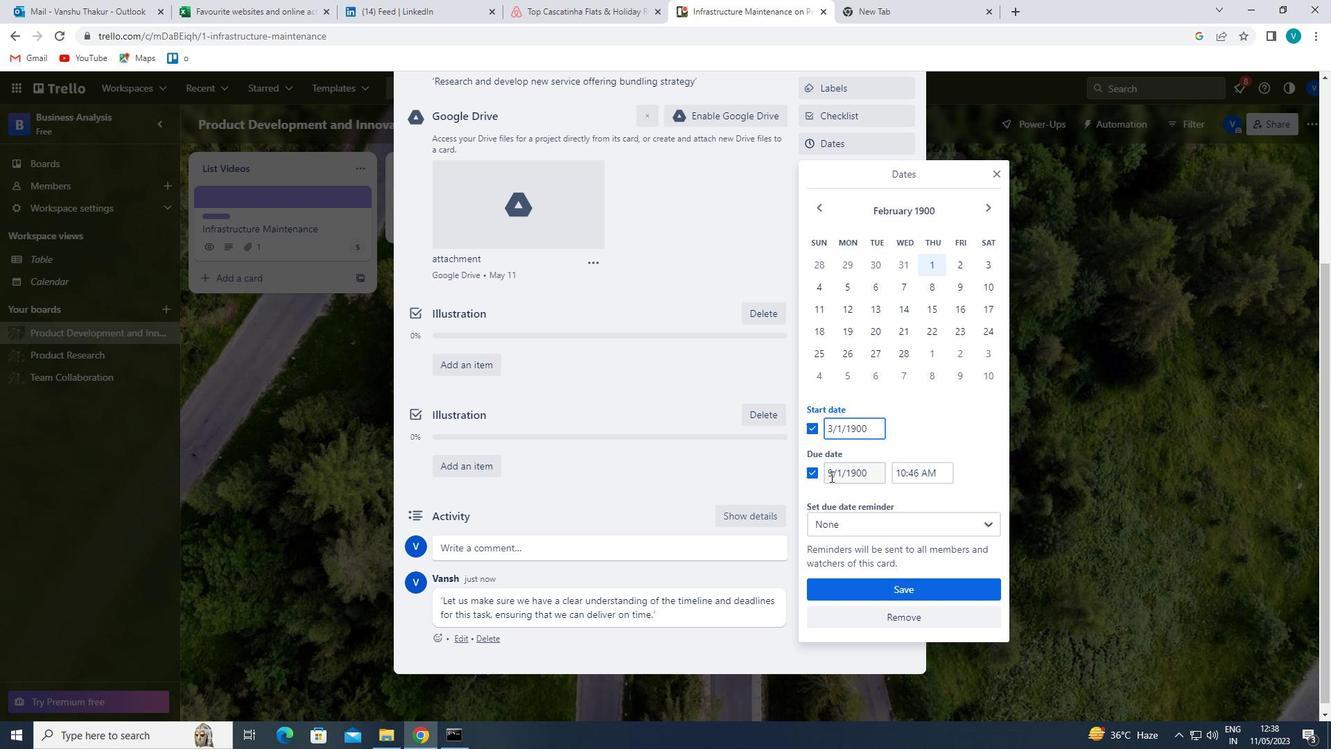
Action: Mouse moved to (833, 472)
Screenshot: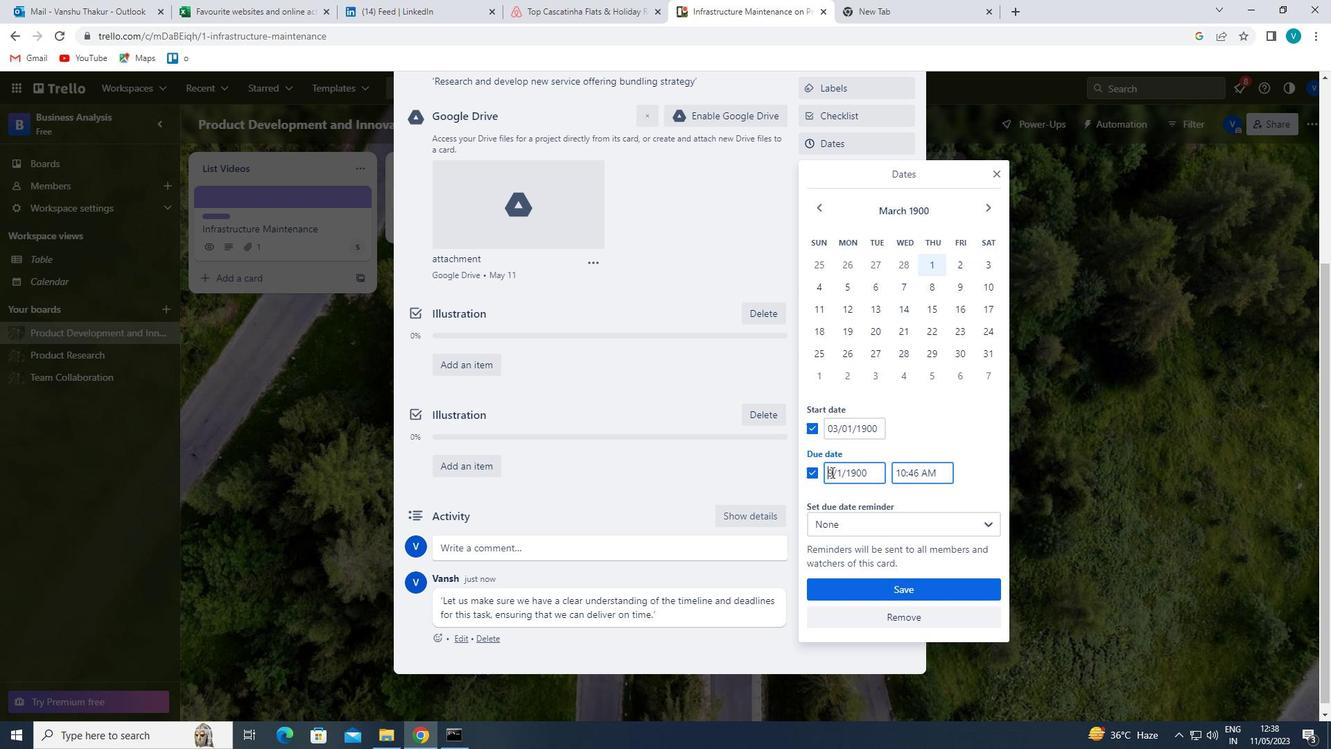 
Action: Mouse pressed left at (833, 472)
Screenshot: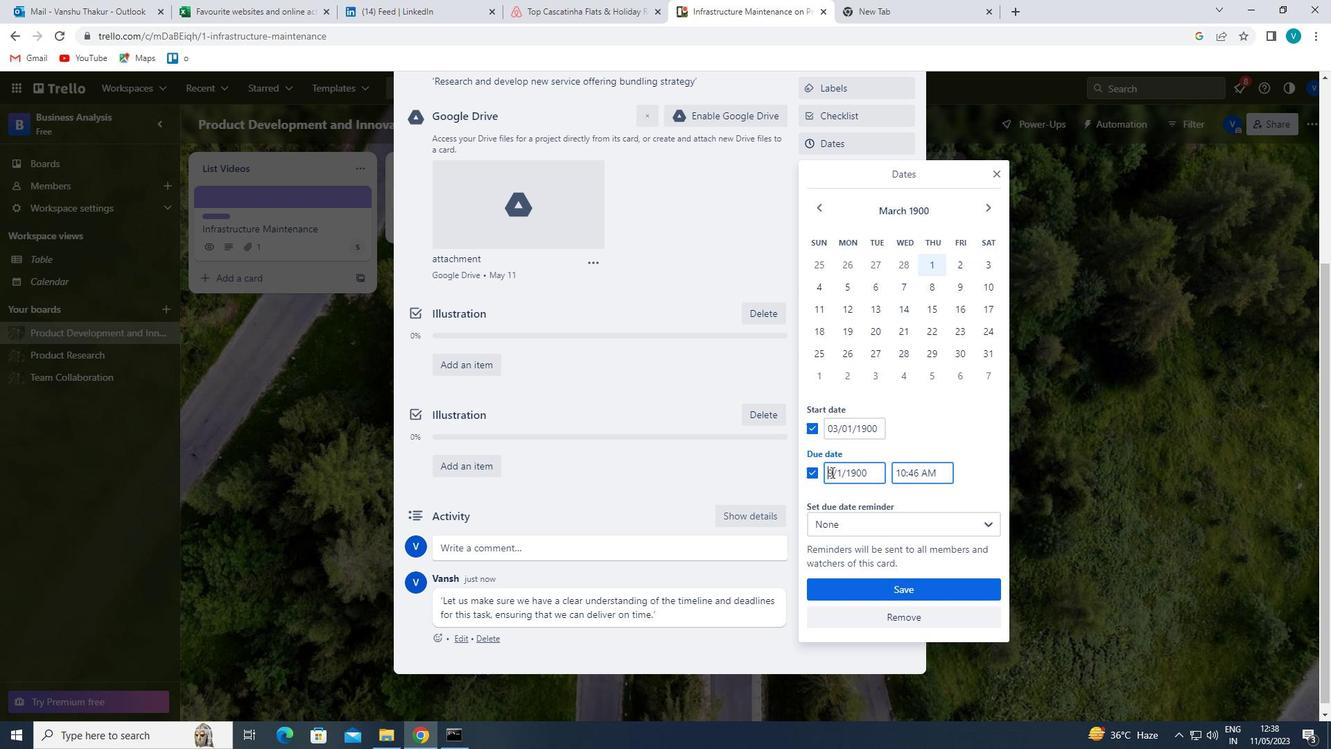 
Action: Mouse moved to (835, 472)
Screenshot: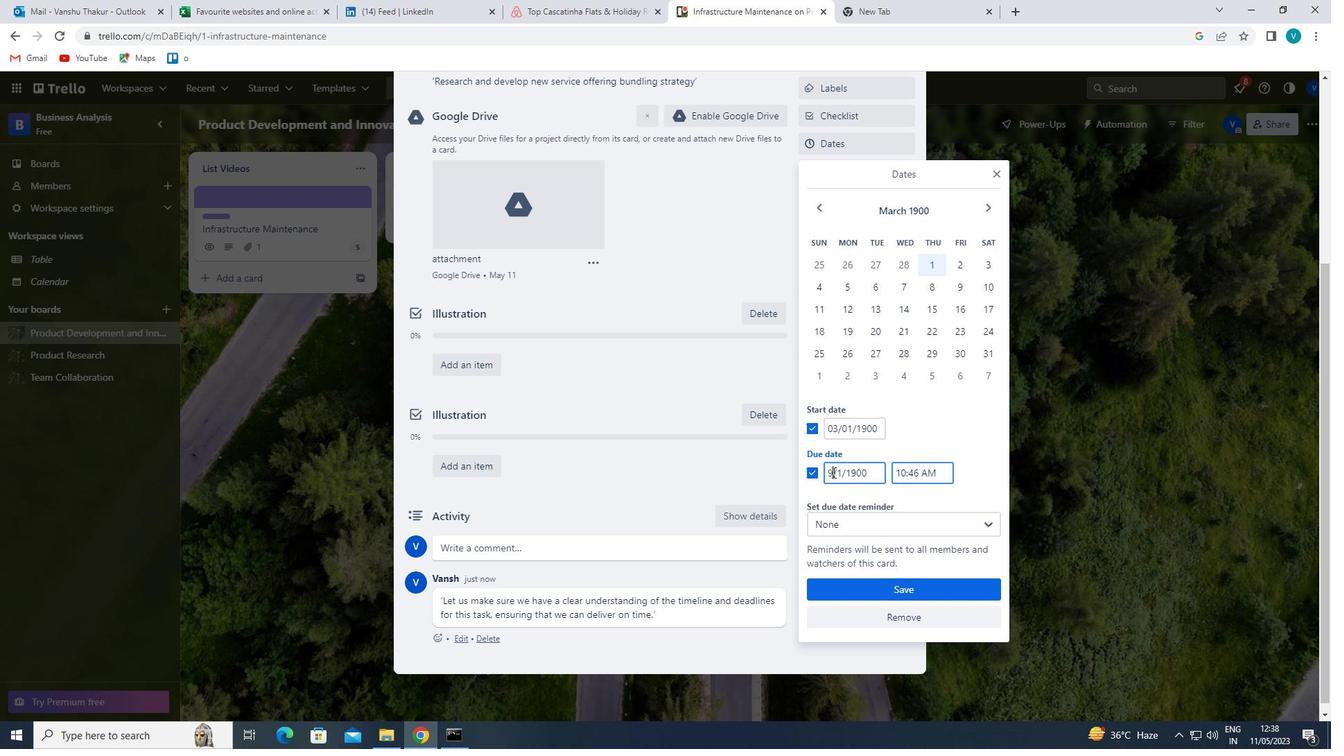 
Action: Key pressed <Key.backspace>10
Screenshot: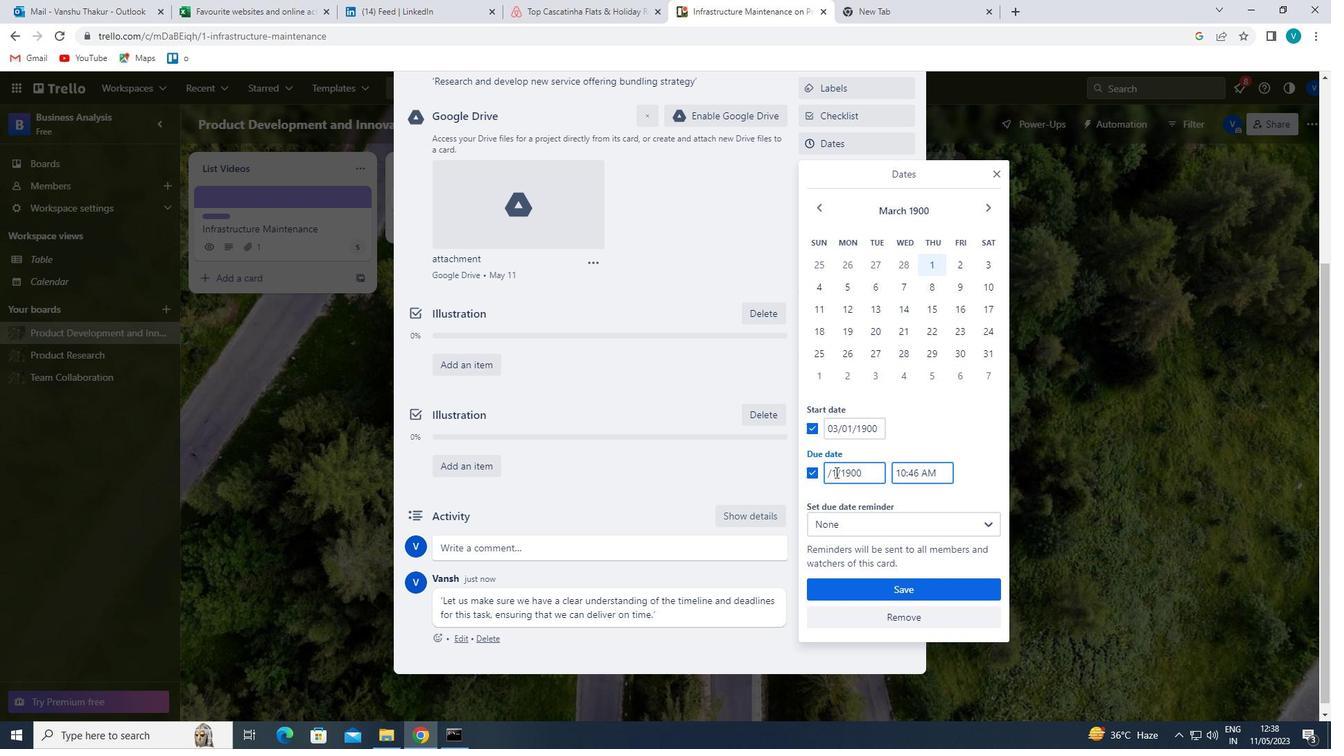 
Action: Mouse moved to (950, 584)
Screenshot: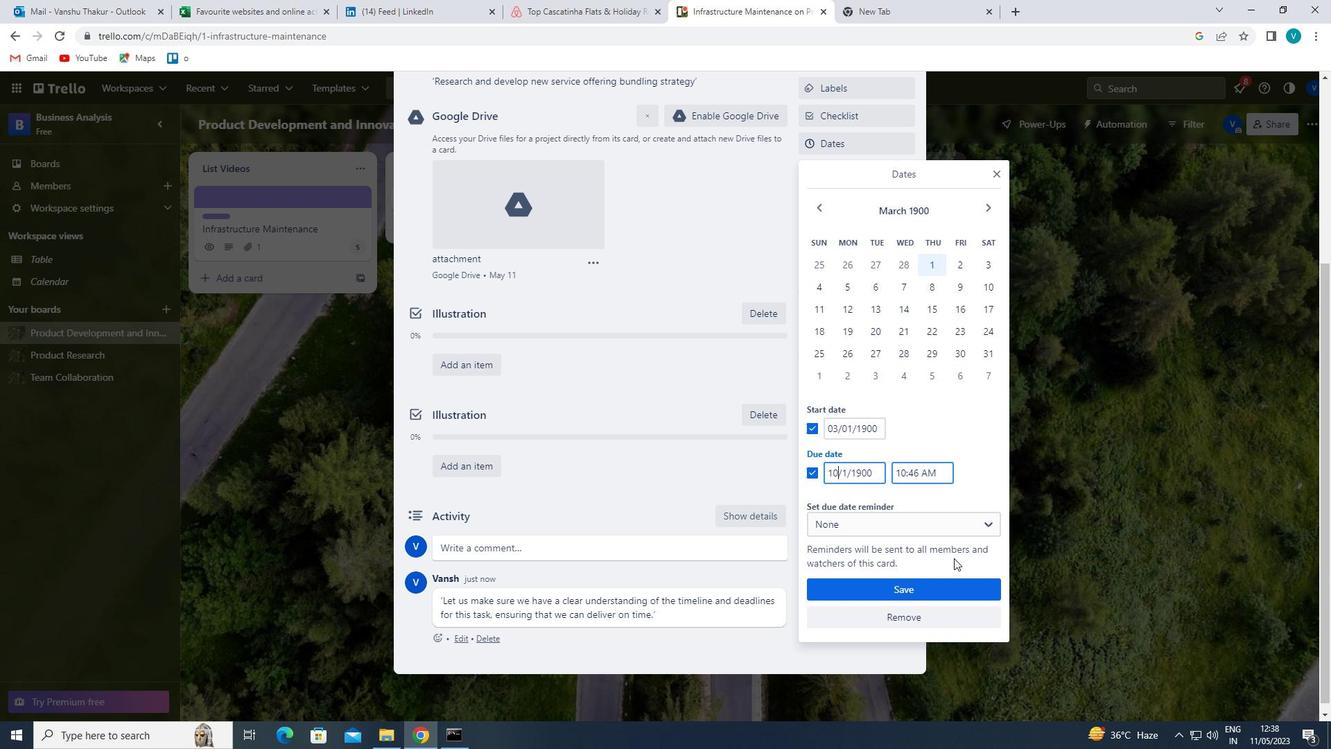 
Action: Mouse pressed left at (950, 584)
Screenshot: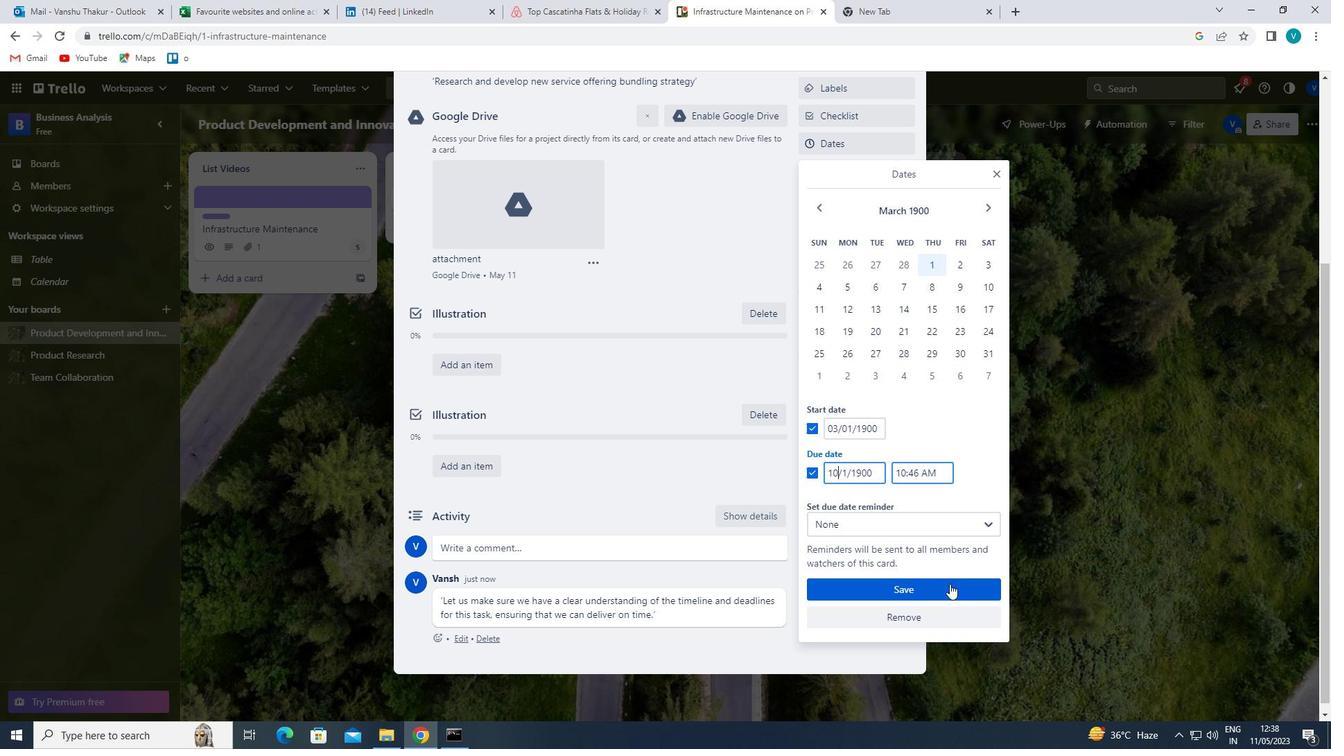 
